 Task: Find a one-way flight from San Angelo to Rock Springs on August 5th with 1 checked bag, specific airlines, and a price limit of ₹1,500. Then change the destination to Raleigh and adjust for 4 adults in economy class.
Action: Mouse moved to (295, 103)
Screenshot: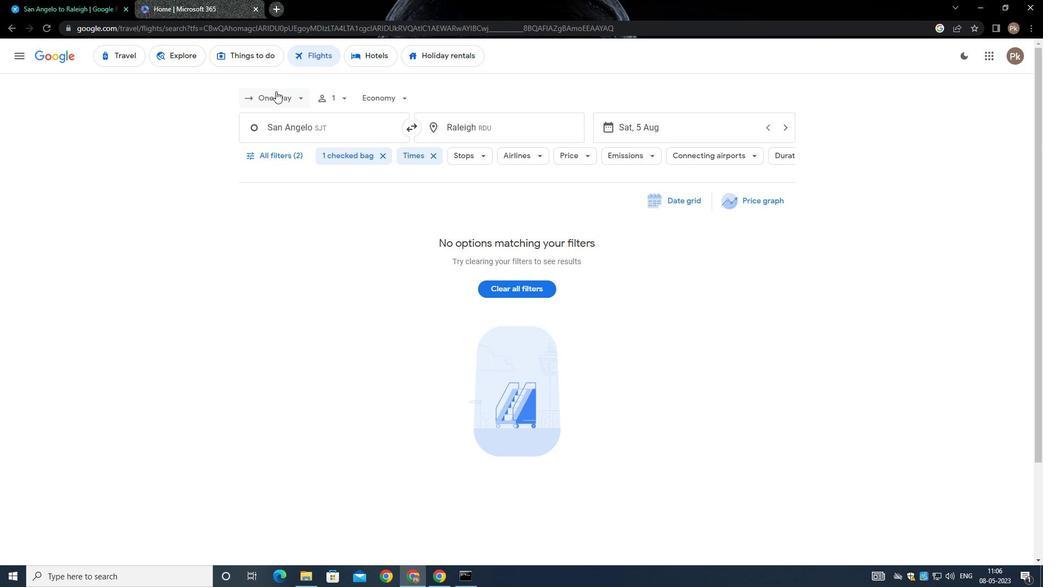 
Action: Mouse pressed left at (295, 103)
Screenshot: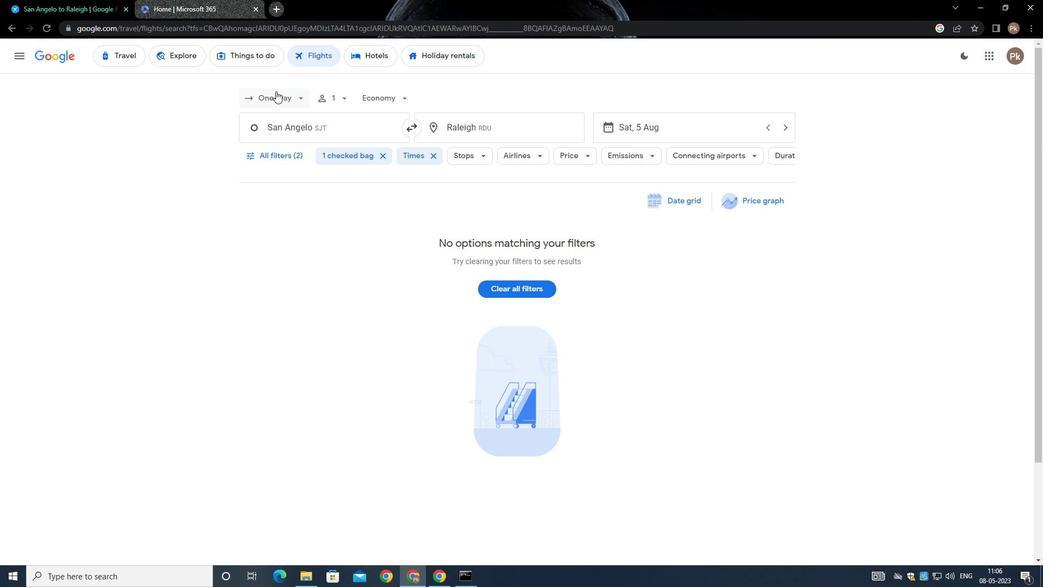 
Action: Mouse moved to (280, 145)
Screenshot: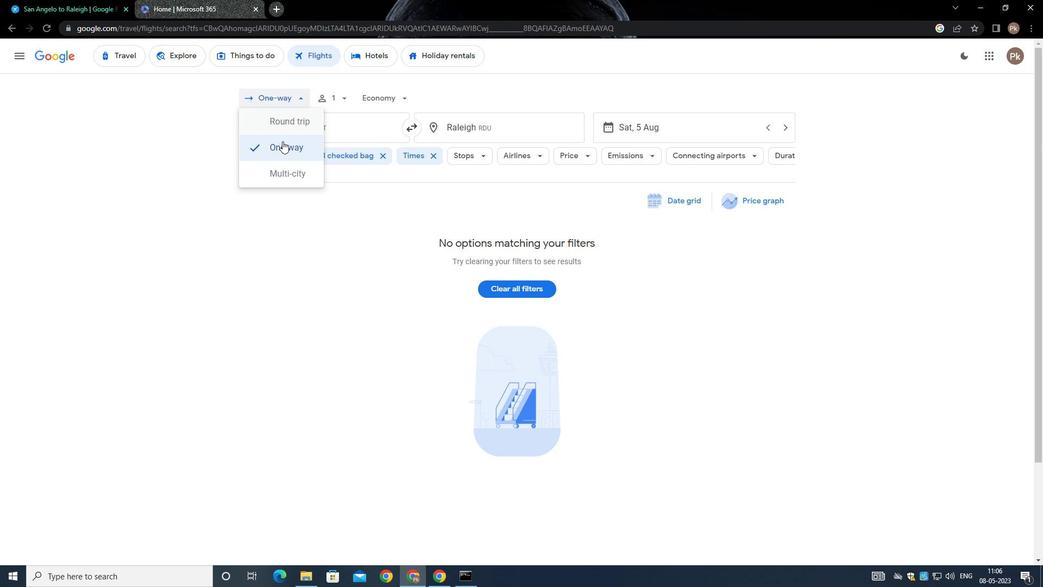 
Action: Mouse pressed left at (280, 145)
Screenshot: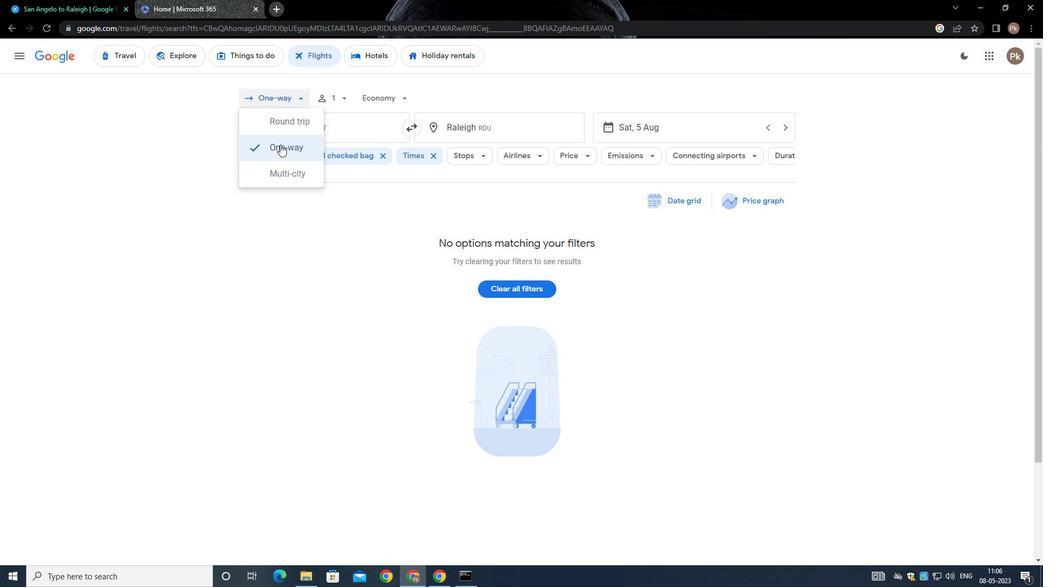 
Action: Mouse moved to (356, 100)
Screenshot: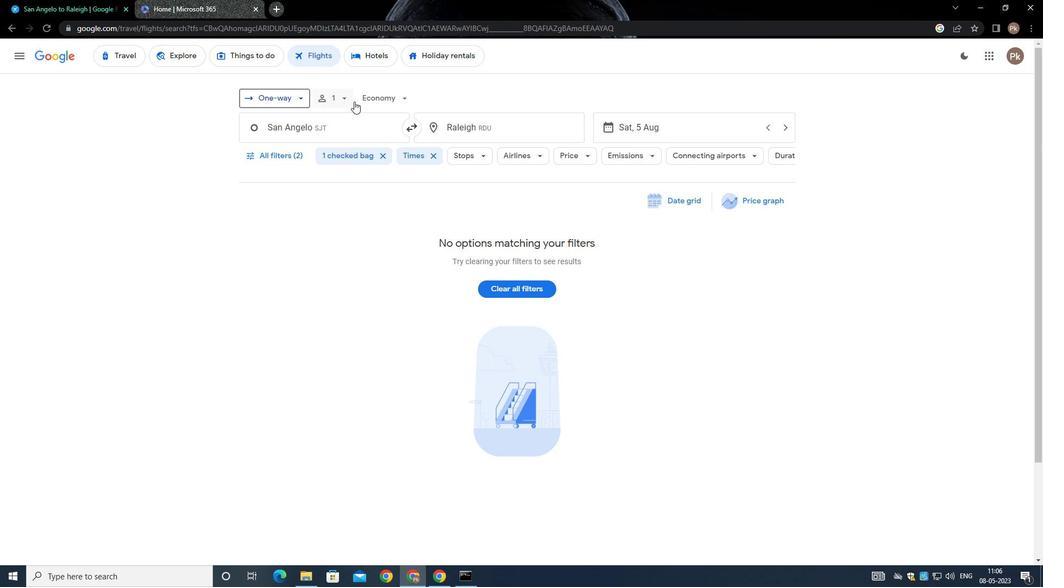 
Action: Mouse pressed left at (356, 100)
Screenshot: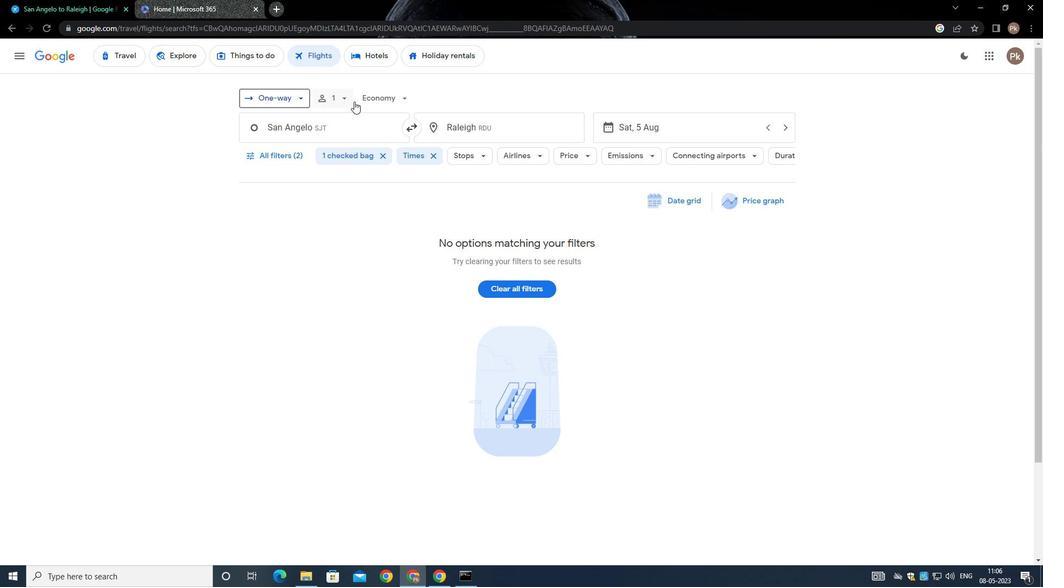 
Action: Mouse moved to (344, 98)
Screenshot: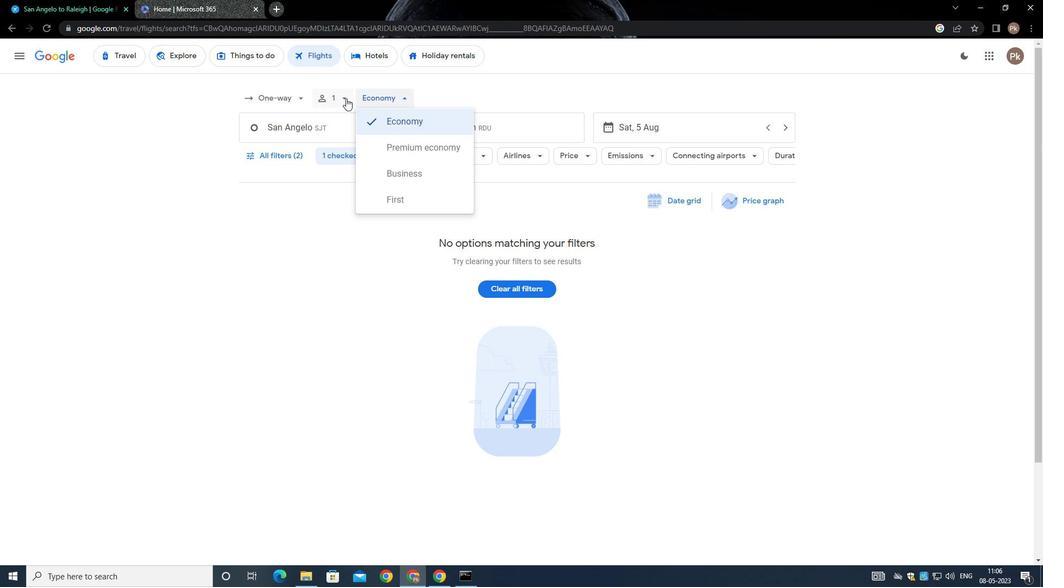 
Action: Mouse pressed left at (344, 98)
Screenshot: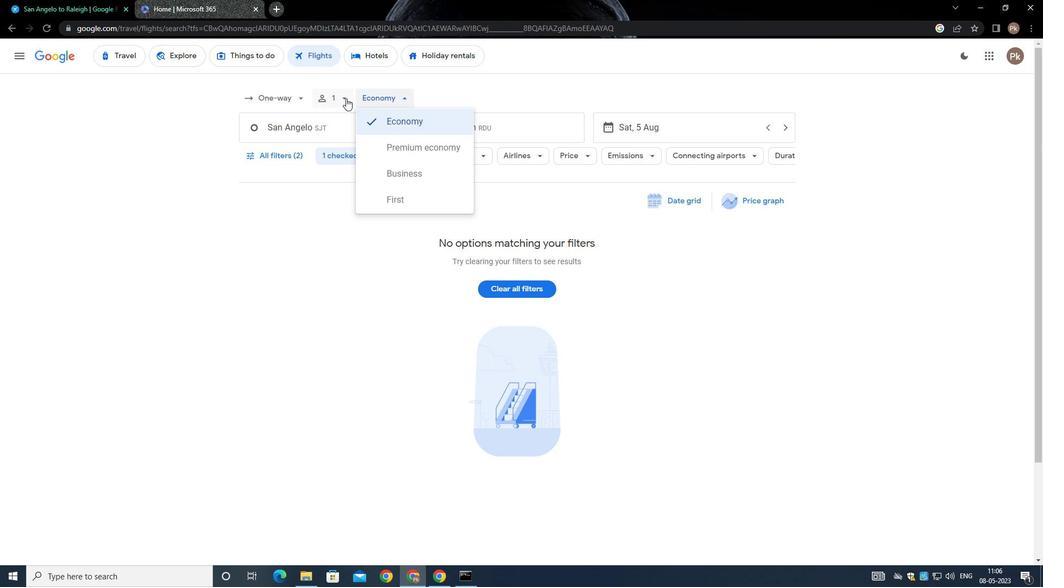 
Action: Mouse moved to (420, 123)
Screenshot: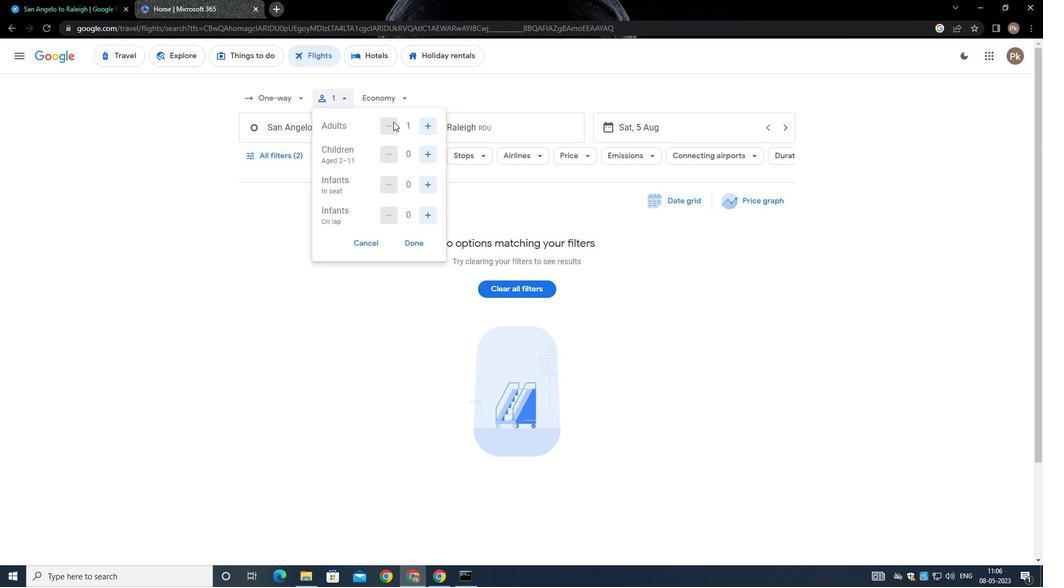 
Action: Mouse pressed left at (420, 123)
Screenshot: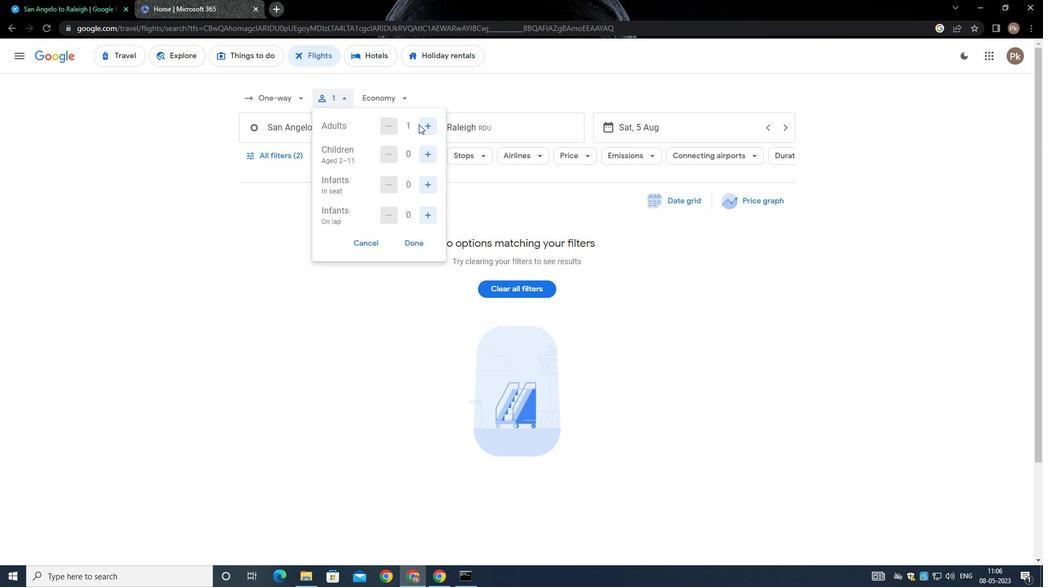 
Action: Mouse moved to (420, 123)
Screenshot: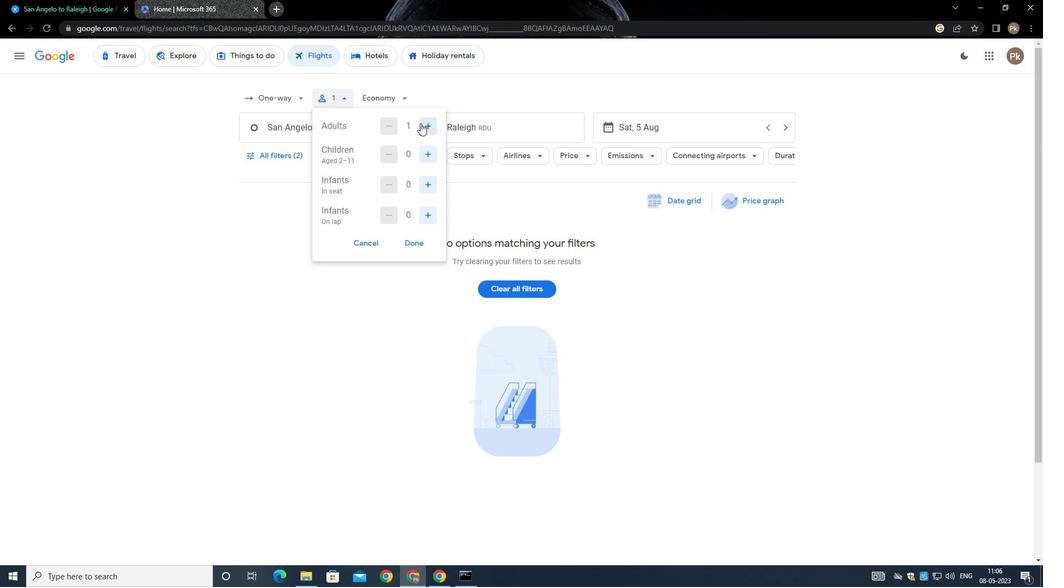 
Action: Mouse pressed left at (420, 123)
Screenshot: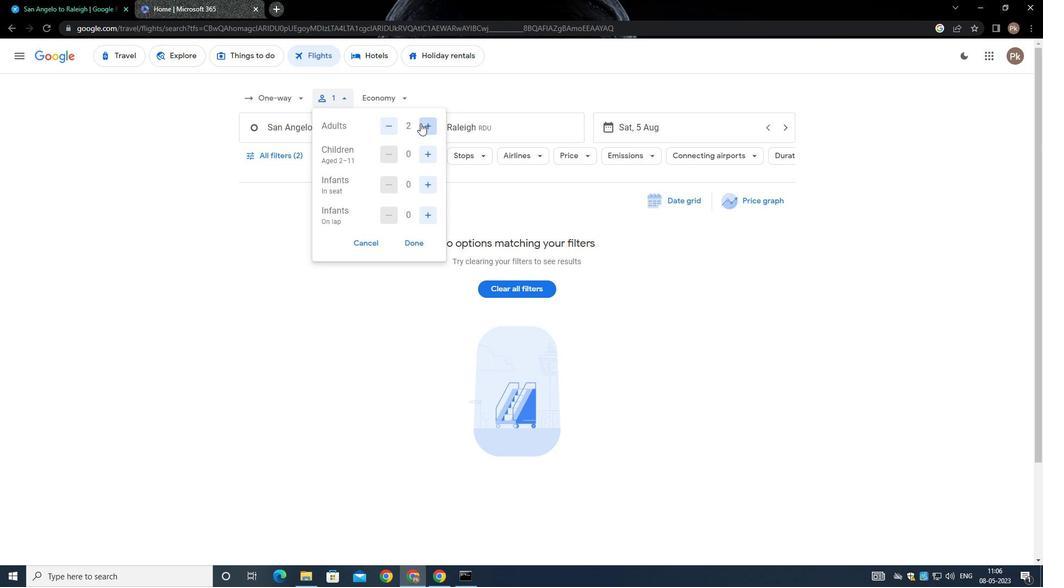 
Action: Mouse pressed left at (420, 123)
Screenshot: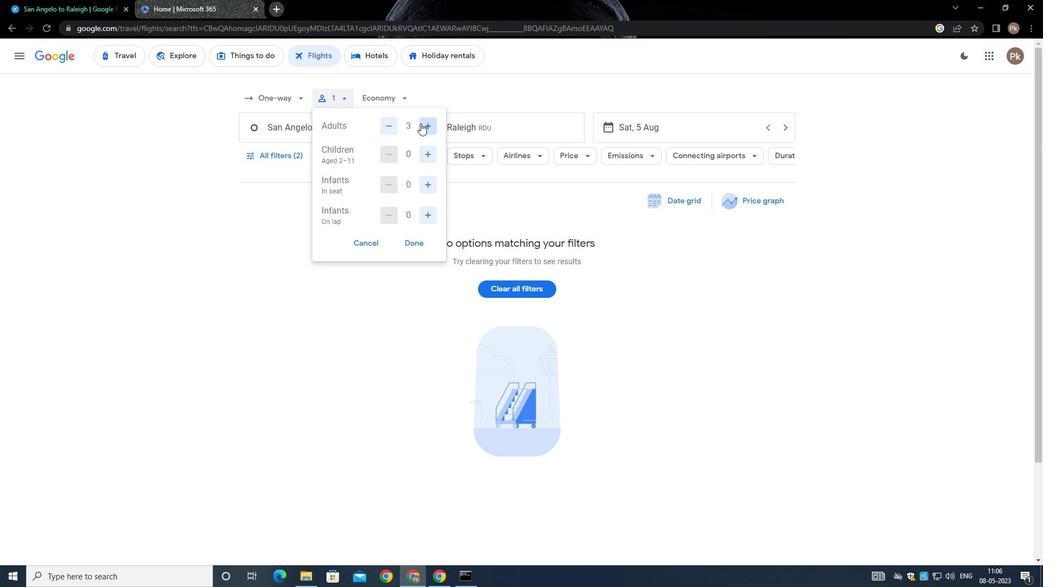 
Action: Mouse moved to (432, 182)
Screenshot: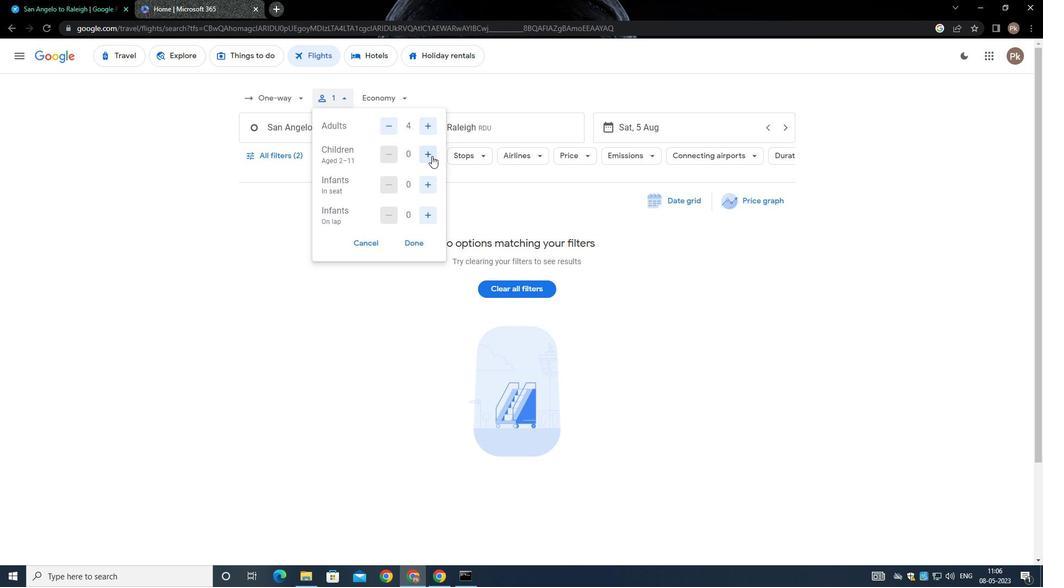 
Action: Mouse pressed left at (432, 182)
Screenshot: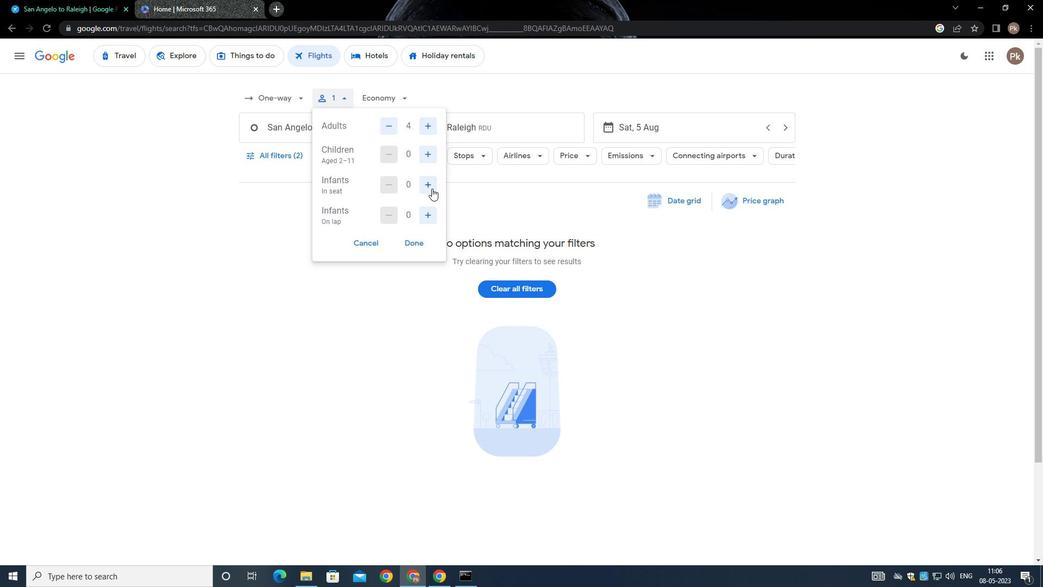 
Action: Mouse moved to (425, 211)
Screenshot: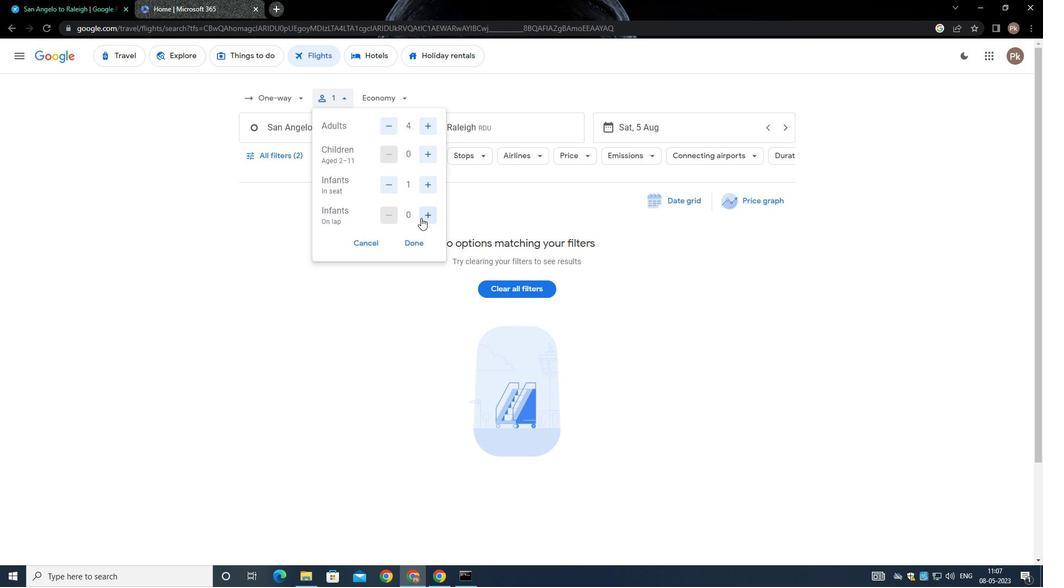 
Action: Mouse pressed left at (425, 211)
Screenshot: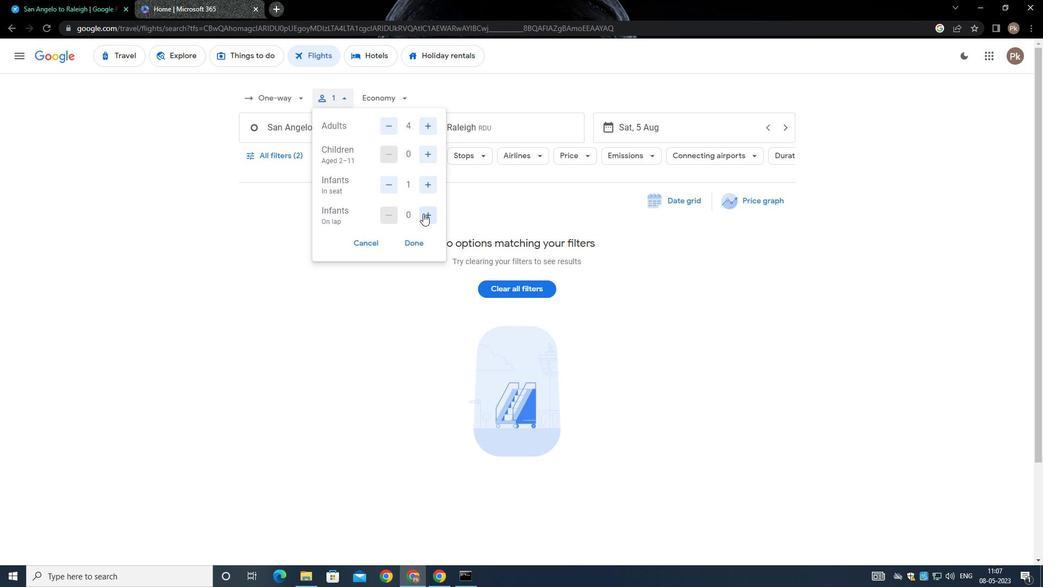 
Action: Mouse moved to (411, 242)
Screenshot: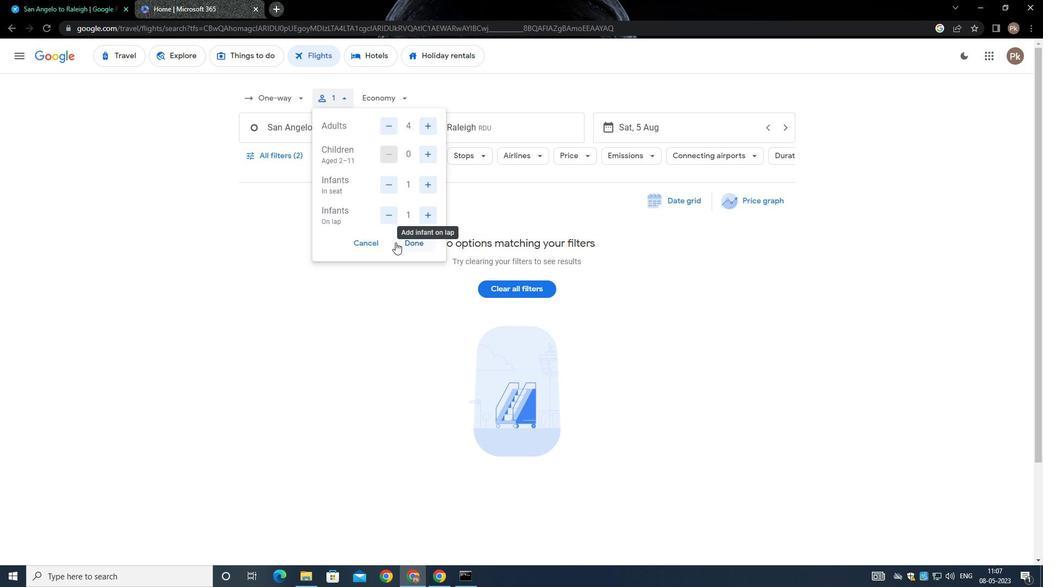 
Action: Mouse pressed left at (411, 242)
Screenshot: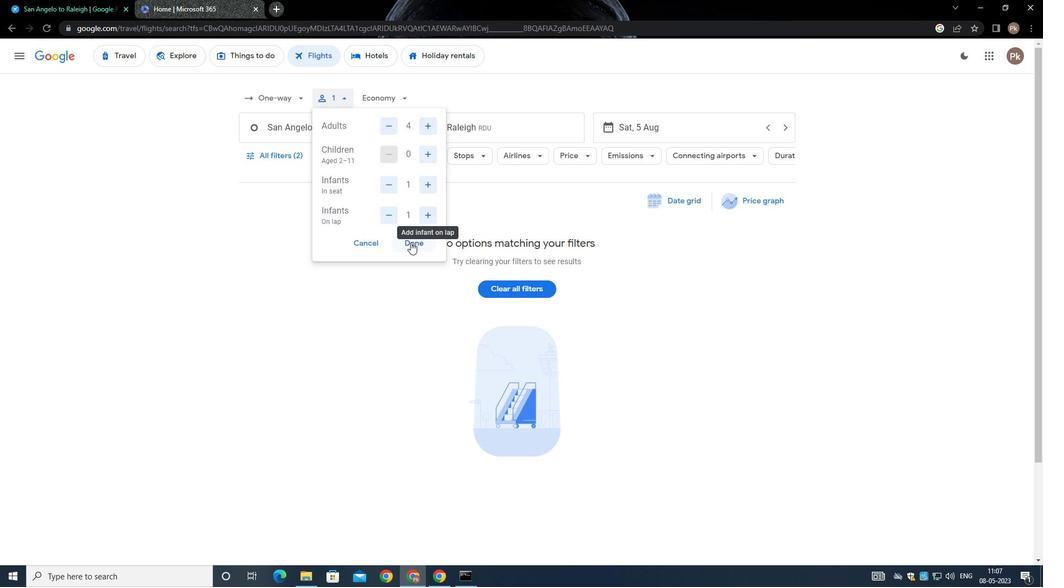 
Action: Mouse moved to (395, 95)
Screenshot: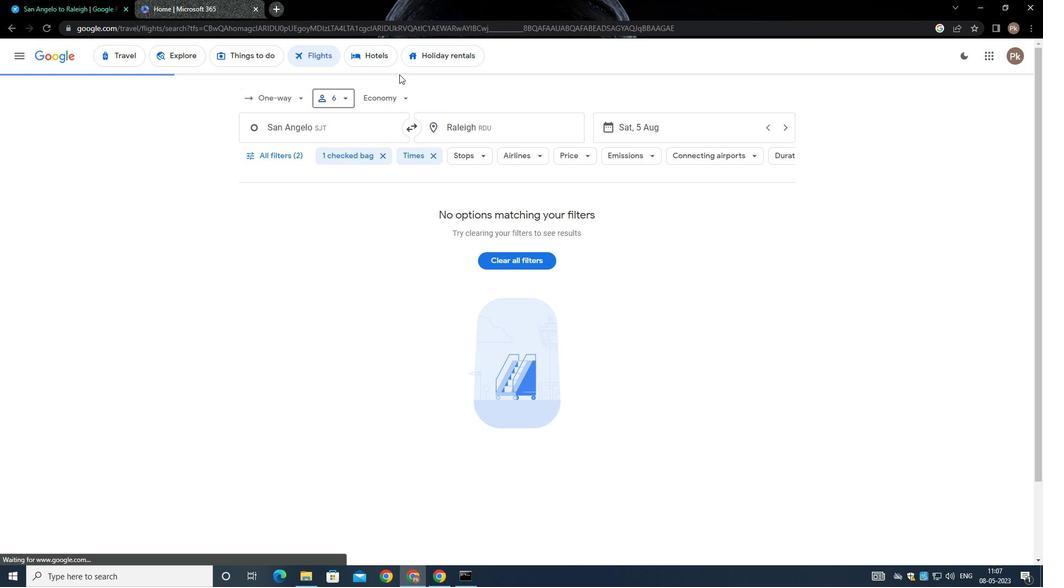 
Action: Mouse pressed left at (395, 95)
Screenshot: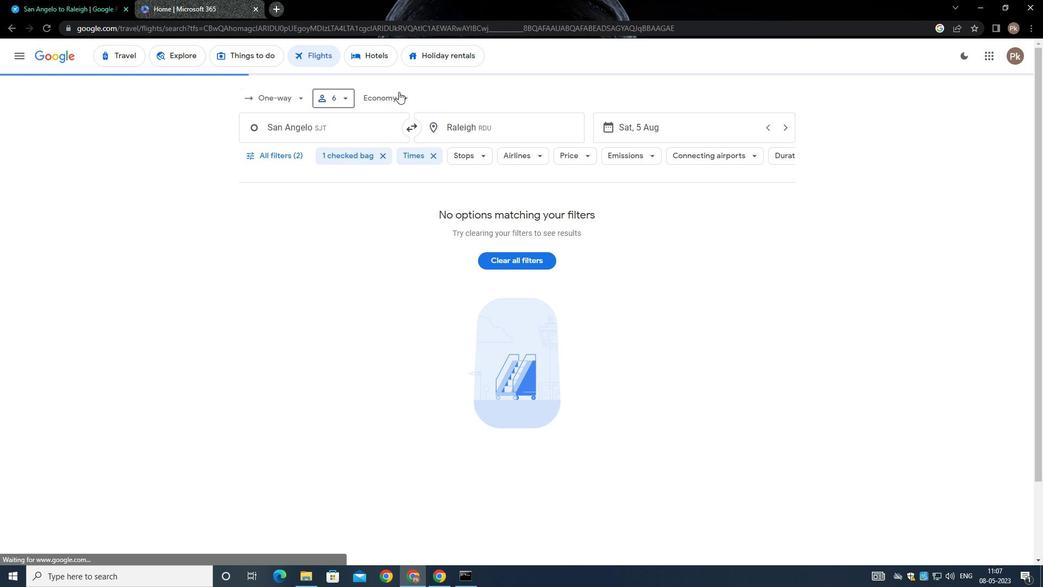 
Action: Mouse moved to (415, 144)
Screenshot: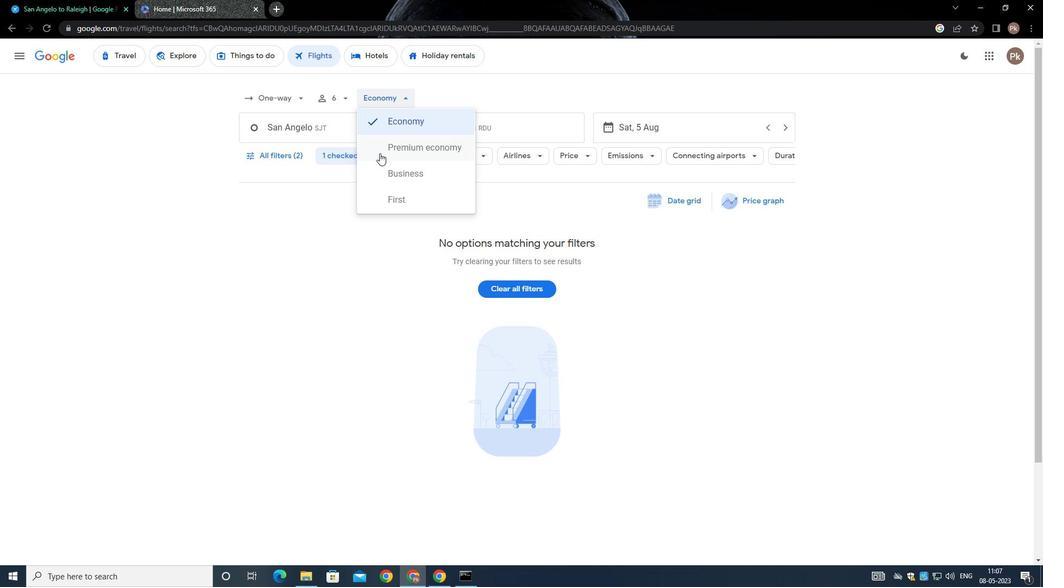 
Action: Mouse pressed left at (415, 144)
Screenshot: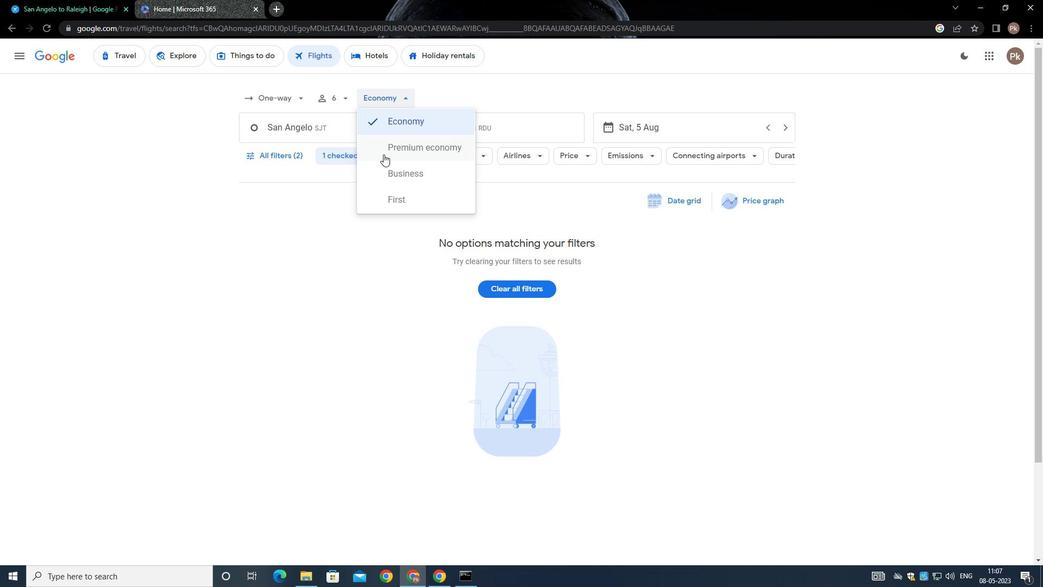 
Action: Mouse moved to (332, 134)
Screenshot: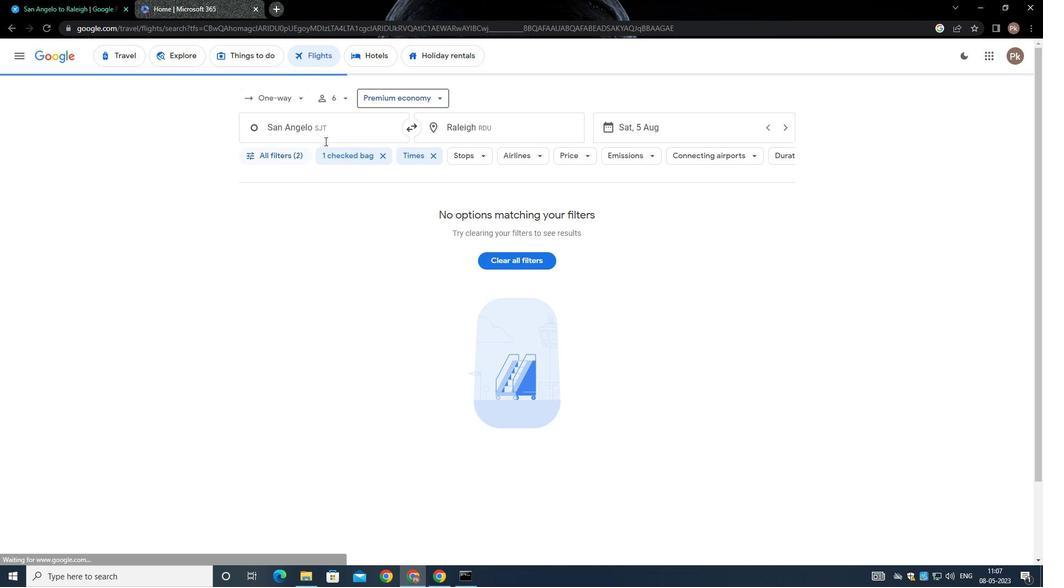 
Action: Mouse pressed left at (332, 134)
Screenshot: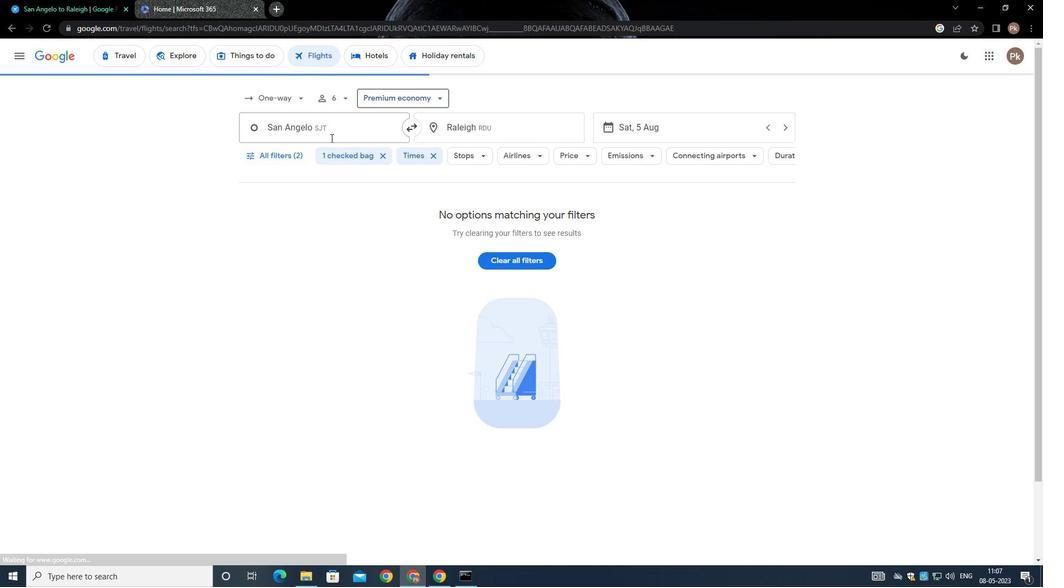 
Action: Mouse moved to (351, 217)
Screenshot: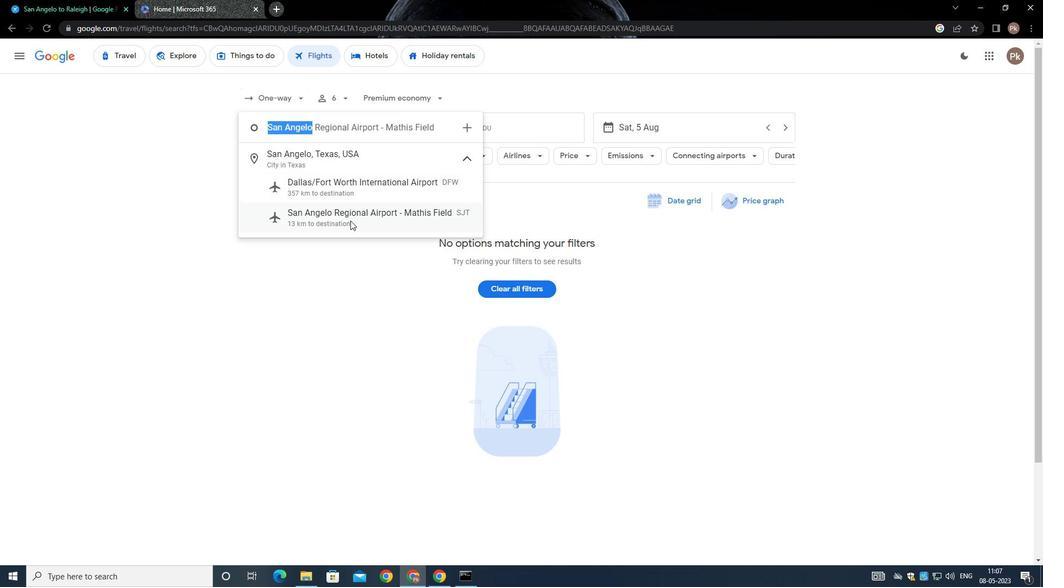 
Action: Mouse pressed left at (351, 217)
Screenshot: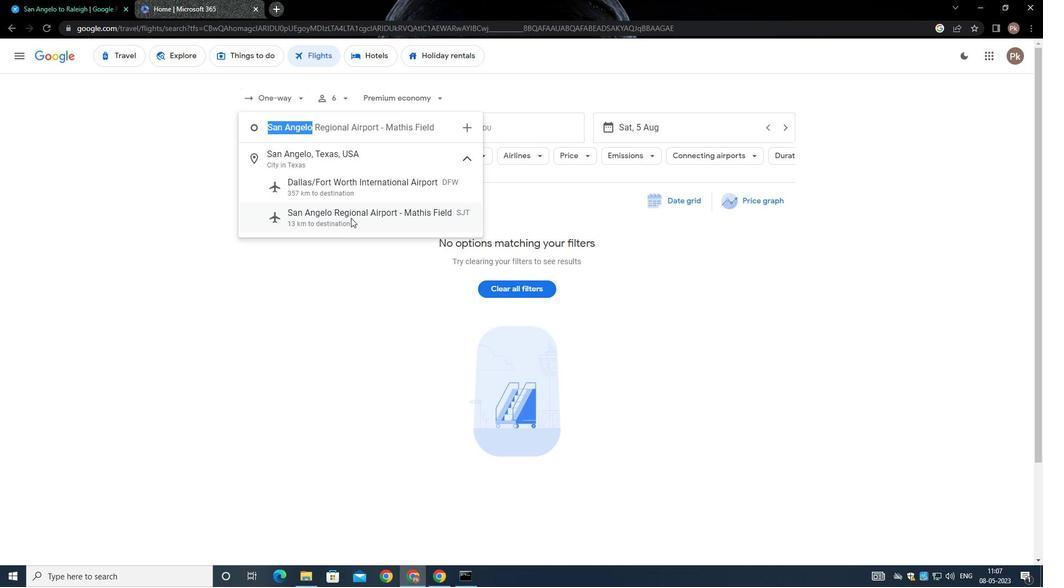 
Action: Mouse moved to (460, 118)
Screenshot: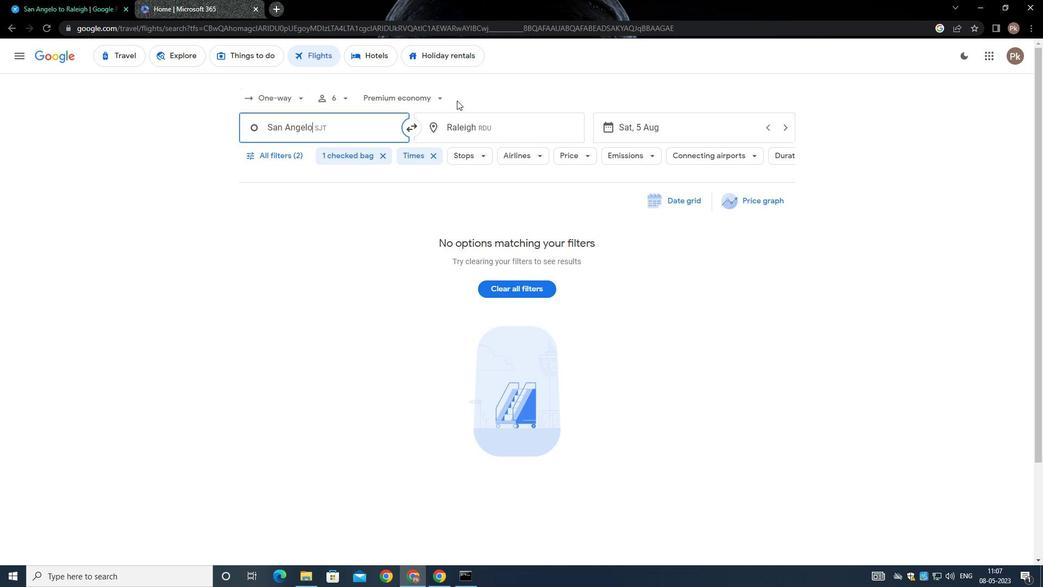 
Action: Mouse pressed left at (460, 118)
Screenshot: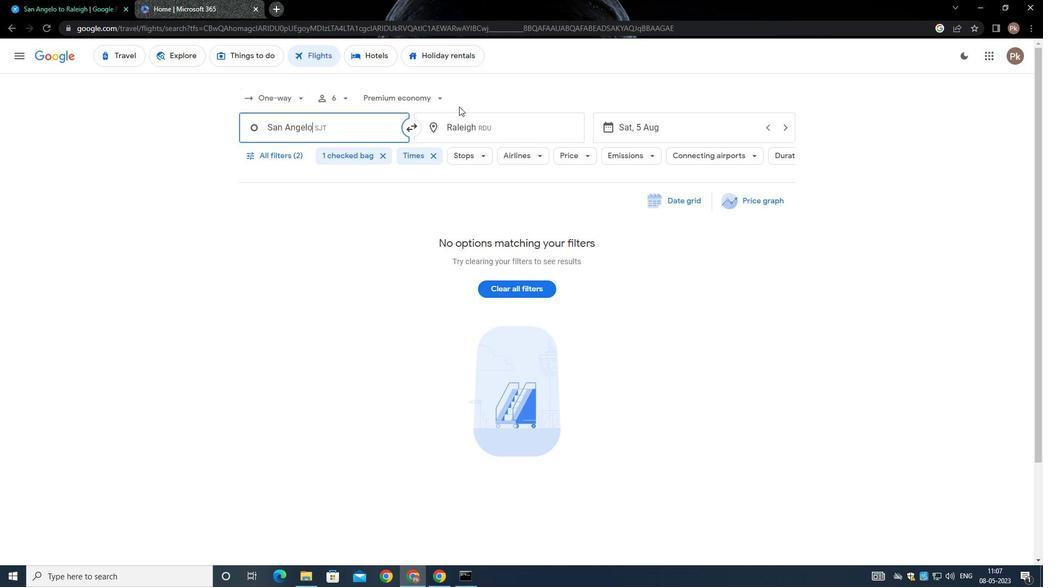 
Action: Key pressed <Key.backspace>
Screenshot: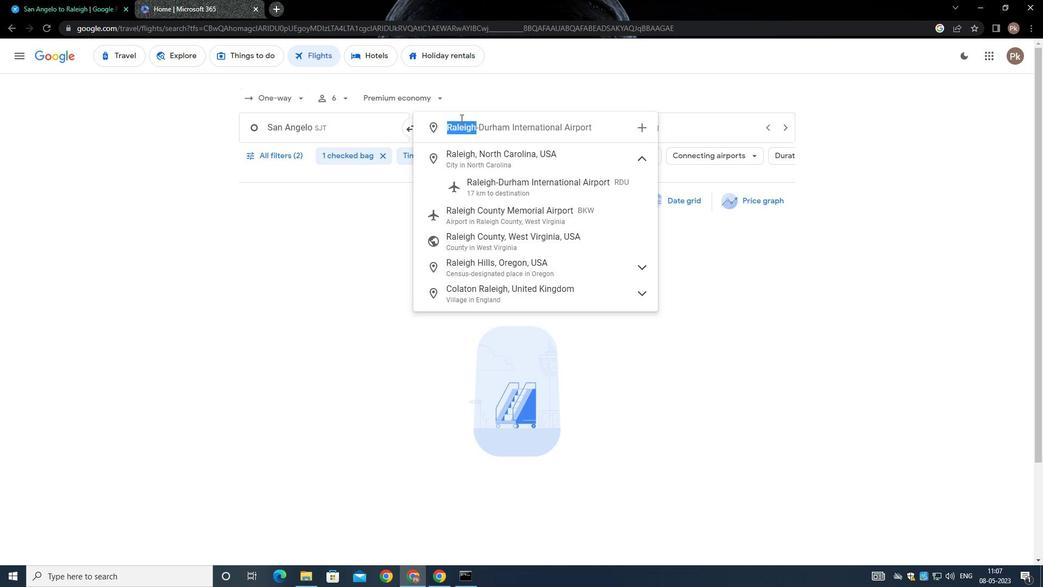 
Action: Mouse moved to (463, 118)
Screenshot: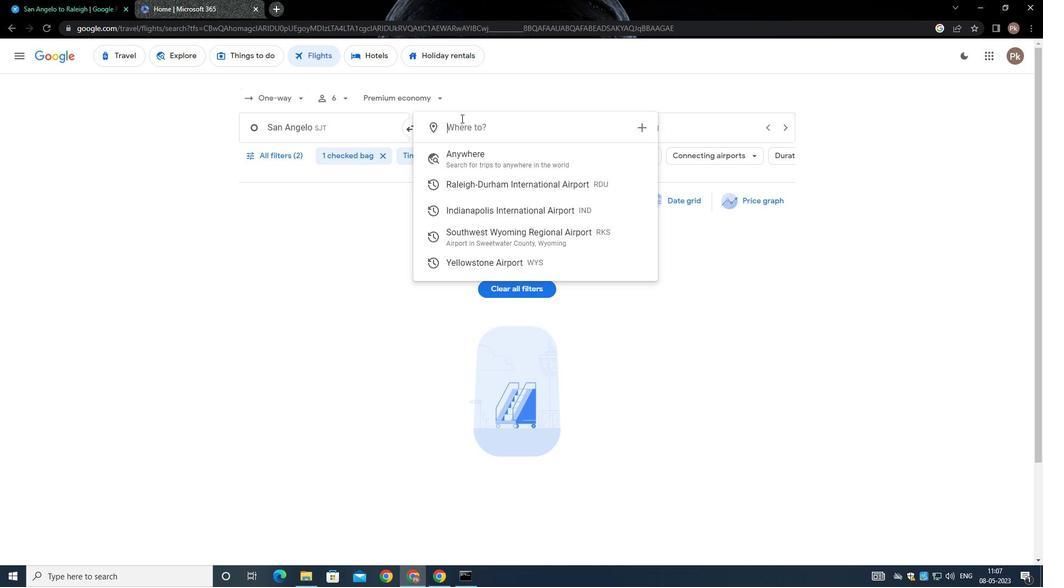 
Action: Key pressed <Key.shift>SOUTHWEST<Key.space><Key.shift>WYO
Screenshot: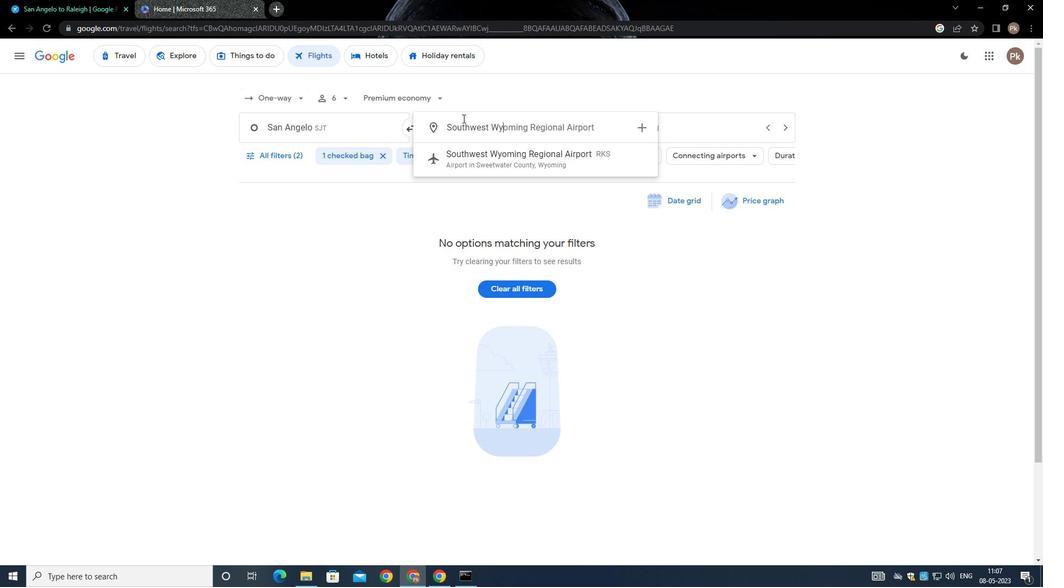 
Action: Mouse moved to (496, 150)
Screenshot: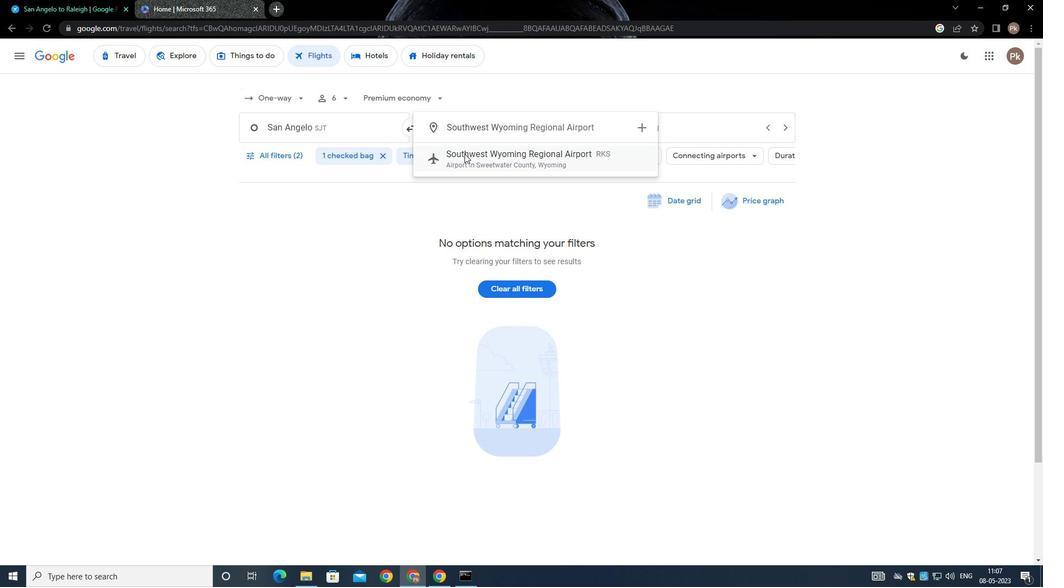 
Action: Mouse pressed left at (496, 150)
Screenshot: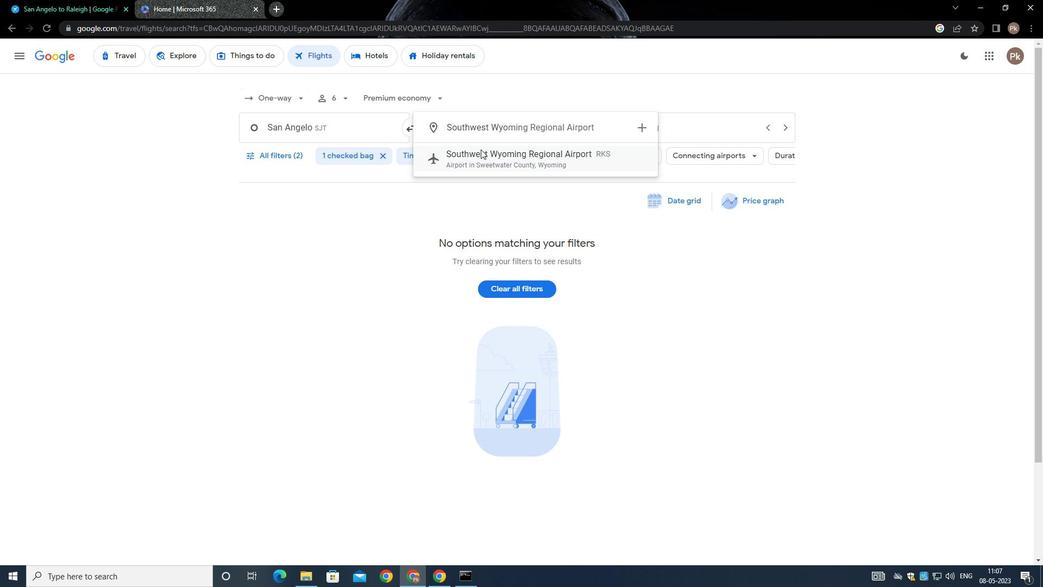 
Action: Mouse moved to (639, 127)
Screenshot: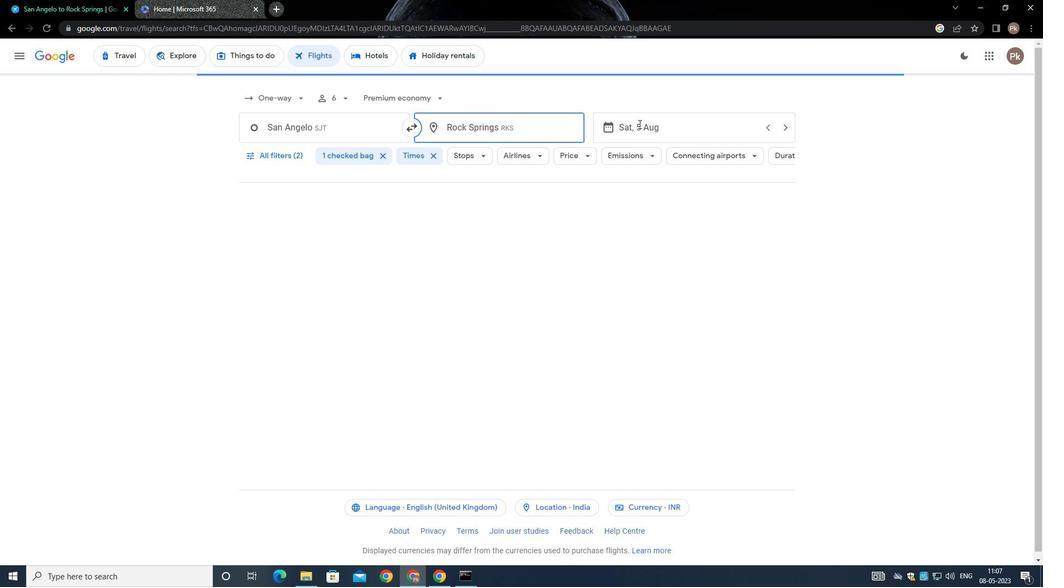
Action: Mouse pressed left at (639, 127)
Screenshot: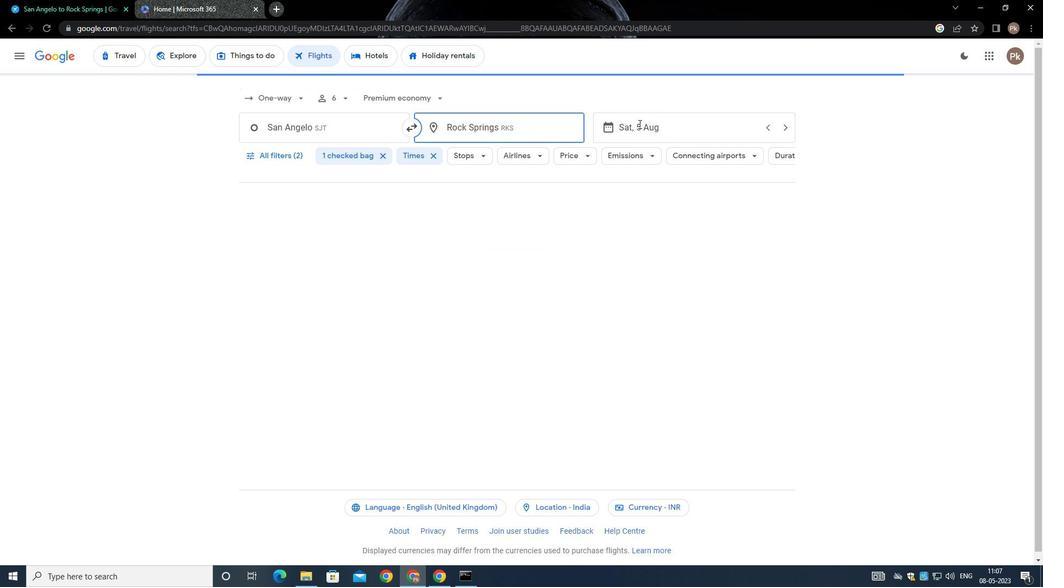 
Action: Mouse moved to (564, 209)
Screenshot: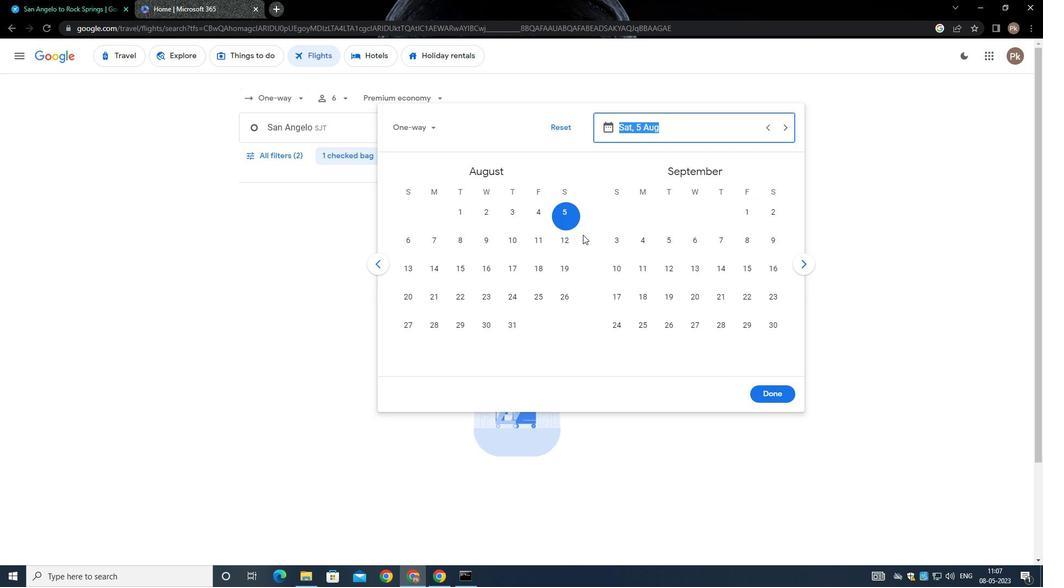 
Action: Mouse pressed left at (564, 209)
Screenshot: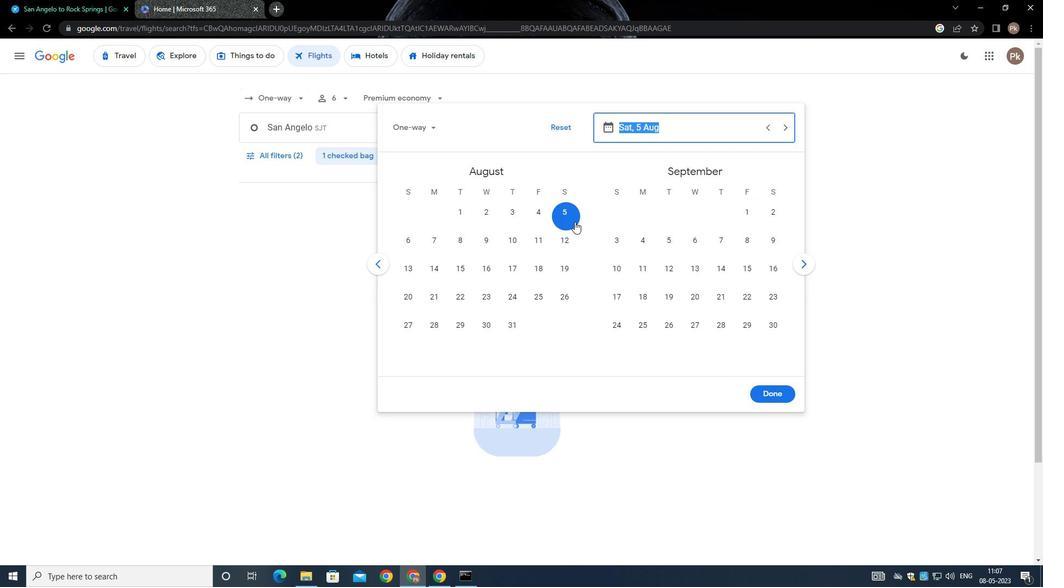 
Action: Mouse moved to (764, 392)
Screenshot: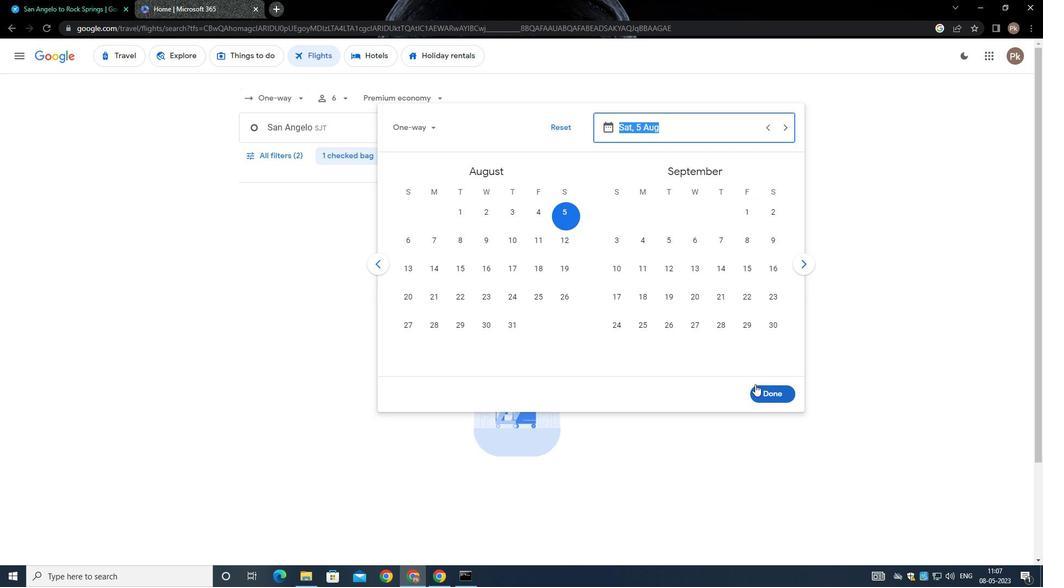 
Action: Mouse pressed left at (764, 392)
Screenshot: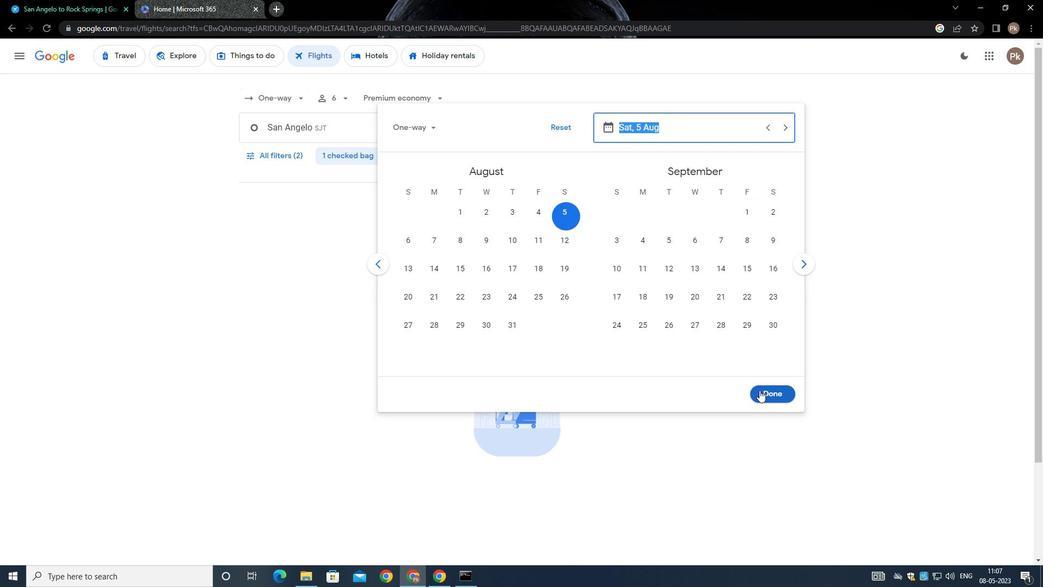
Action: Mouse moved to (279, 155)
Screenshot: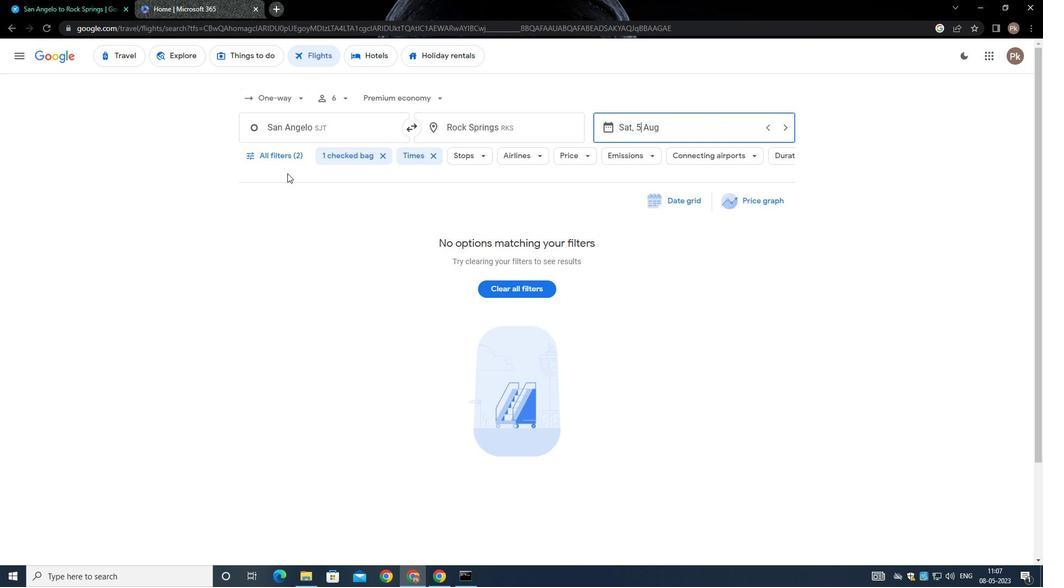 
Action: Mouse pressed left at (279, 155)
Screenshot: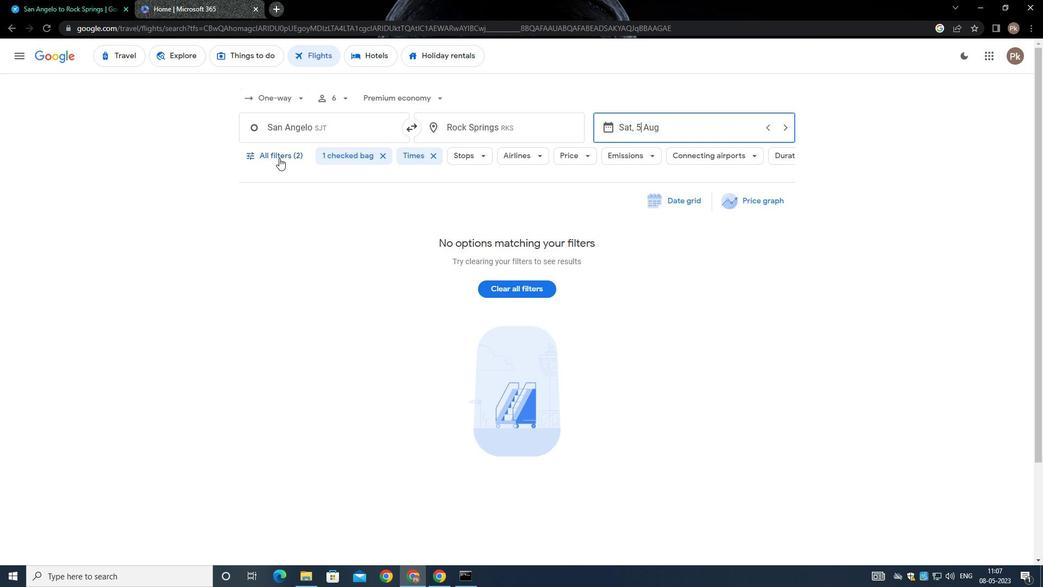 
Action: Mouse moved to (399, 387)
Screenshot: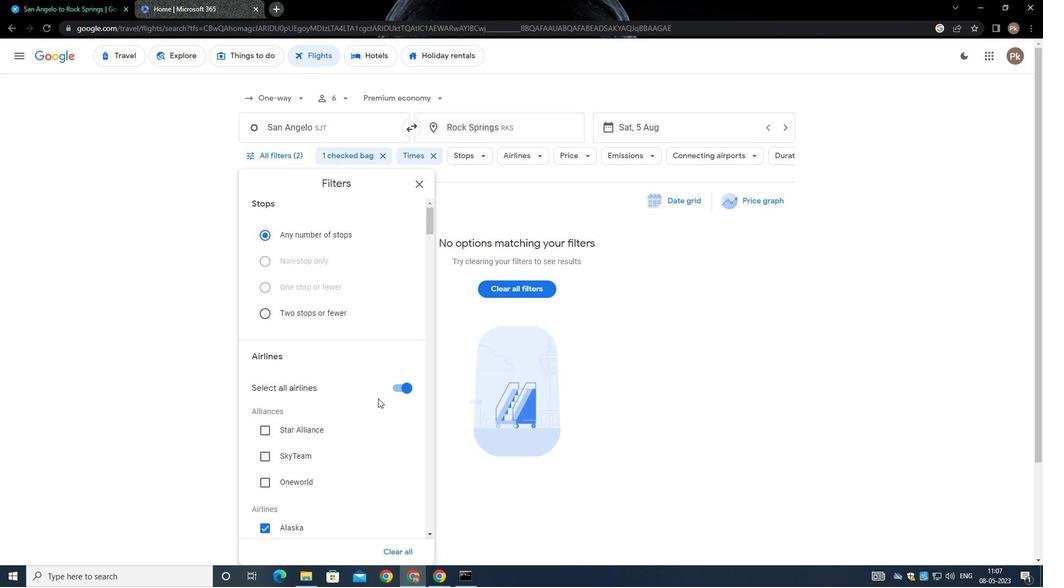 
Action: Mouse pressed left at (399, 387)
Screenshot: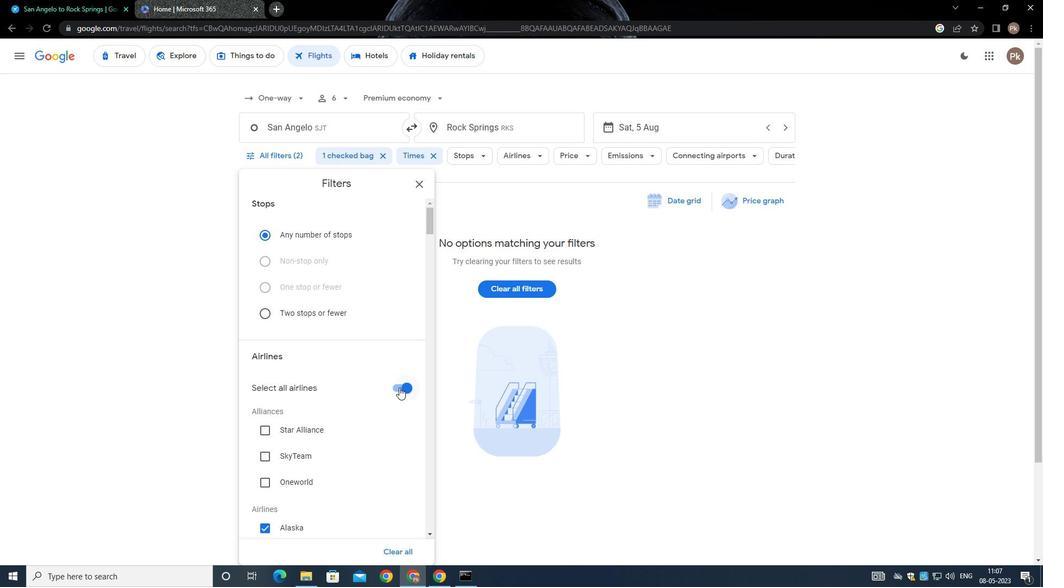 
Action: Mouse moved to (310, 341)
Screenshot: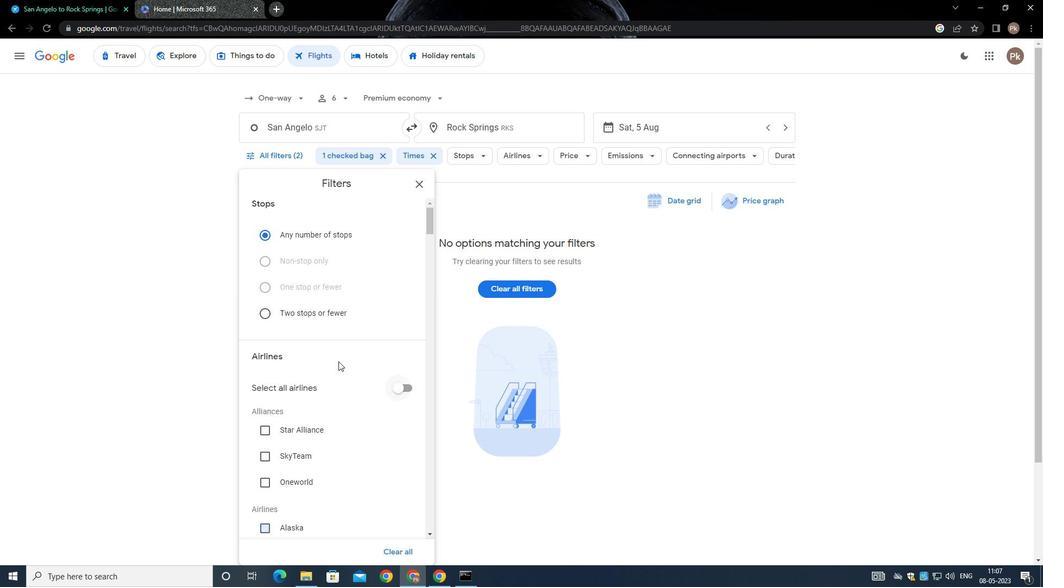 
Action: Mouse scrolled (310, 341) with delta (0, 0)
Screenshot: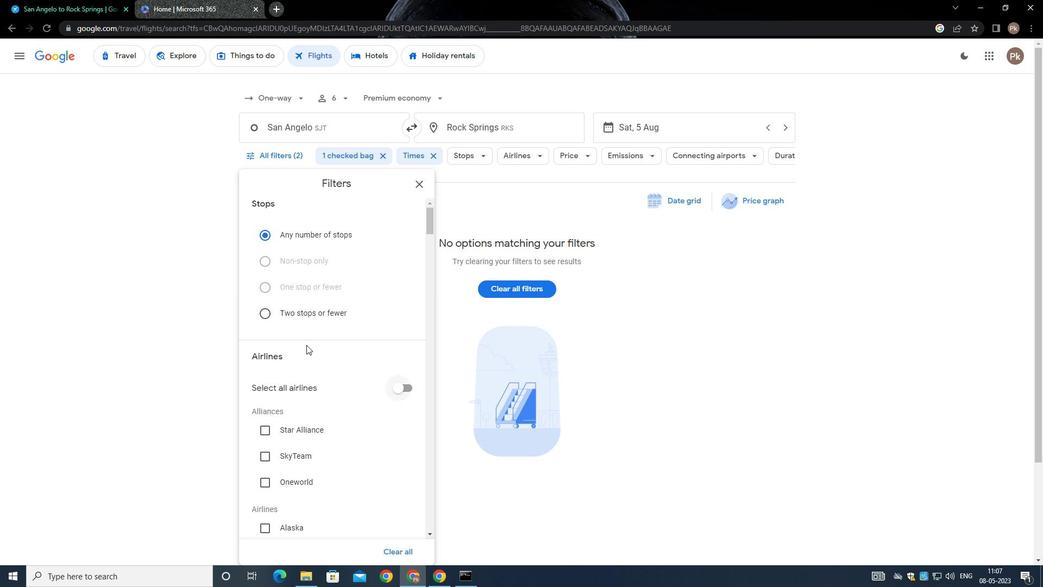 
Action: Mouse moved to (310, 341)
Screenshot: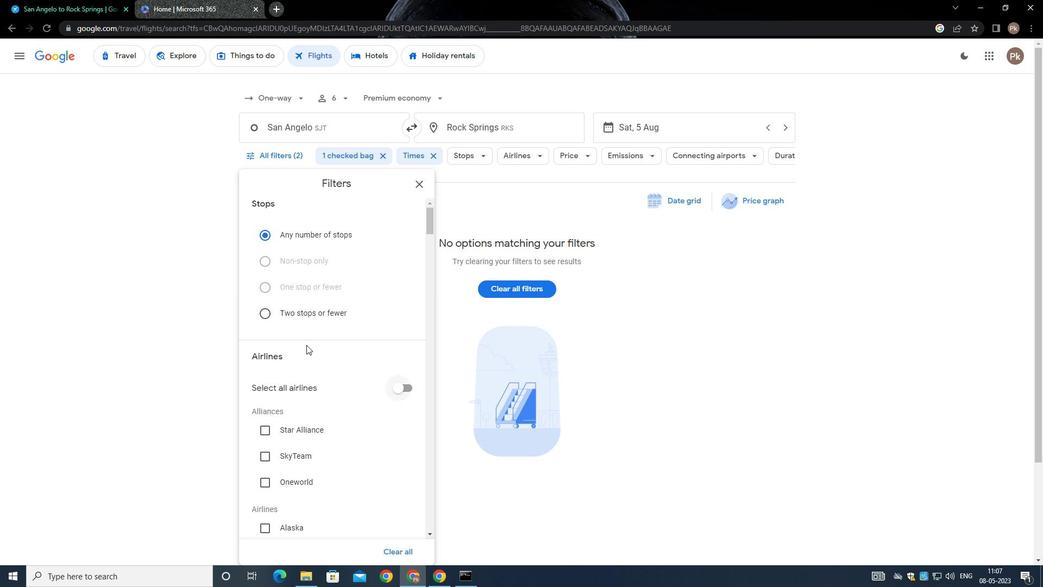 
Action: Mouse scrolled (310, 341) with delta (0, 0)
Screenshot: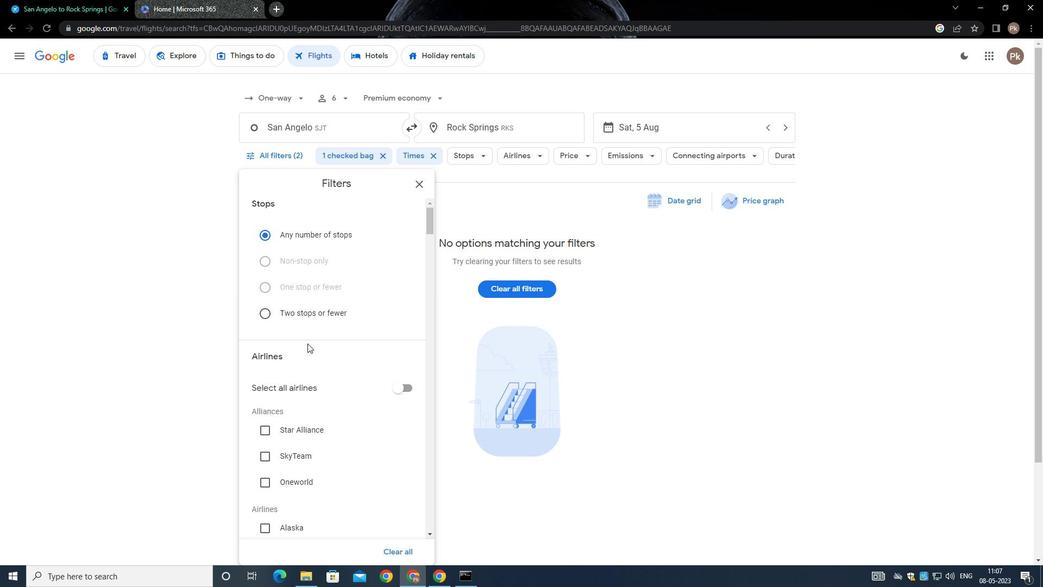 
Action: Mouse scrolled (310, 341) with delta (0, 0)
Screenshot: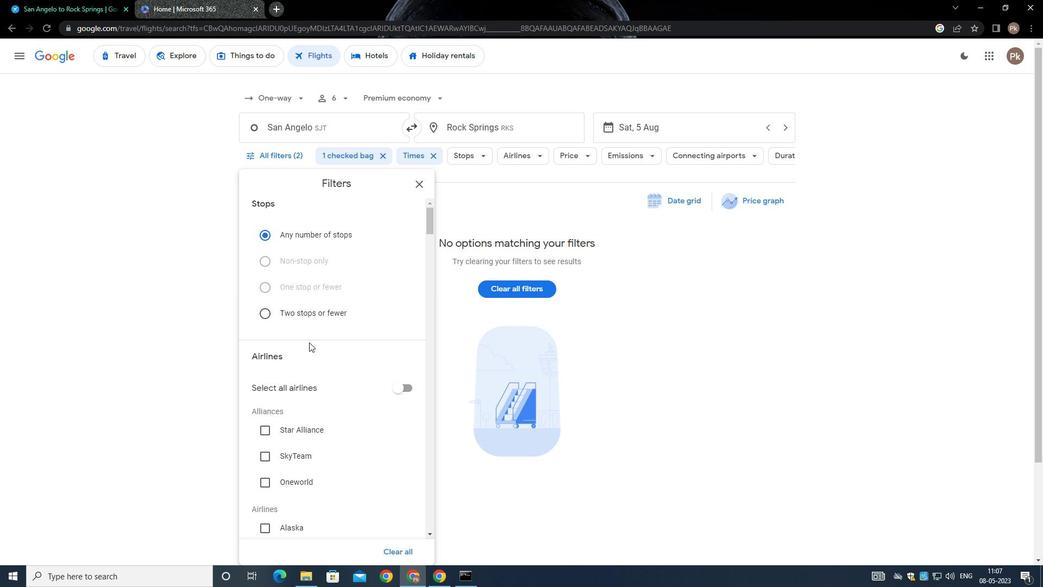 
Action: Mouse scrolled (310, 341) with delta (0, 0)
Screenshot: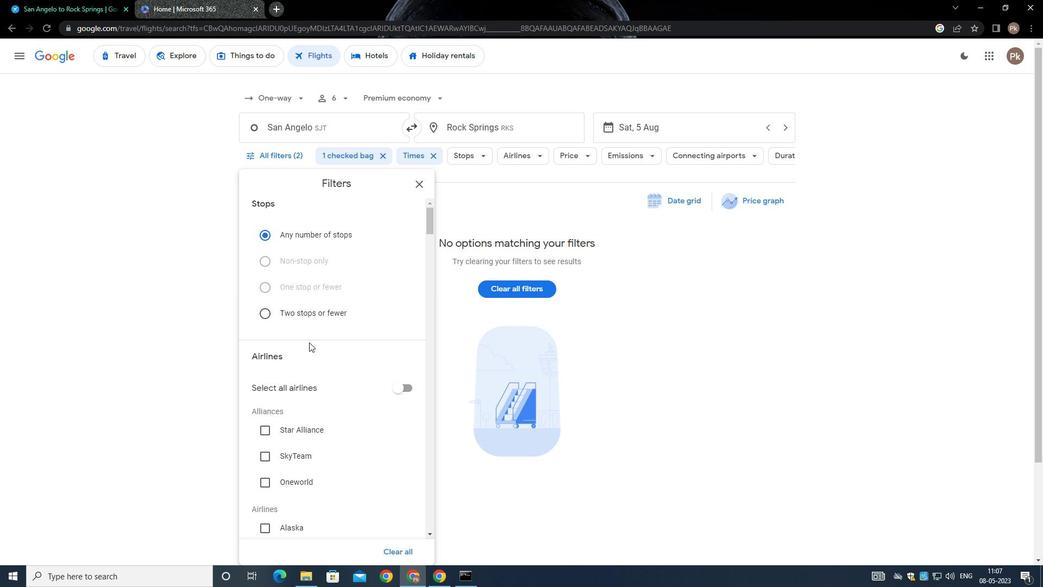 
Action: Mouse scrolled (310, 341) with delta (0, 0)
Screenshot: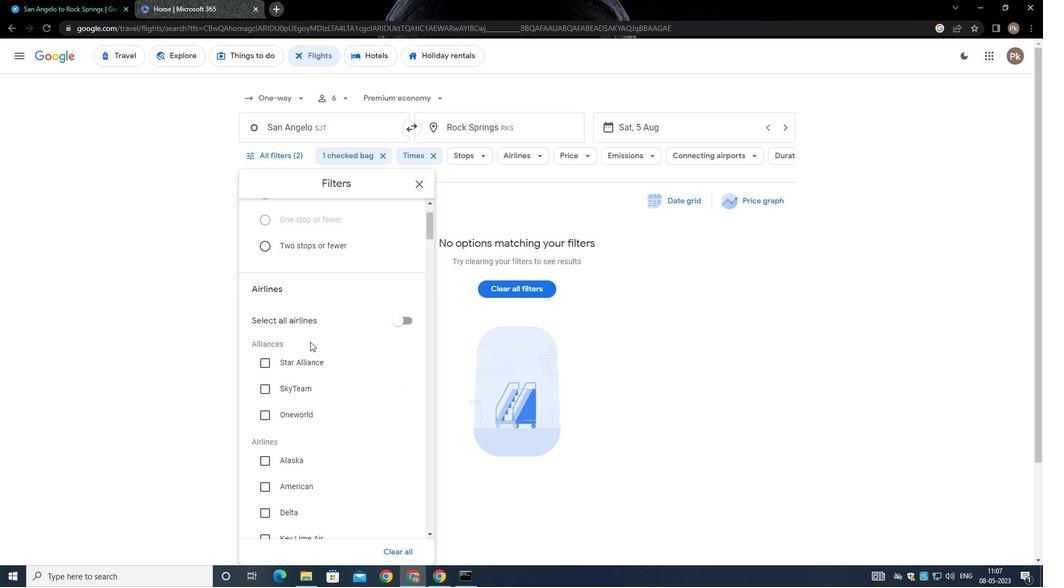 
Action: Mouse moved to (398, 482)
Screenshot: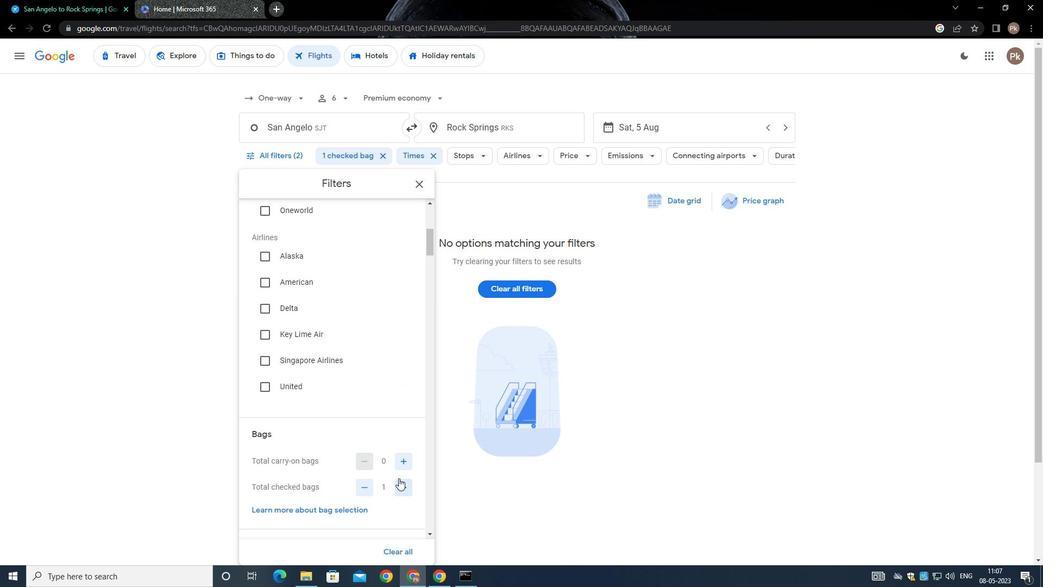 
Action: Mouse pressed left at (398, 482)
Screenshot: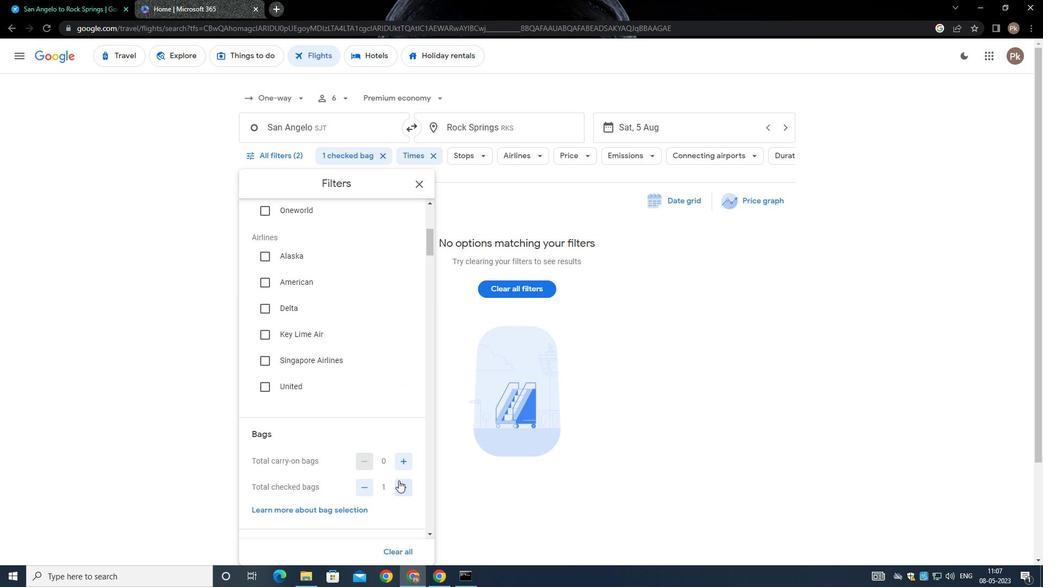 
Action: Mouse moved to (400, 482)
Screenshot: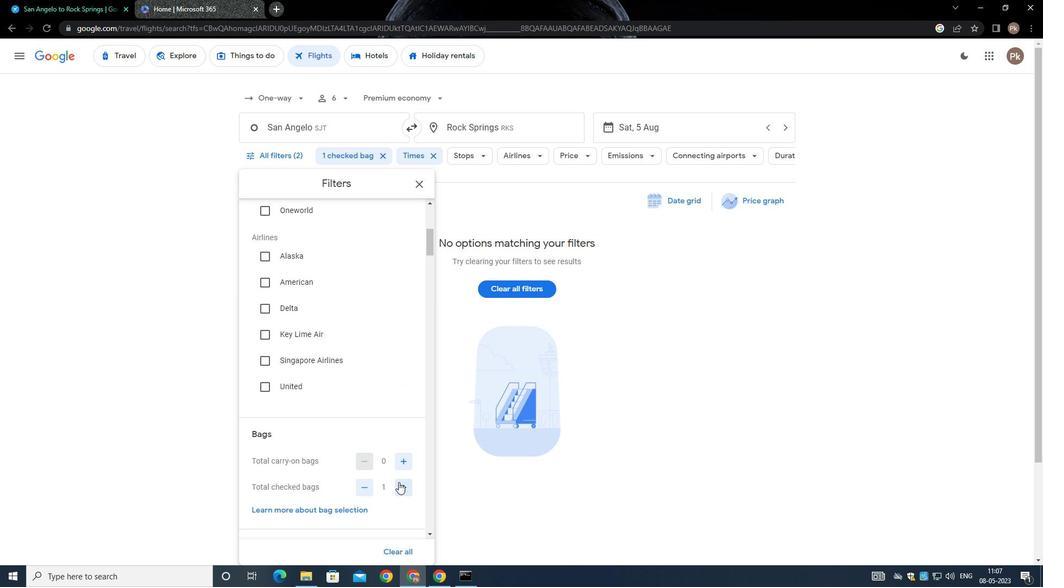 
Action: Mouse pressed left at (400, 482)
Screenshot: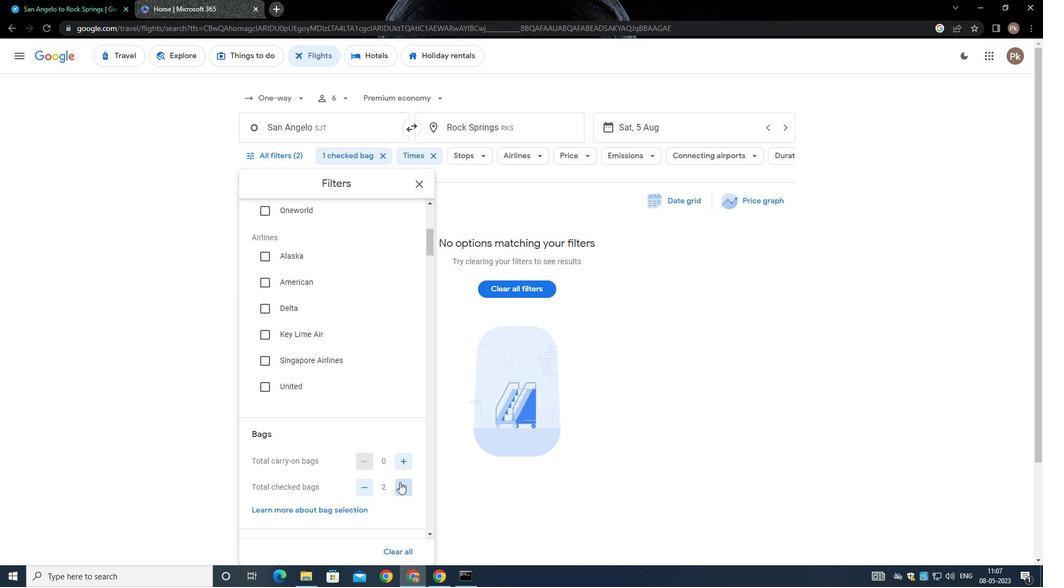 
Action: Mouse moved to (289, 431)
Screenshot: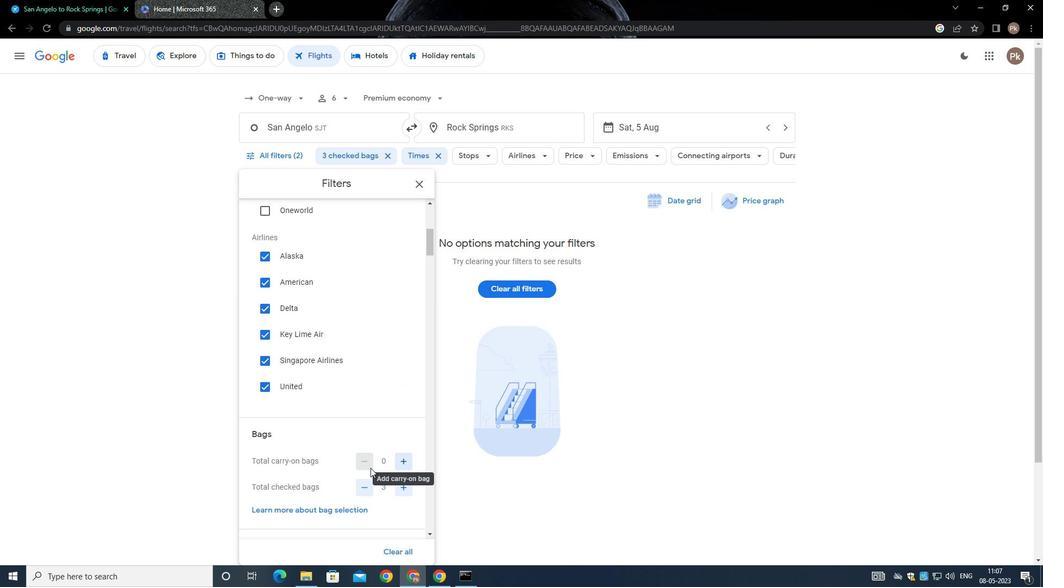 
Action: Mouse scrolled (289, 430) with delta (0, 0)
Screenshot: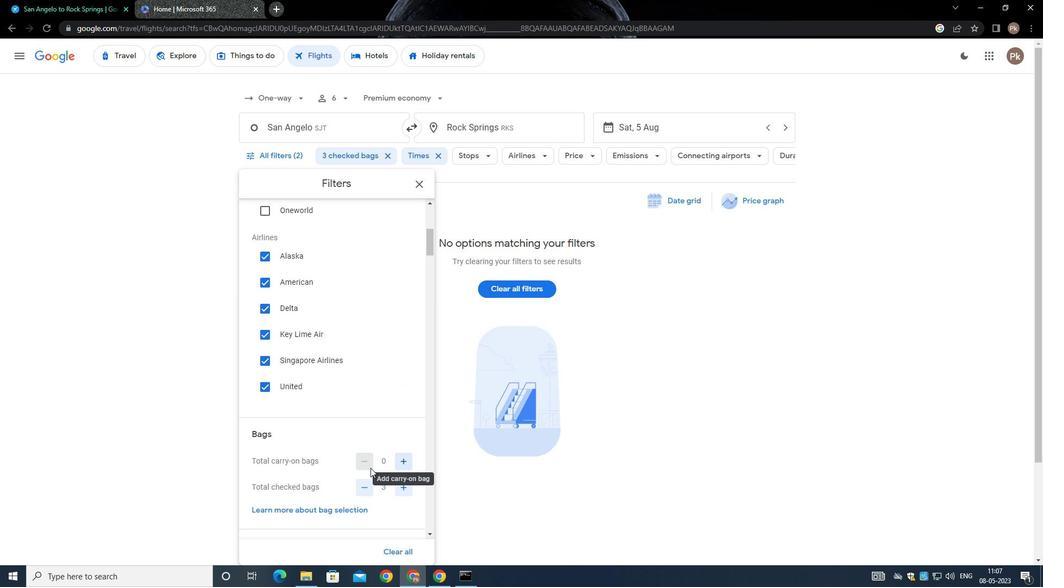 
Action: Mouse scrolled (289, 430) with delta (0, 0)
Screenshot: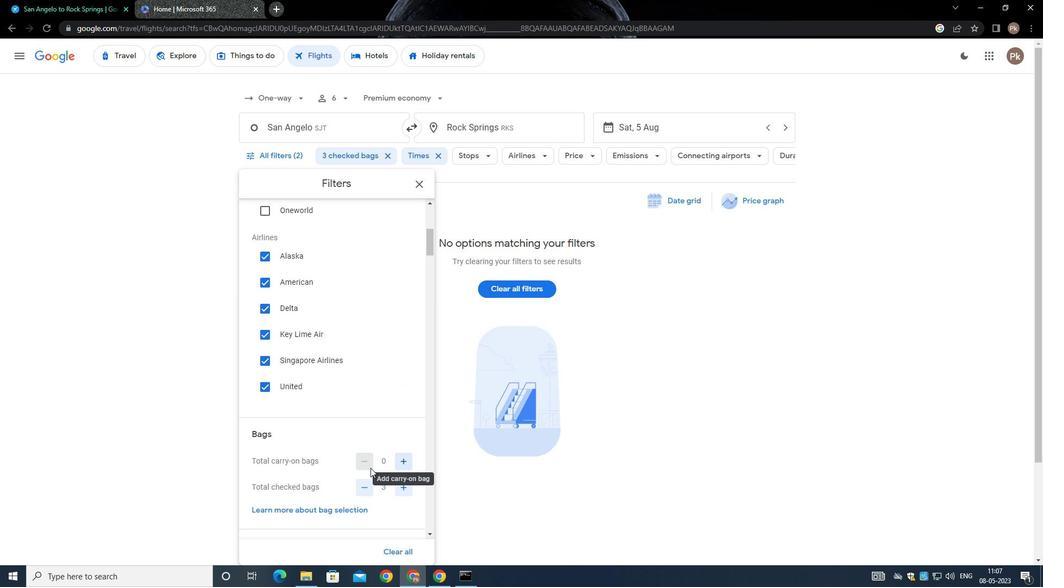
Action: Mouse scrolled (289, 430) with delta (0, 0)
Screenshot: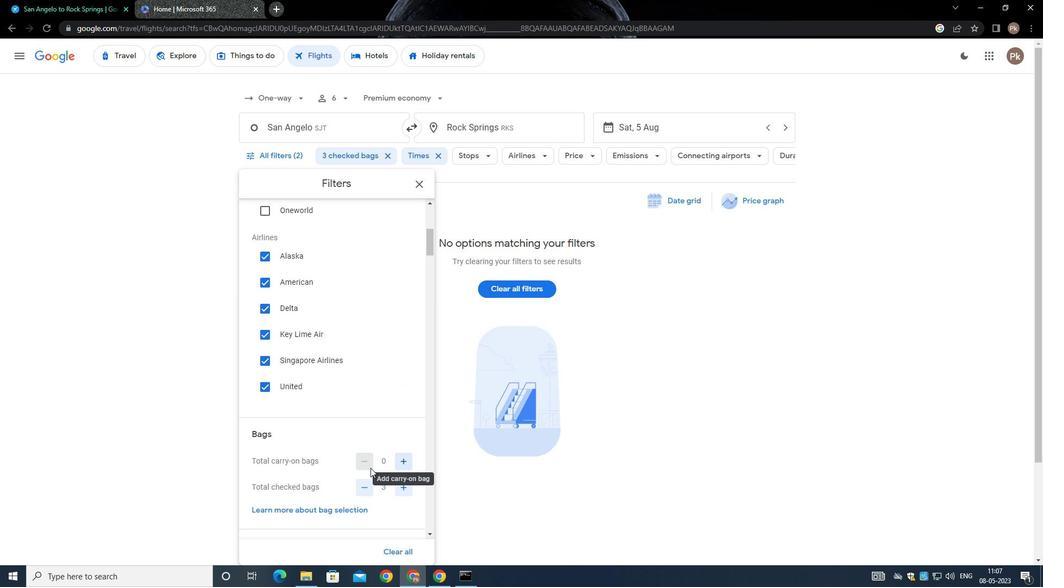 
Action: Mouse moved to (402, 427)
Screenshot: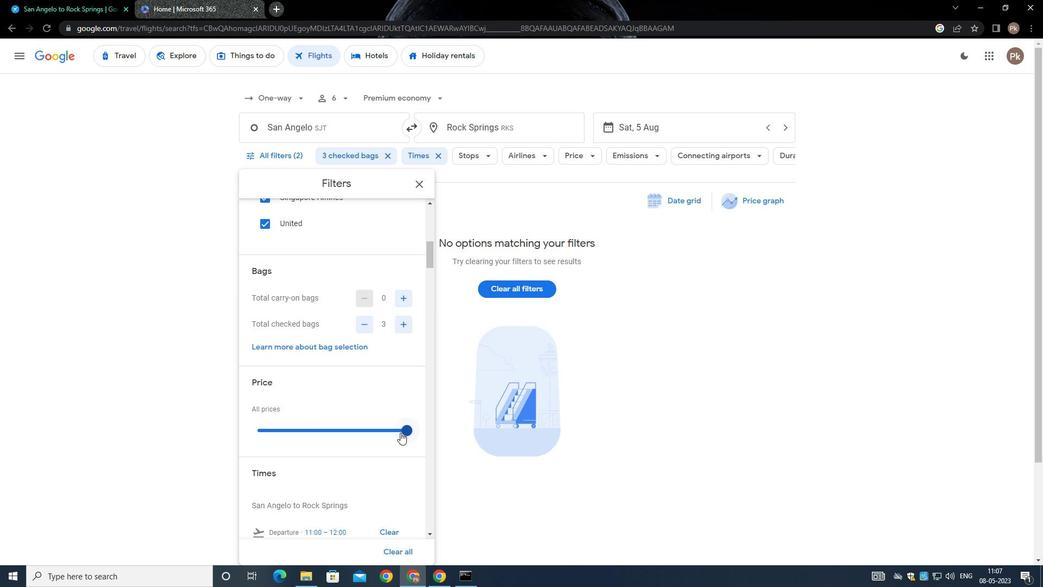 
Action: Mouse pressed left at (402, 427)
Screenshot: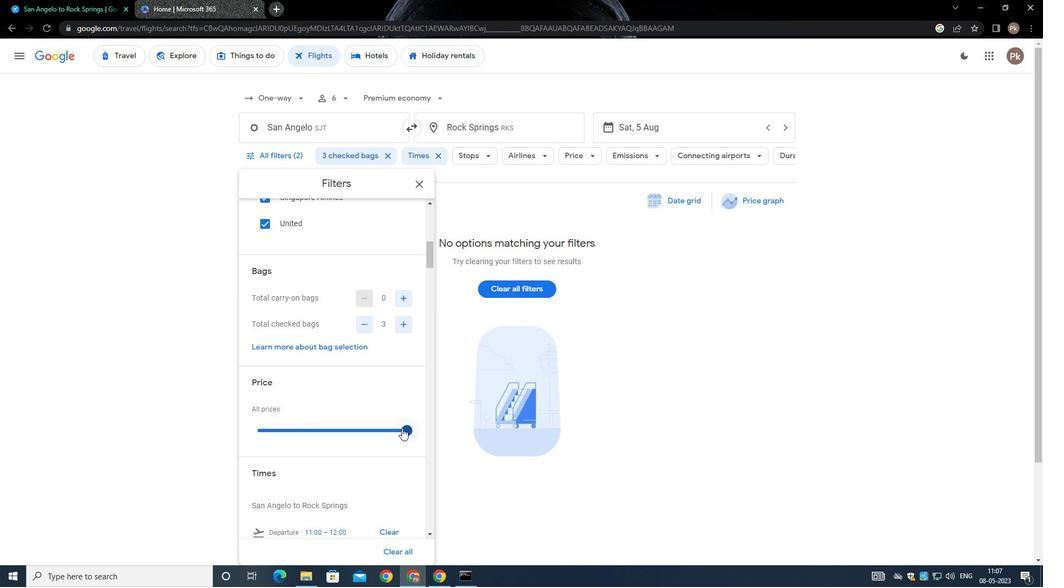 
Action: Mouse moved to (394, 422)
Screenshot: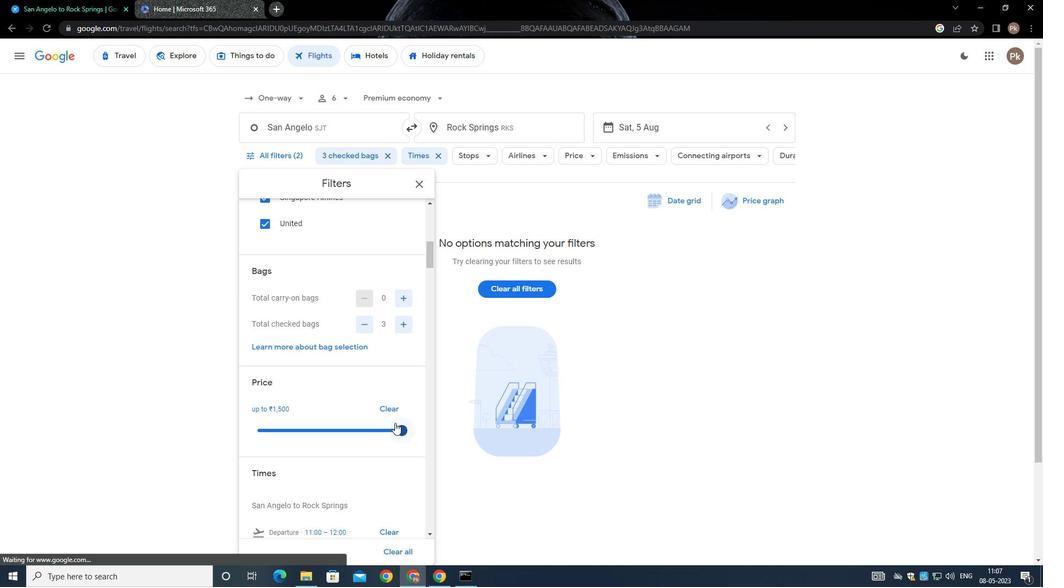 
Action: Mouse scrolled (394, 422) with delta (0, 0)
Screenshot: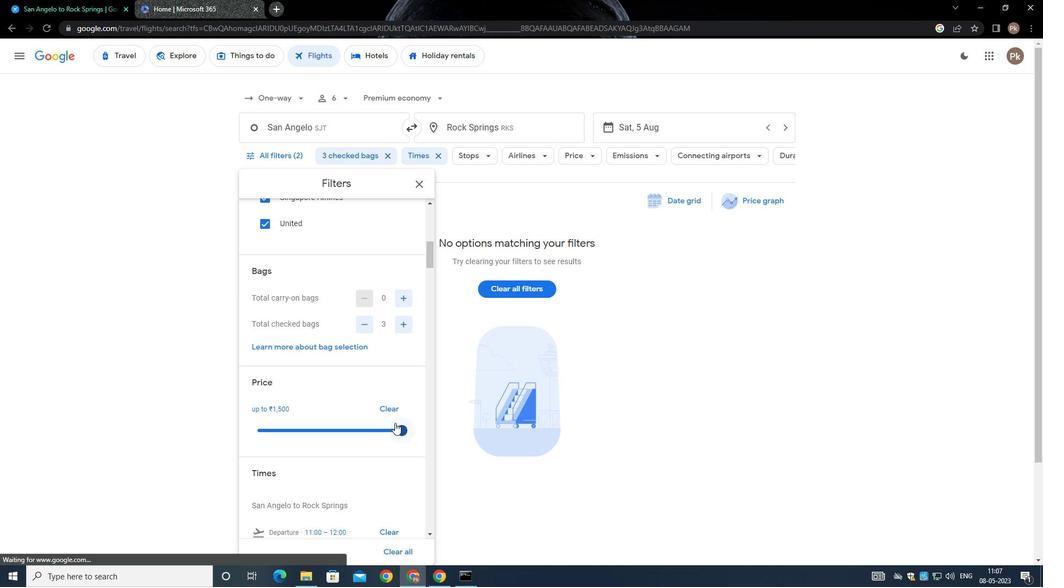 
Action: Mouse moved to (391, 422)
Screenshot: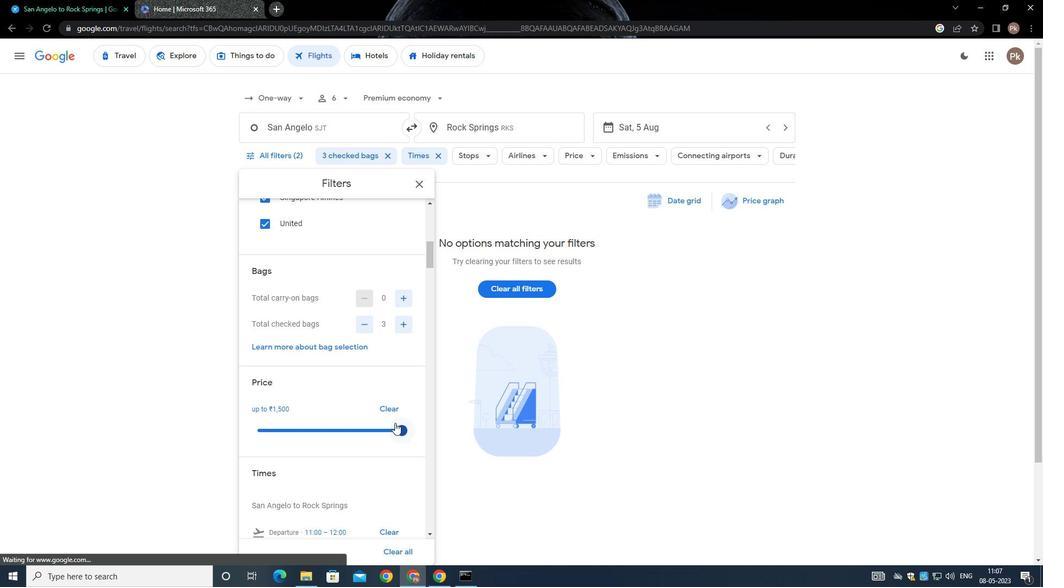 
Action: Mouse scrolled (391, 422) with delta (0, 0)
Screenshot: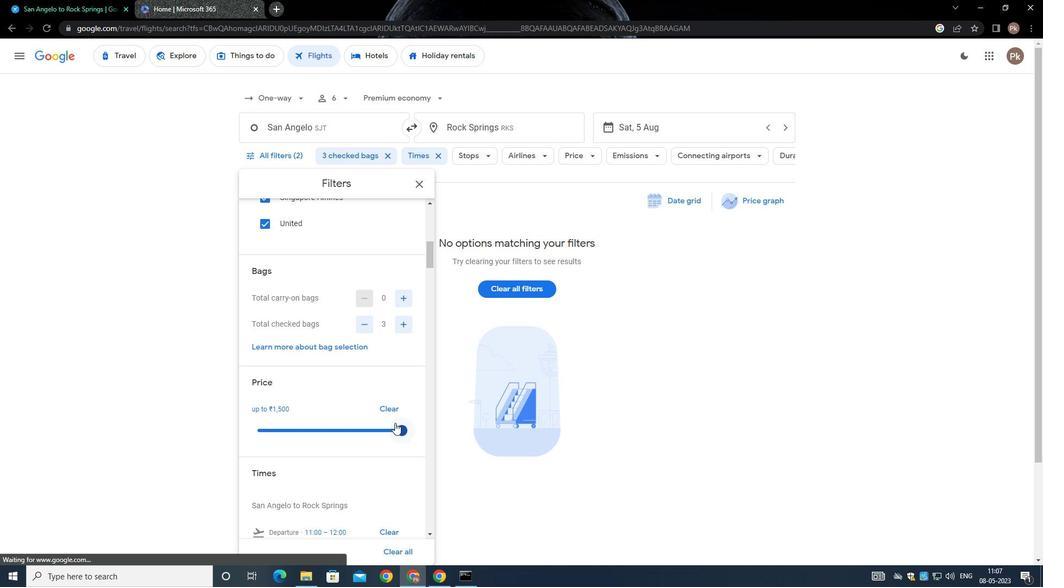 
Action: Mouse moved to (389, 423)
Screenshot: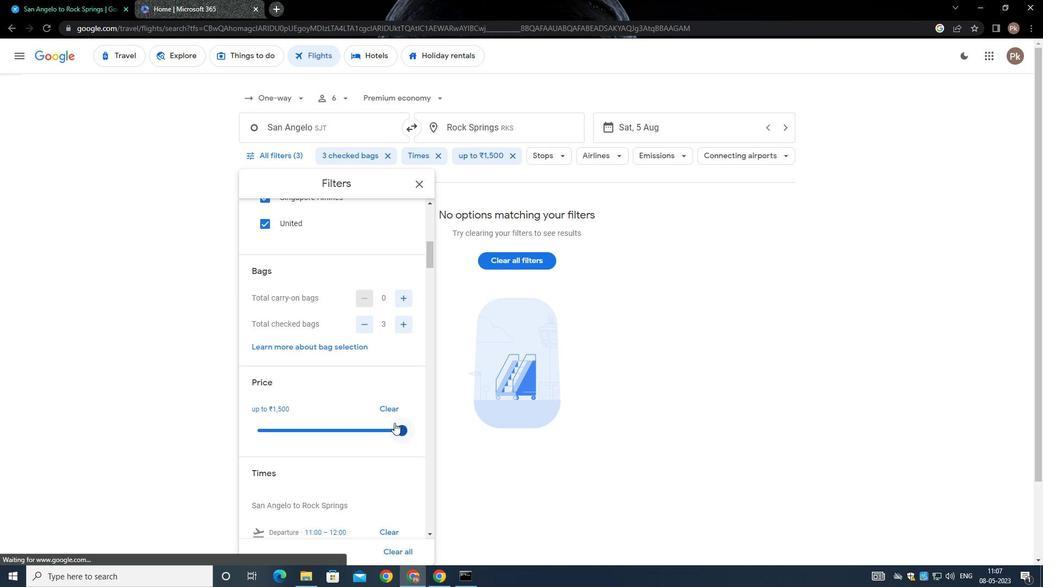 
Action: Mouse scrolled (389, 422) with delta (0, 0)
Screenshot: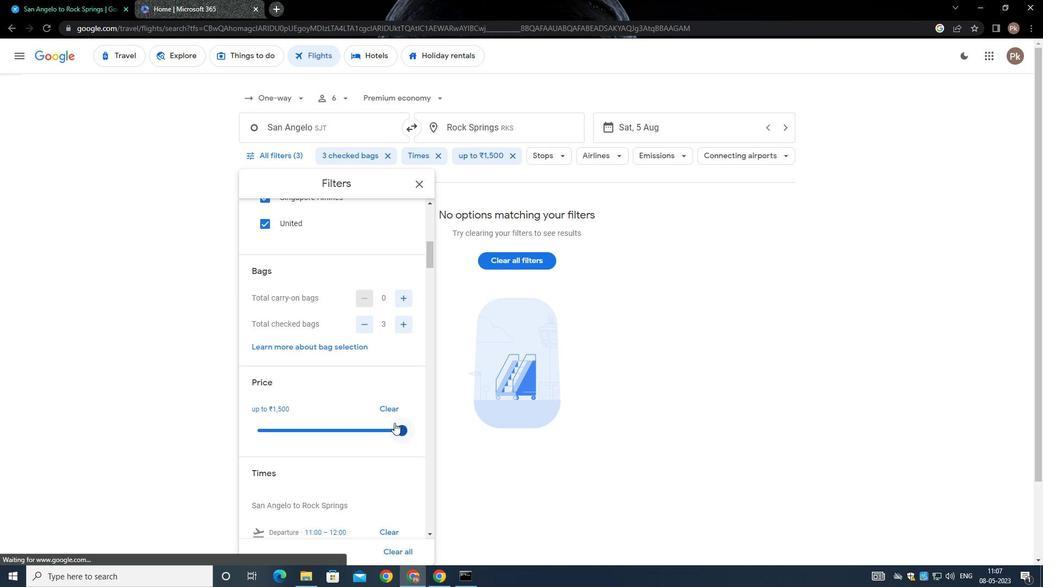 
Action: Mouse moved to (380, 423)
Screenshot: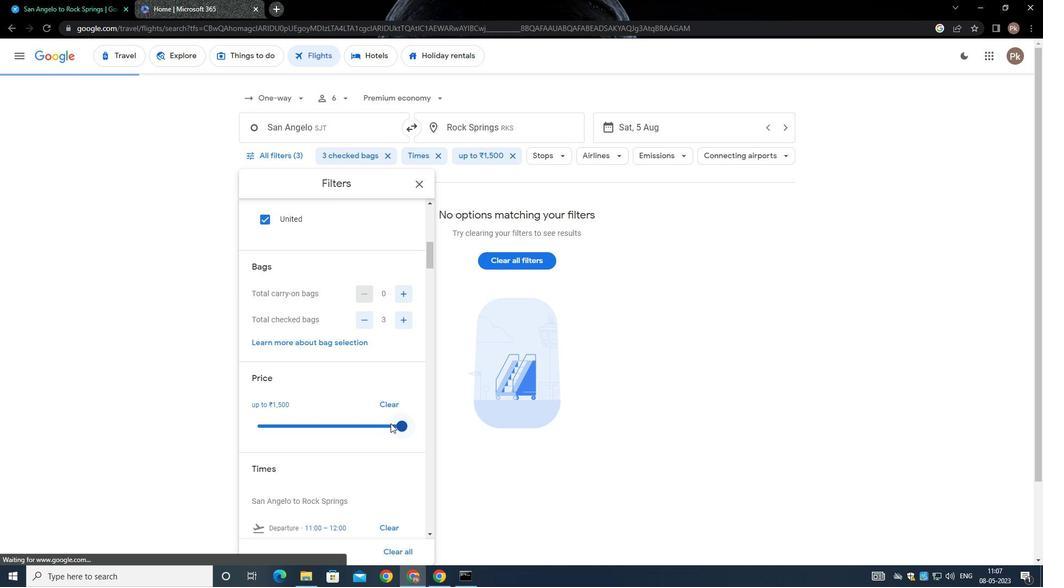 
Action: Mouse scrolled (380, 422) with delta (0, 0)
Screenshot: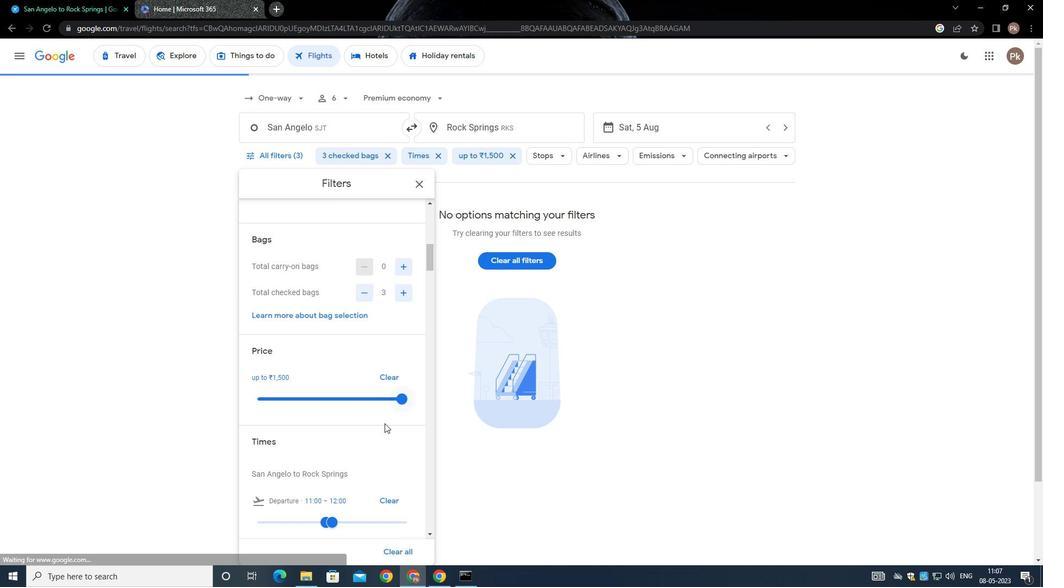 
Action: Mouse scrolled (380, 422) with delta (0, 0)
Screenshot: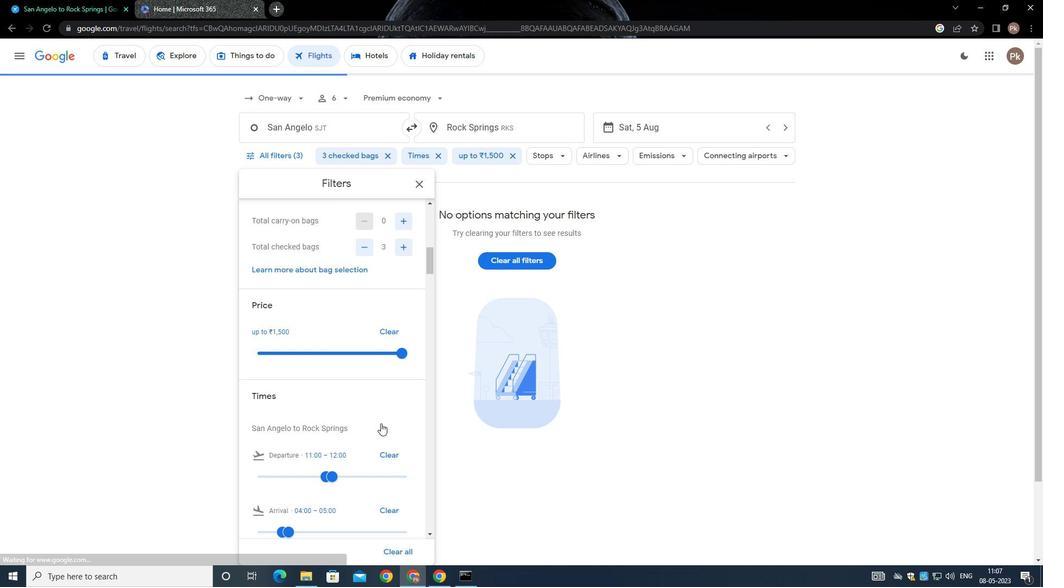 
Action: Mouse moved to (358, 421)
Screenshot: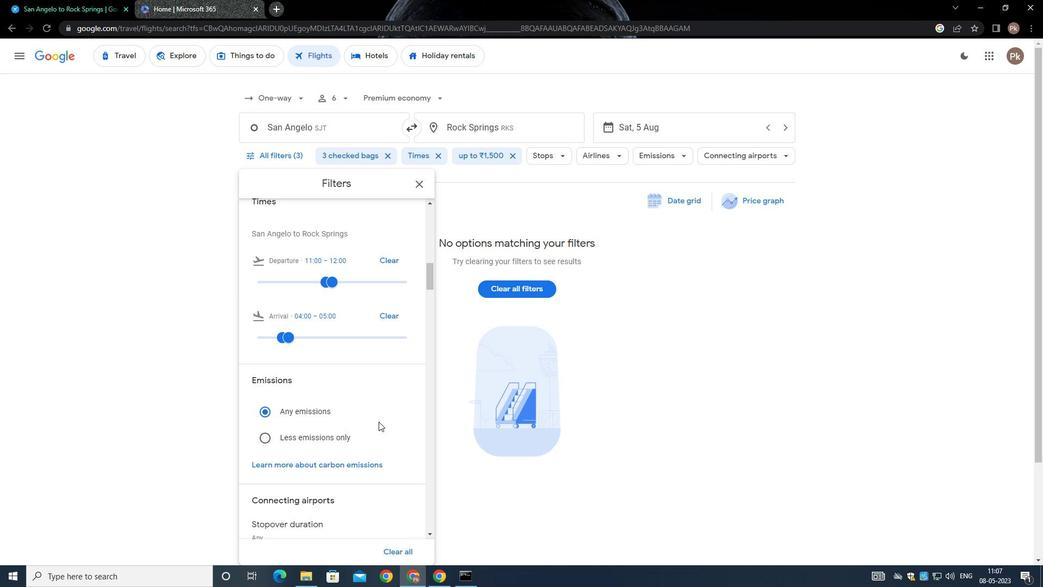 
Action: Mouse scrolled (358, 420) with delta (0, 0)
Screenshot: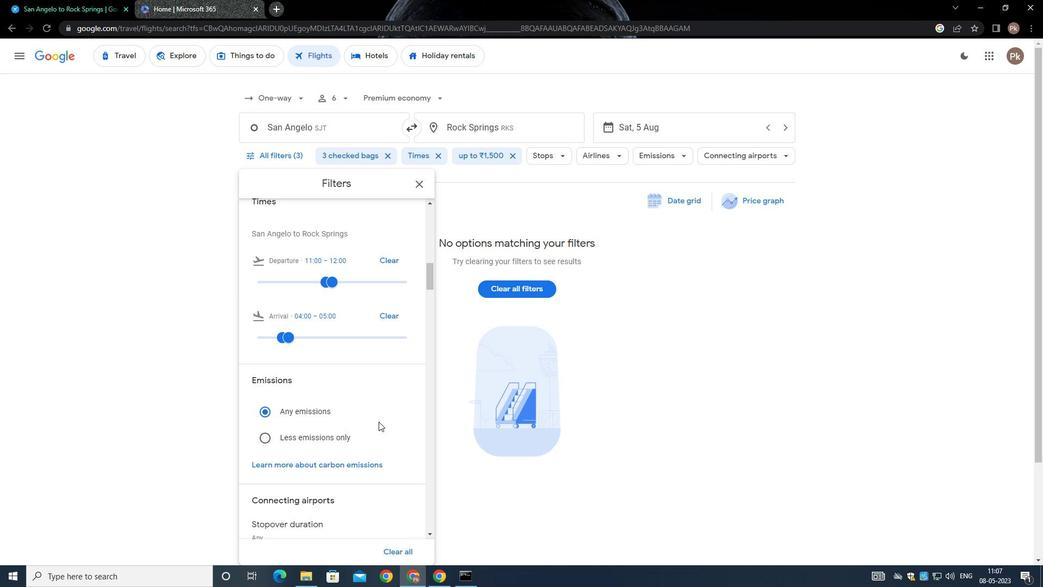 
Action: Mouse moved to (342, 305)
Screenshot: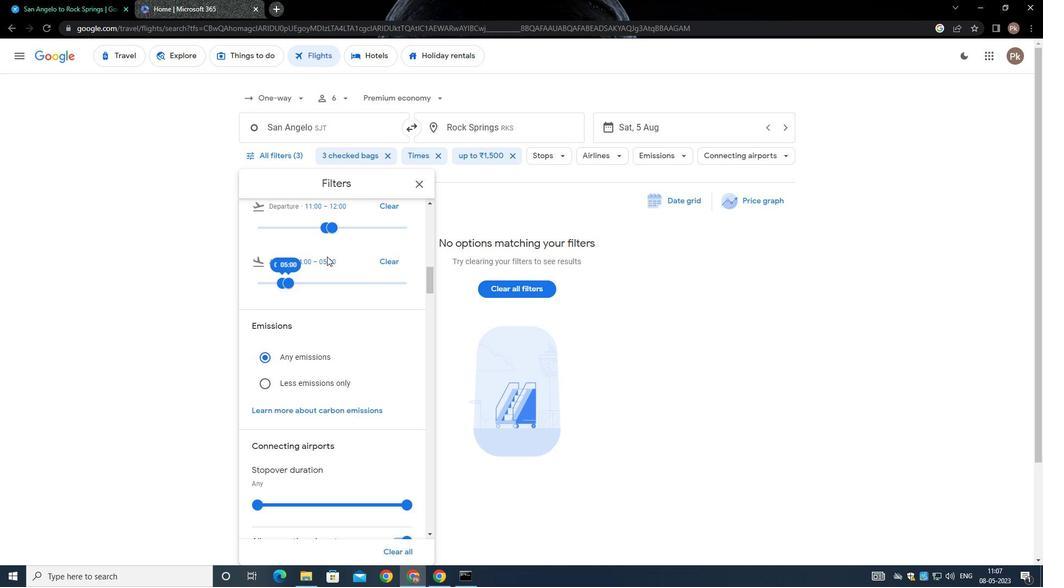 
Action: Mouse scrolled (342, 306) with delta (0, 0)
Screenshot: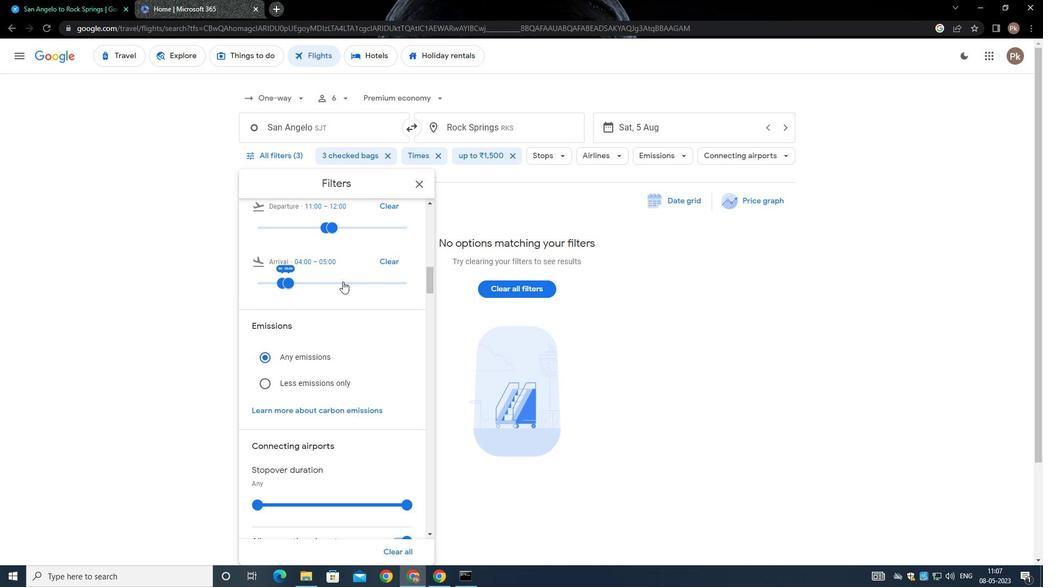 
Action: Mouse moved to (350, 282)
Screenshot: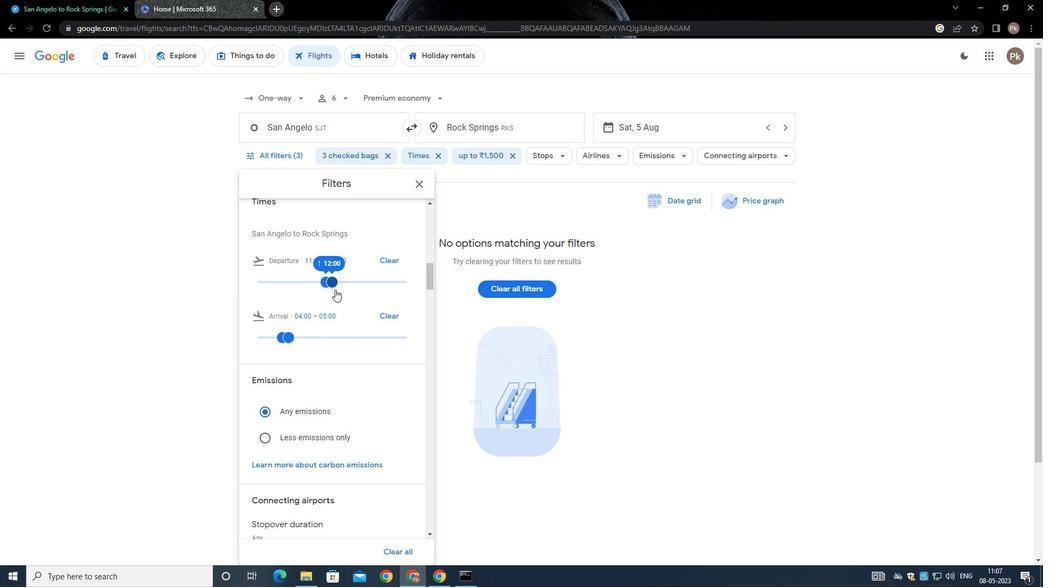 
Action: Mouse pressed left at (350, 282)
Screenshot: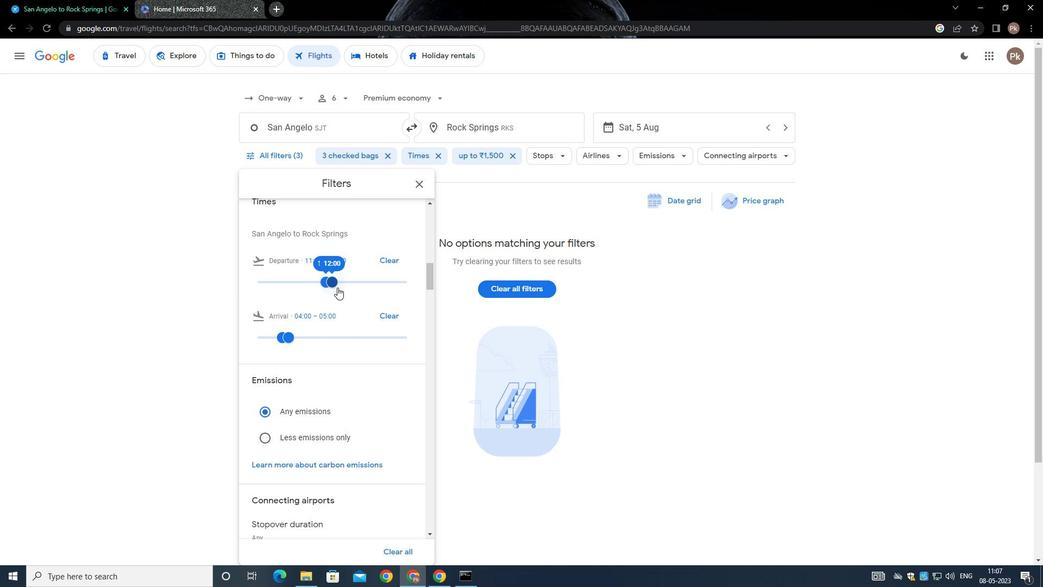 
Action: Mouse moved to (335, 282)
Screenshot: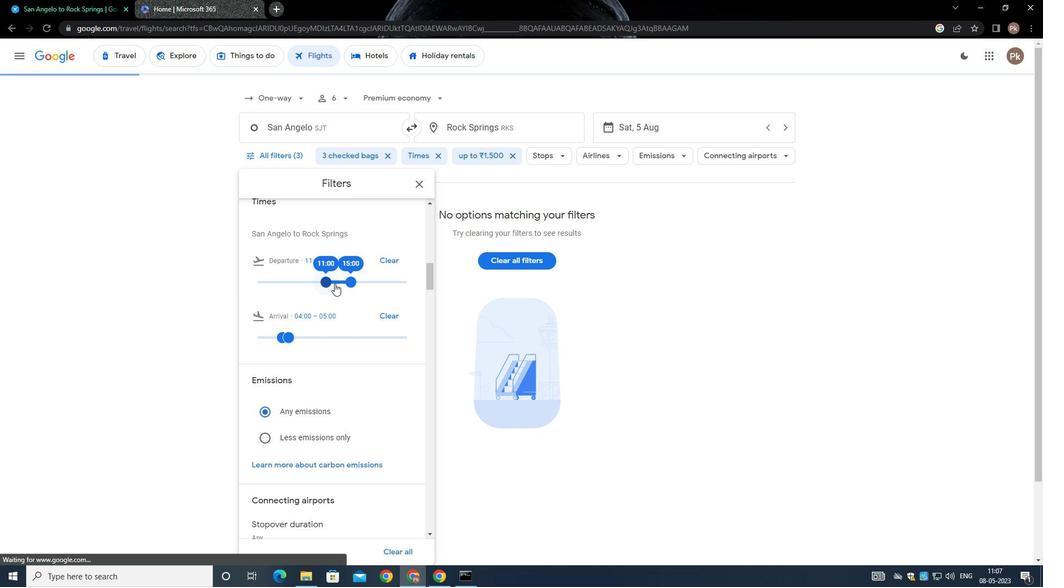 
Action: Mouse pressed left at (335, 282)
Screenshot: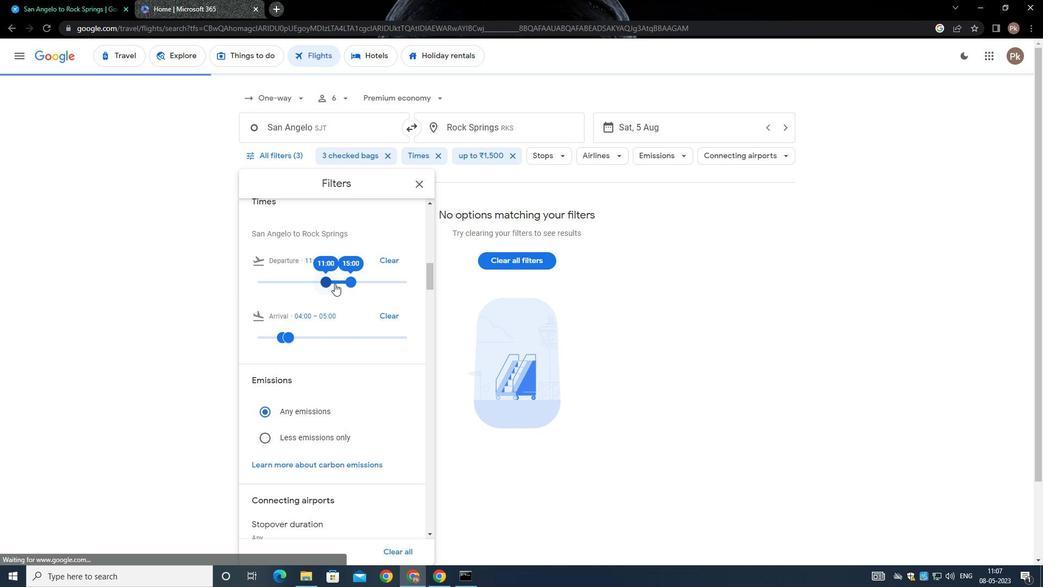 
Action: Mouse moved to (332, 282)
Screenshot: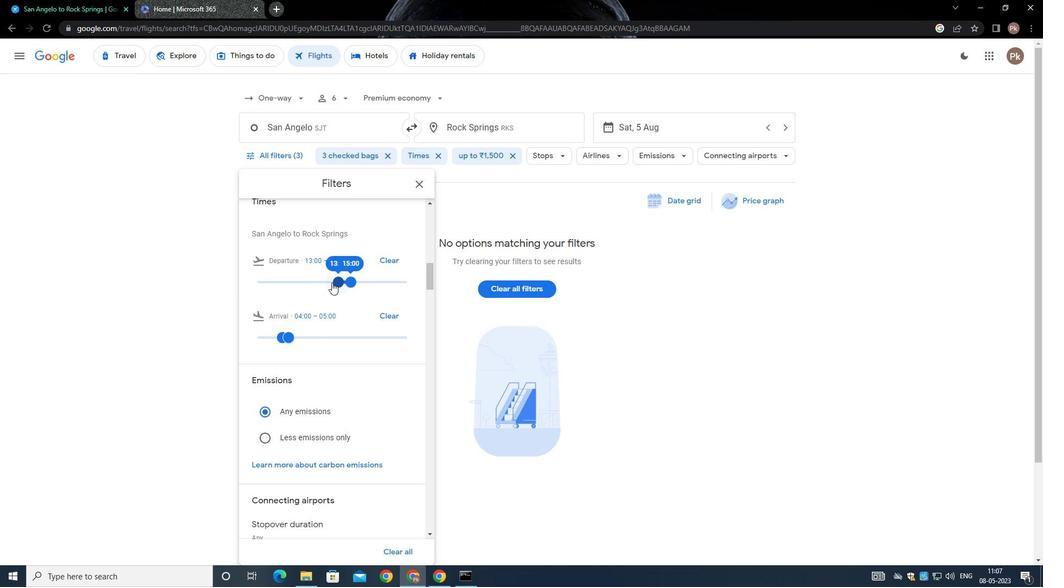 
Action: Mouse pressed left at (332, 282)
Screenshot: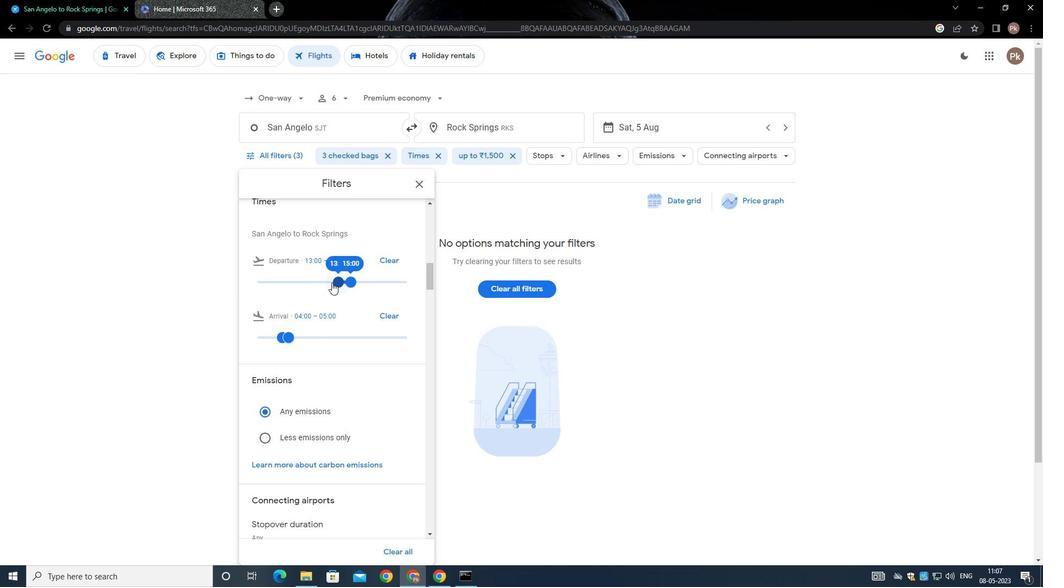 
Action: Mouse moved to (350, 280)
Screenshot: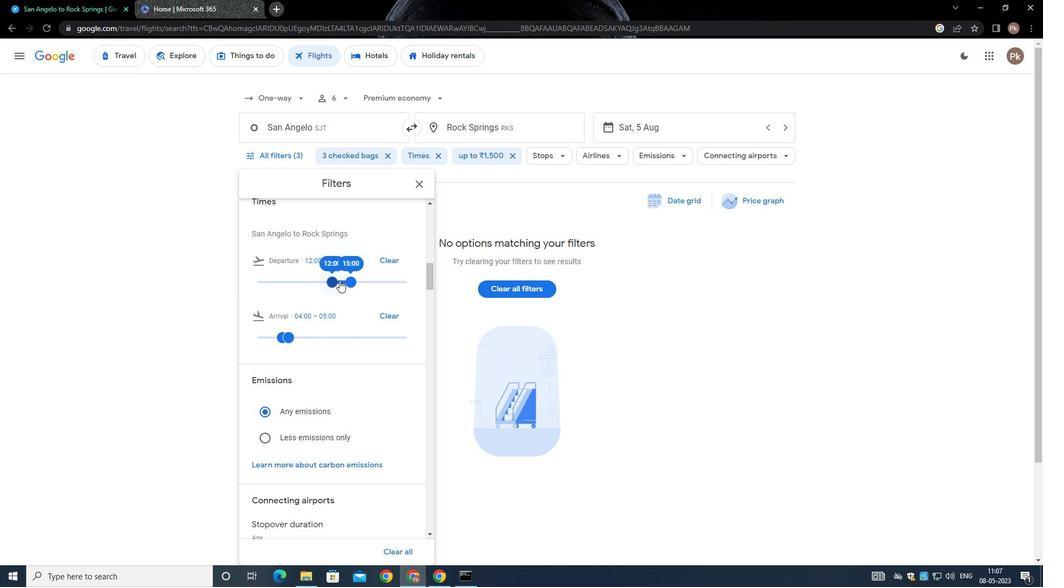 
Action: Mouse pressed left at (350, 280)
Screenshot: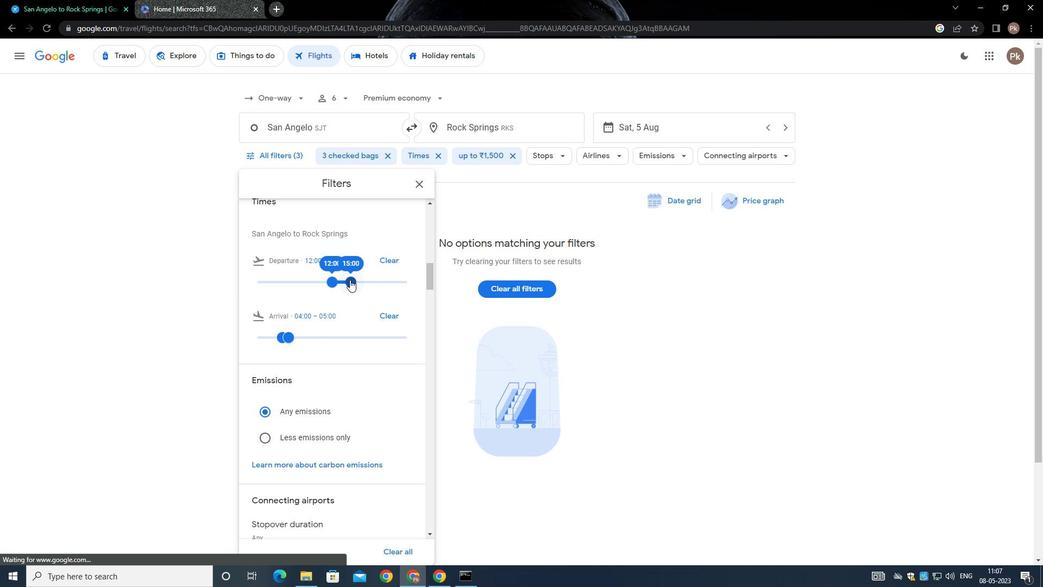 
Action: Mouse moved to (325, 278)
Screenshot: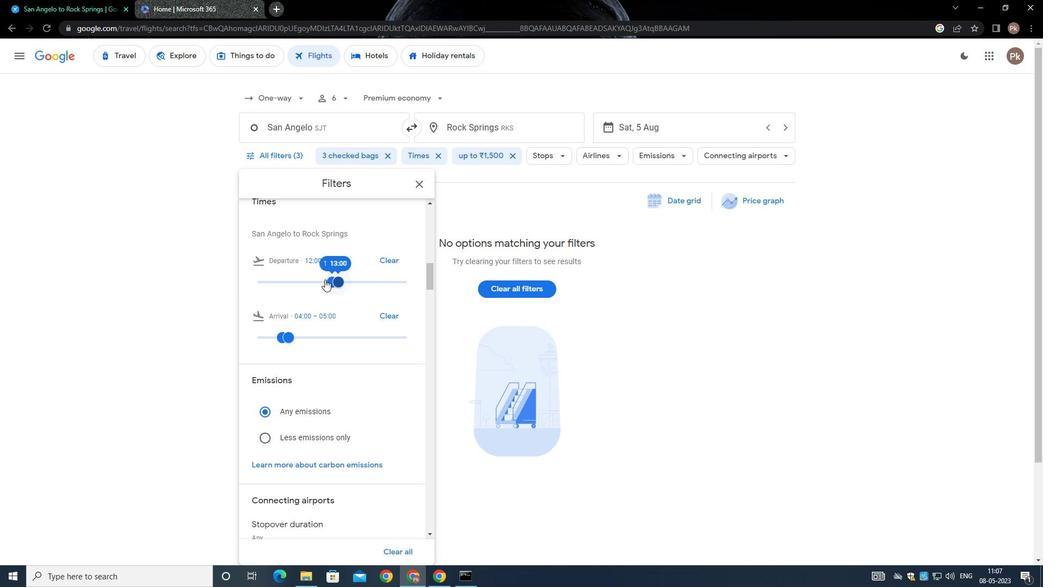
Action: Mouse scrolled (325, 277) with delta (0, 0)
Screenshot: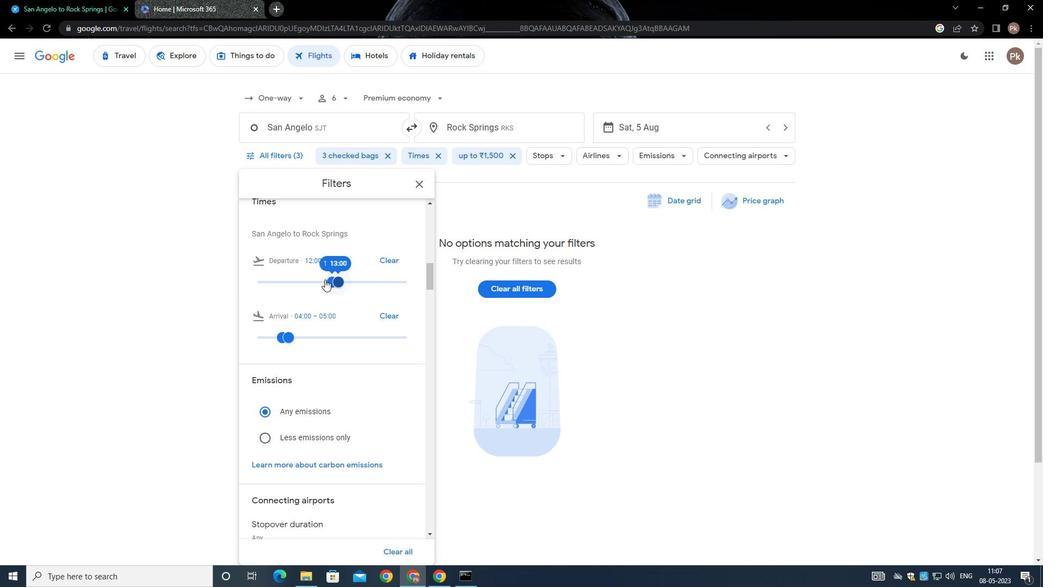 
Action: Mouse scrolled (325, 277) with delta (0, 0)
Screenshot: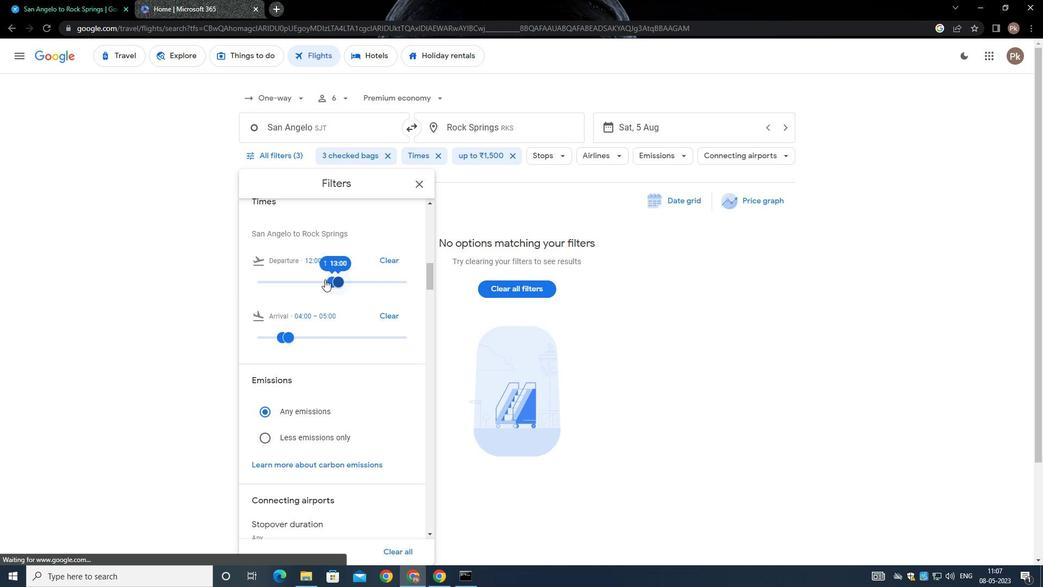 
Action: Mouse scrolled (325, 277) with delta (0, 0)
Screenshot: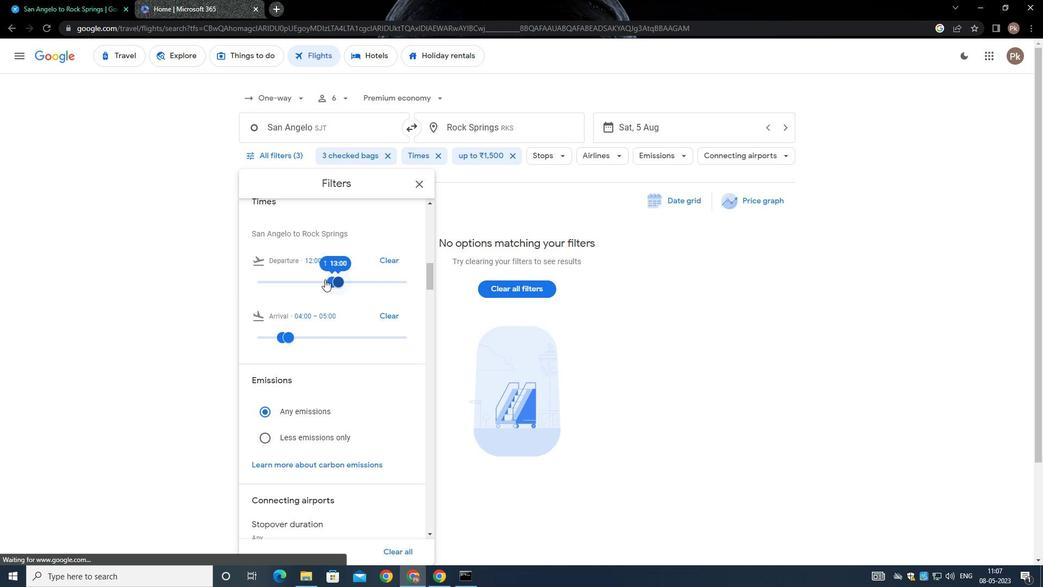 
Action: Mouse scrolled (325, 277) with delta (0, 0)
Screenshot: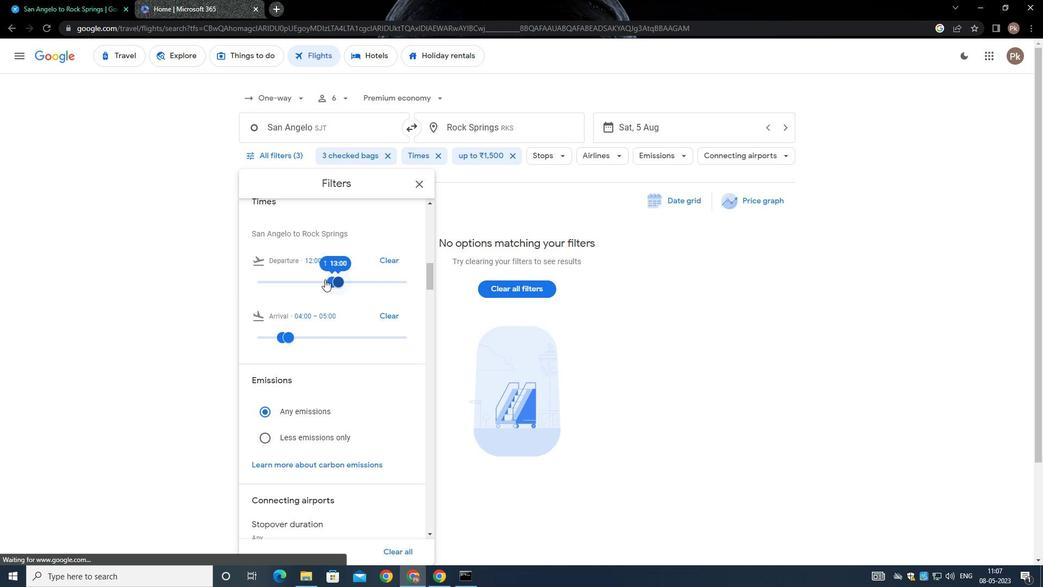
Action: Mouse scrolled (325, 277) with delta (0, 0)
Screenshot: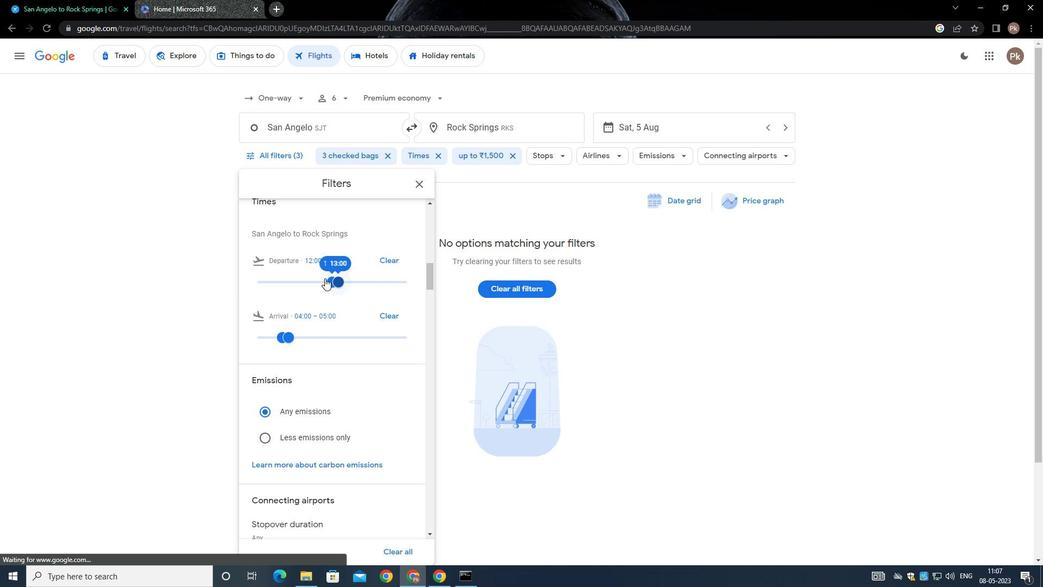
Action: Mouse scrolled (325, 277) with delta (0, 0)
Screenshot: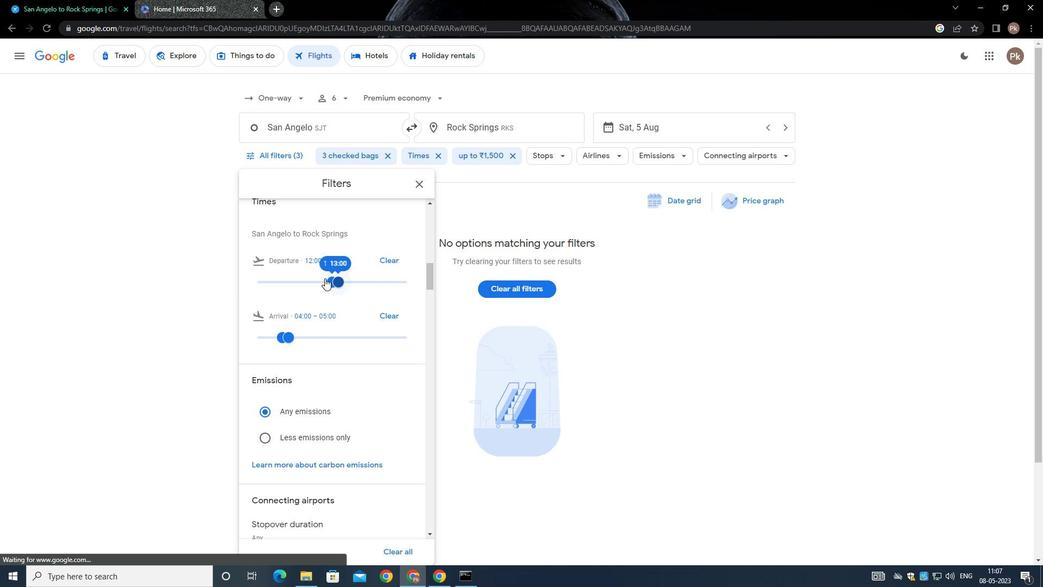 
Action: Mouse moved to (324, 278)
Screenshot: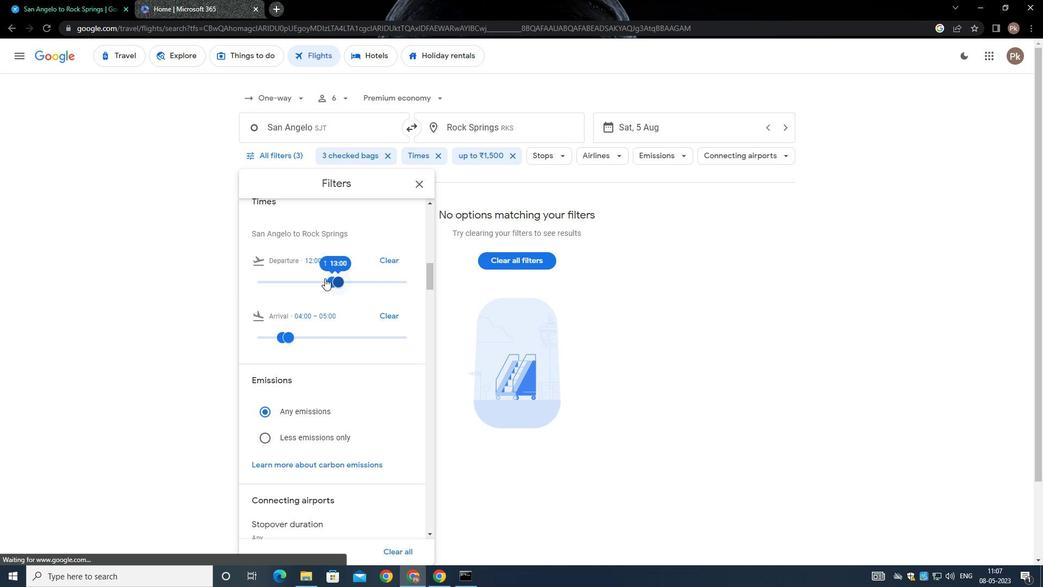 
Action: Mouse scrolled (324, 278) with delta (0, 0)
Screenshot: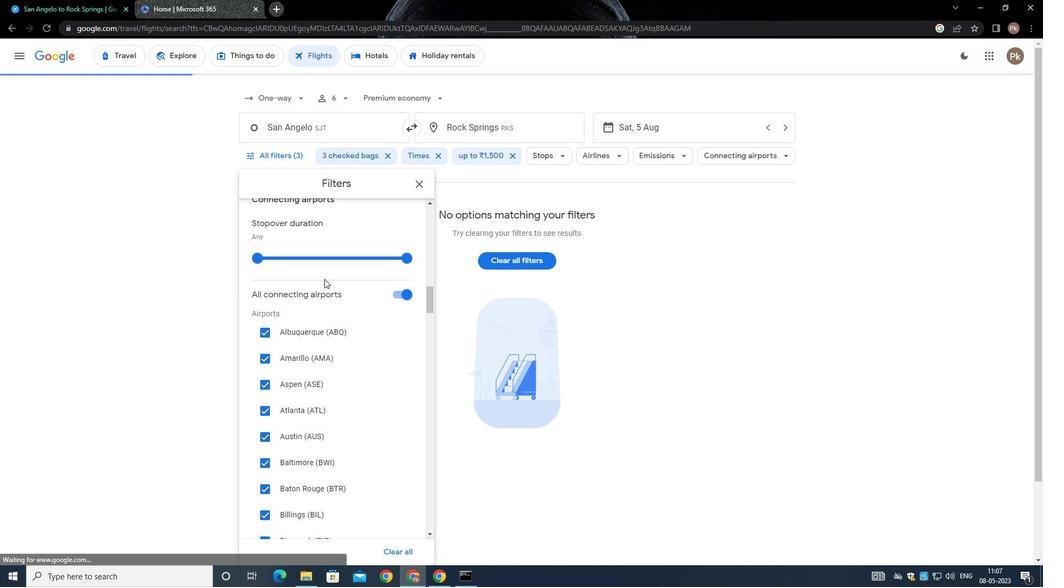 
Action: Mouse moved to (324, 280)
Screenshot: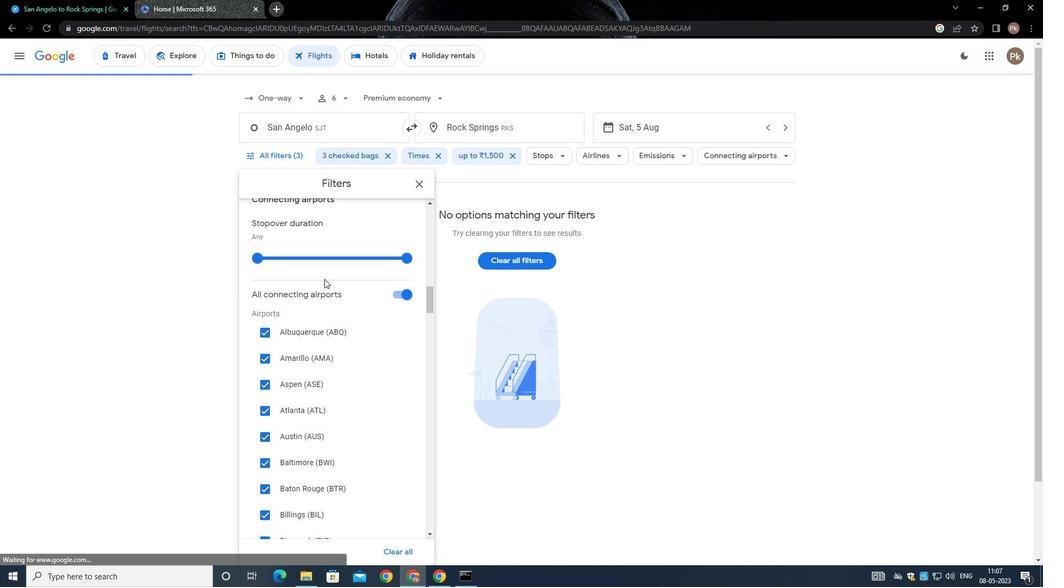 
Action: Mouse scrolled (324, 279) with delta (0, 0)
Screenshot: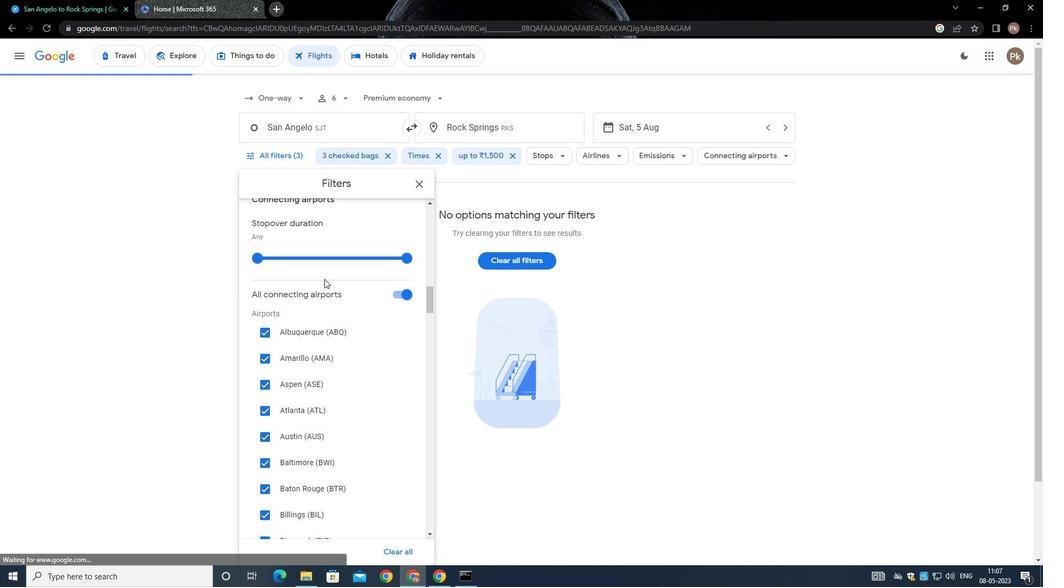 
Action: Mouse moved to (323, 282)
Screenshot: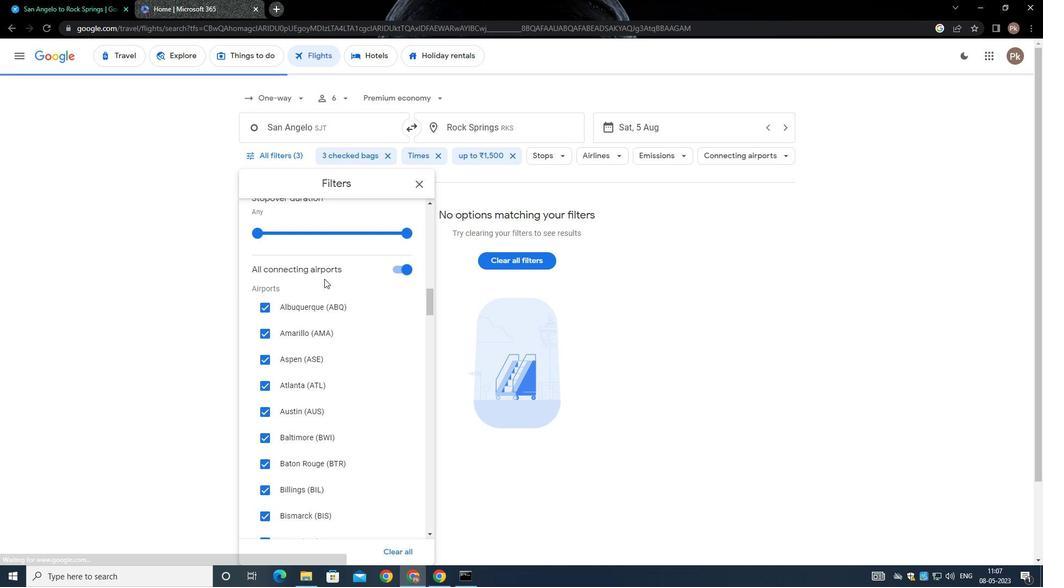 
Action: Mouse scrolled (323, 281) with delta (0, 0)
Screenshot: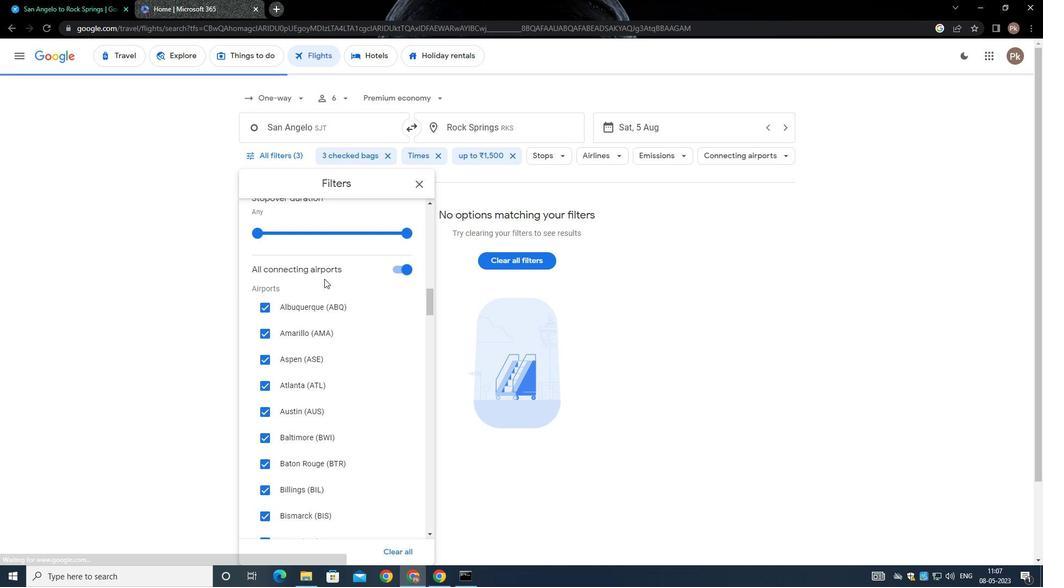 
Action: Mouse moved to (322, 282)
Screenshot: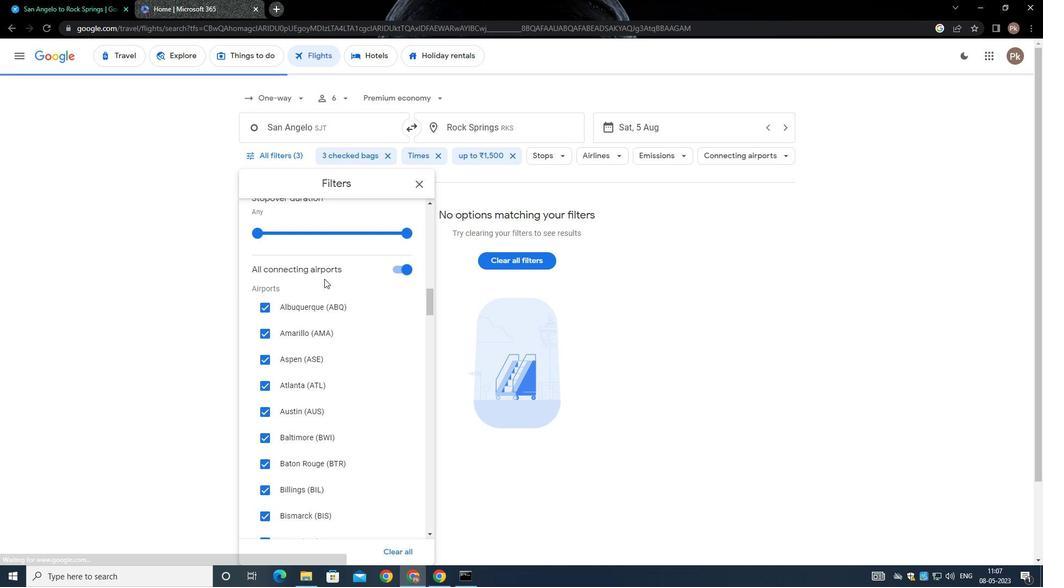 
Action: Mouse scrolled (322, 282) with delta (0, 0)
Screenshot: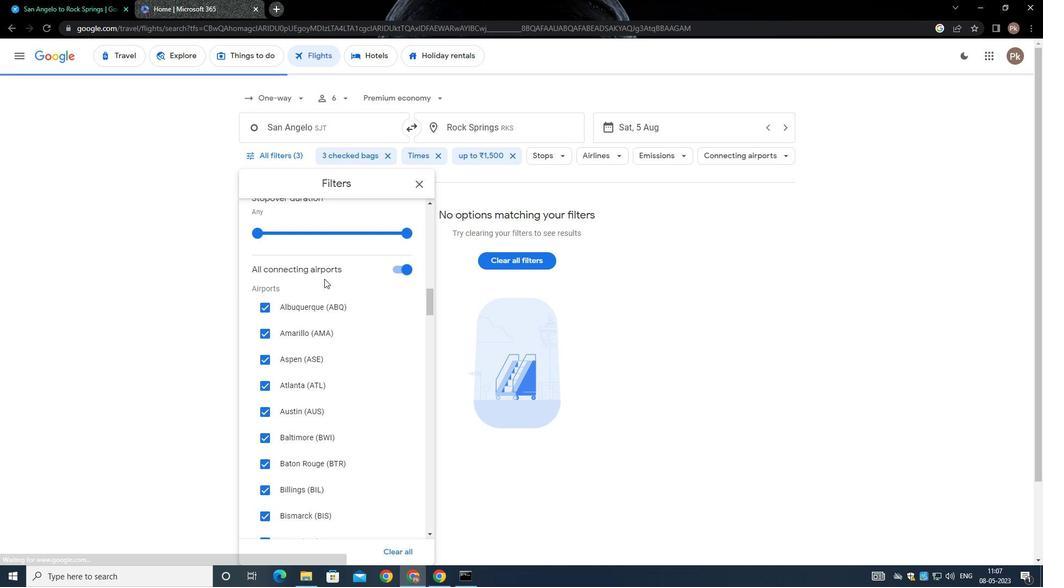 
Action: Mouse moved to (322, 282)
Screenshot: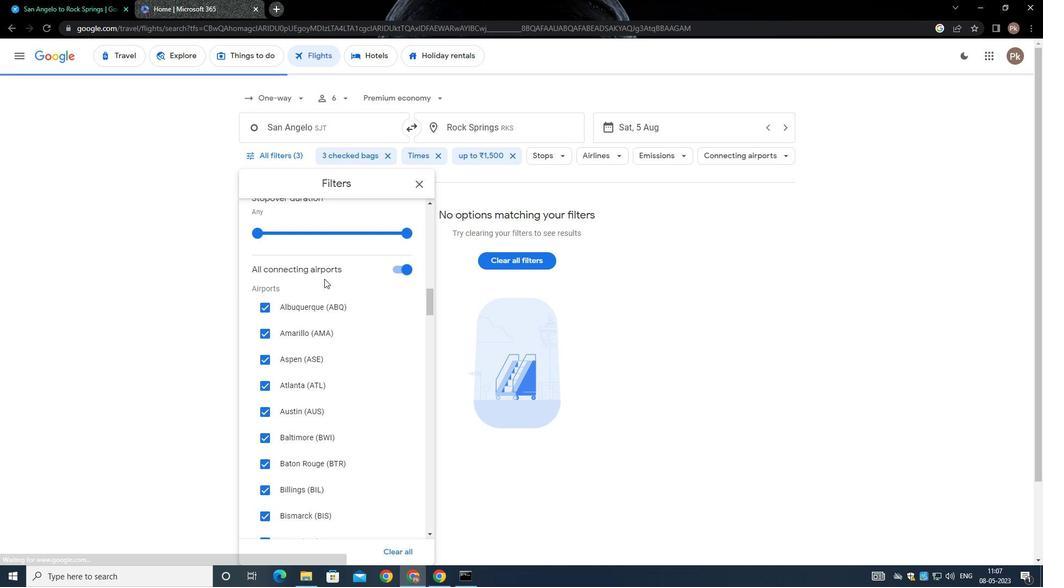 
Action: Mouse scrolled (322, 282) with delta (0, 0)
Screenshot: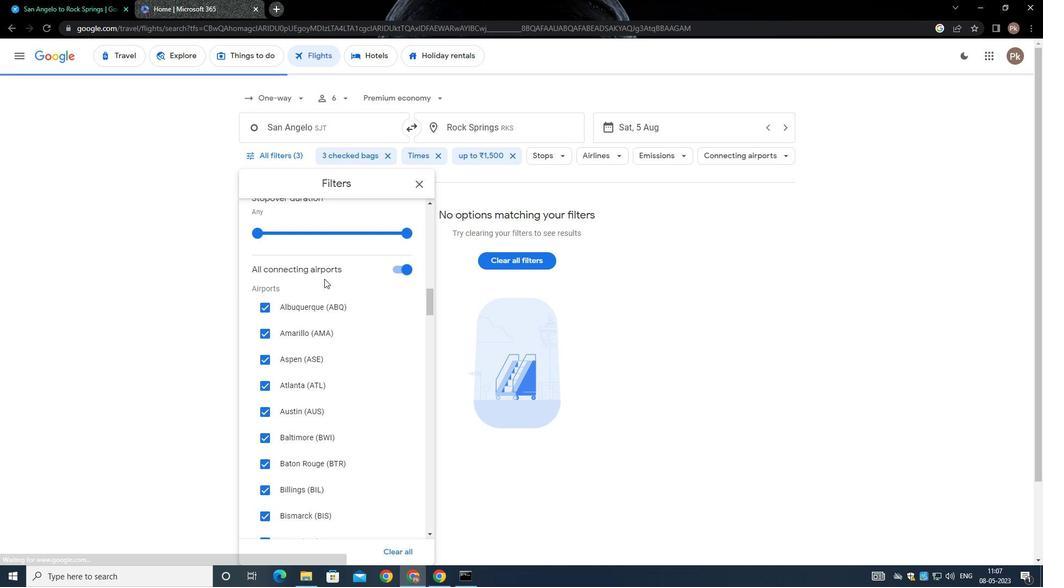 
Action: Mouse moved to (322, 283)
Screenshot: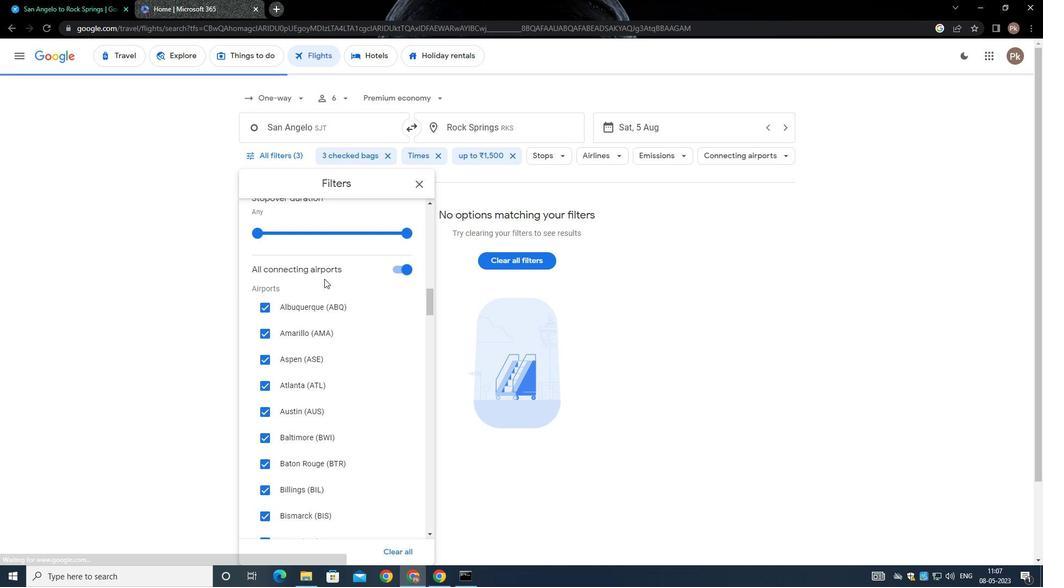 
Action: Mouse scrolled (322, 283) with delta (0, 0)
Screenshot: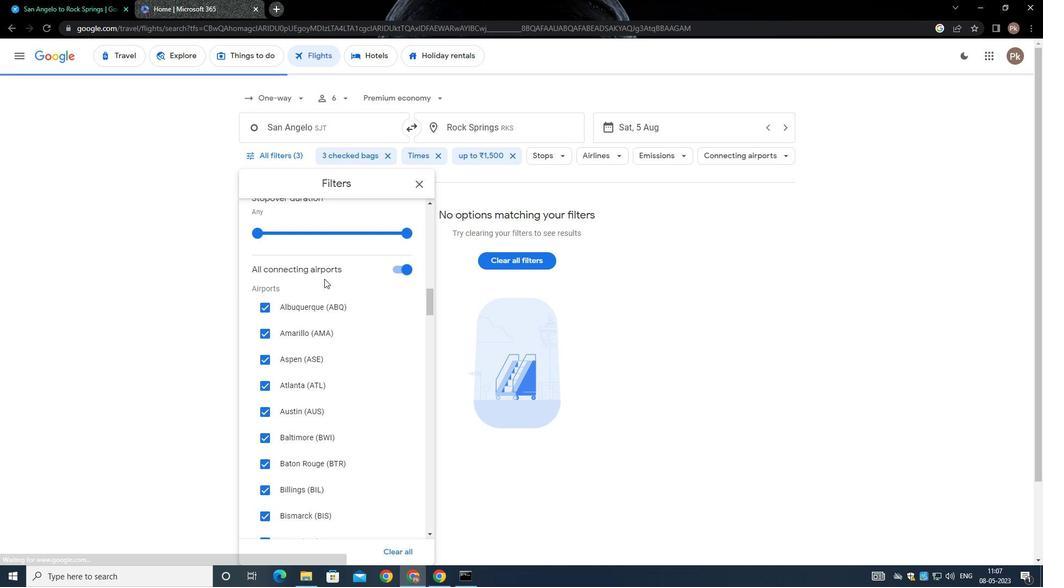 
Action: Mouse moved to (322, 284)
Screenshot: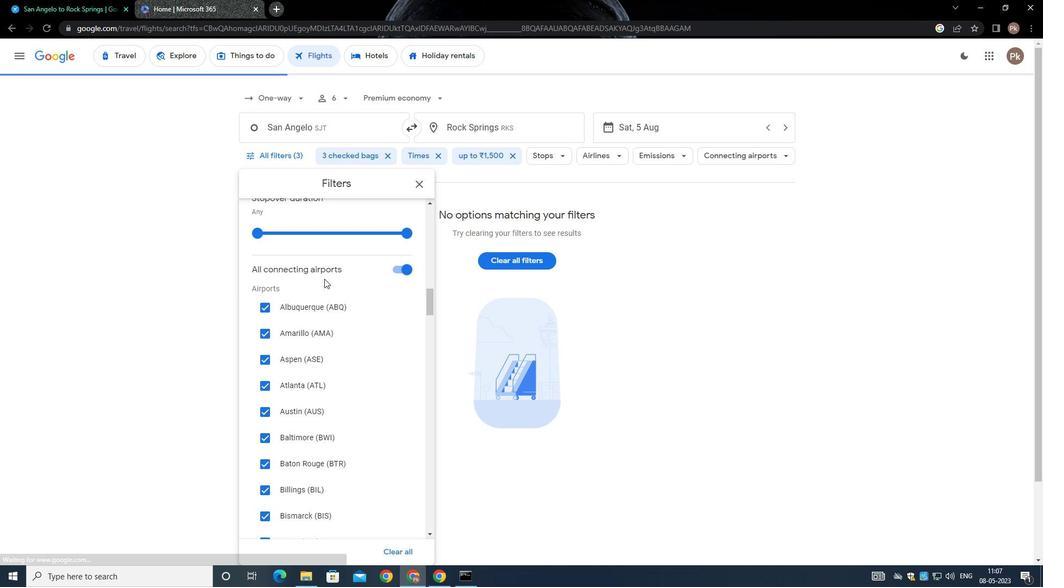 
Action: Mouse scrolled (322, 283) with delta (0, 0)
Screenshot: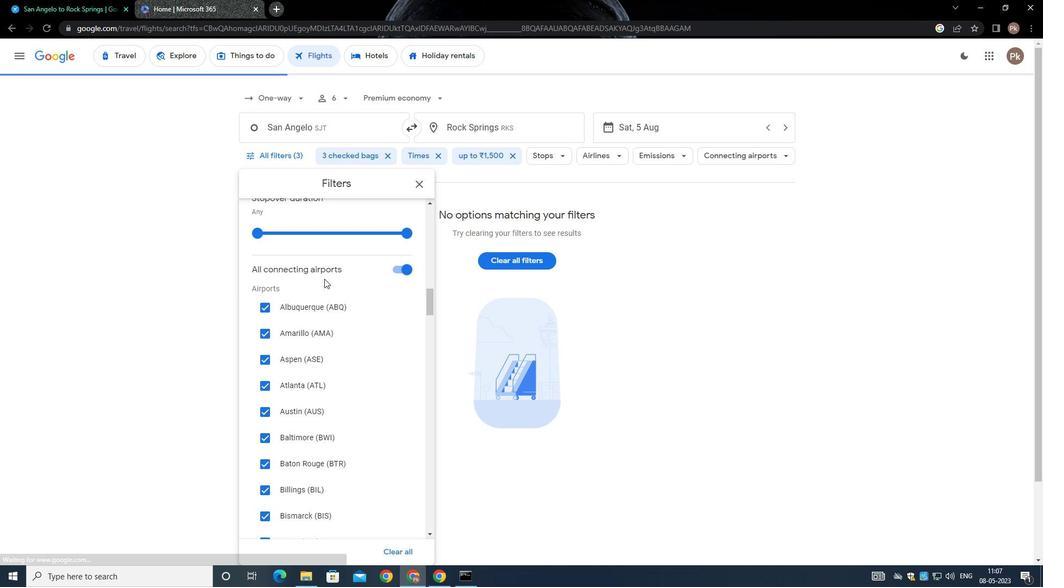 
Action: Mouse moved to (319, 292)
Screenshot: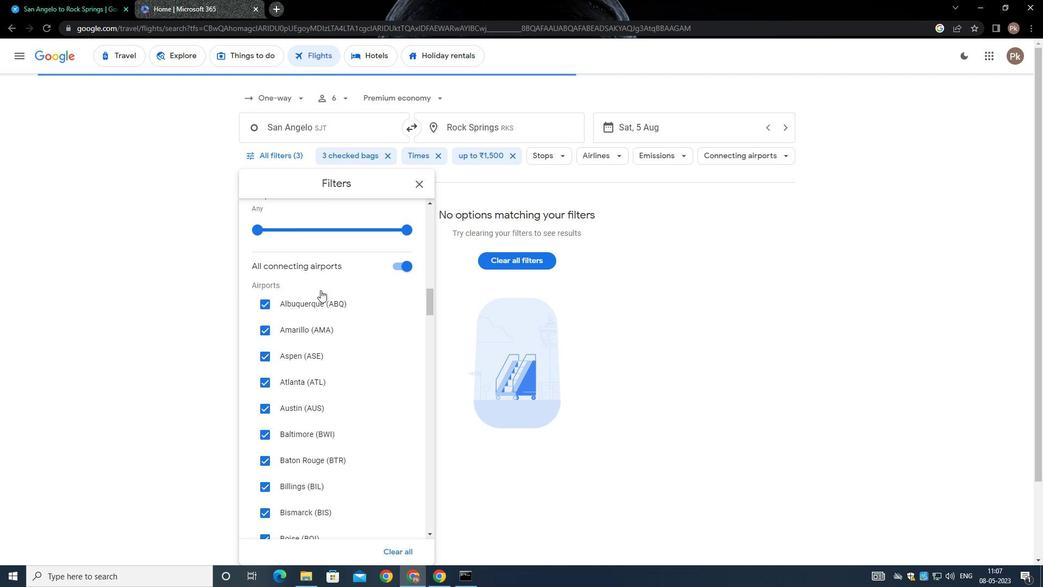 
Action: Mouse scrolled (319, 292) with delta (0, 0)
Screenshot: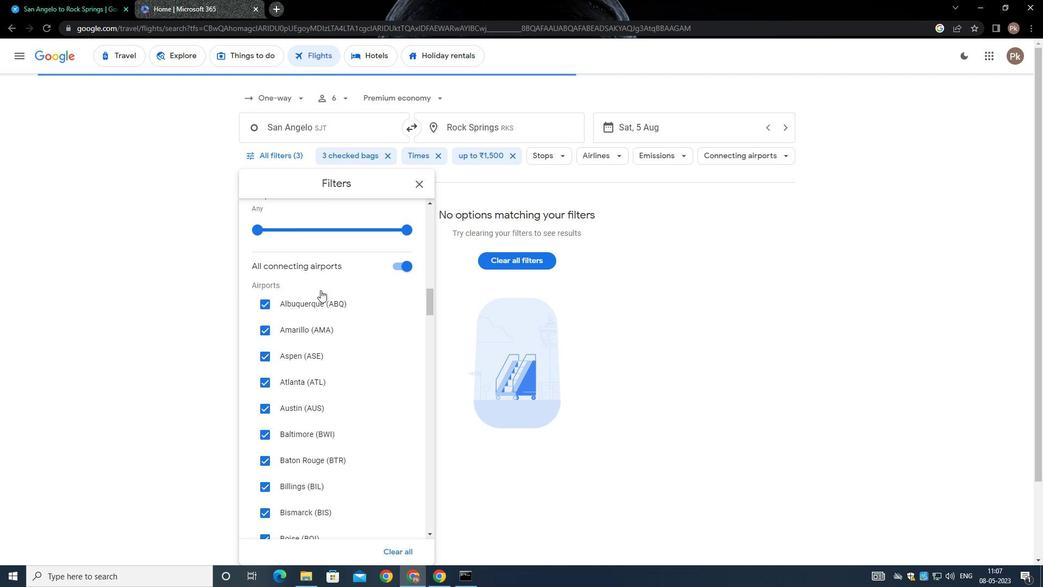
Action: Mouse moved to (319, 297)
Screenshot: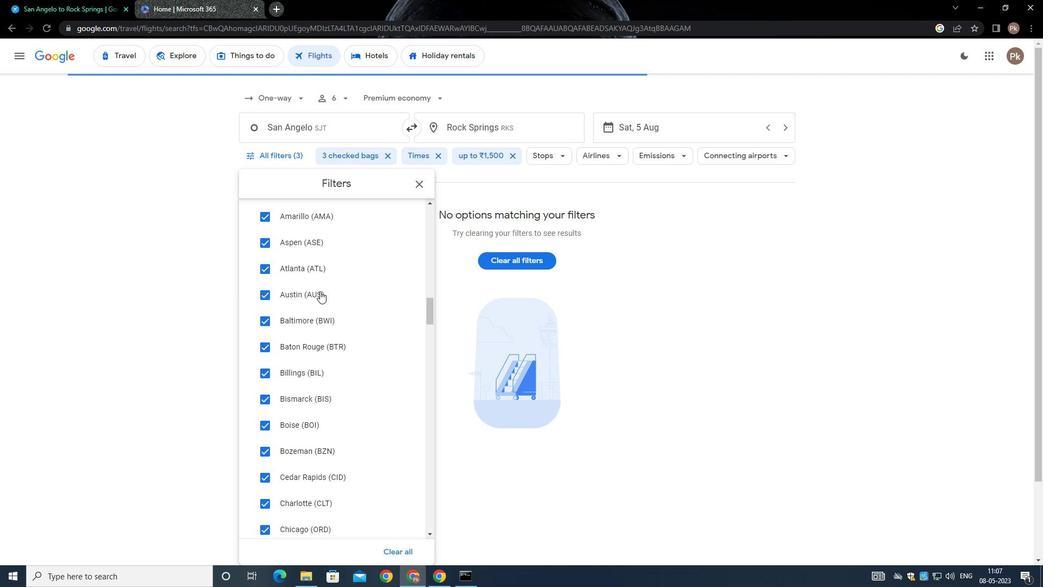 
Action: Mouse scrolled (319, 296) with delta (0, 0)
Screenshot: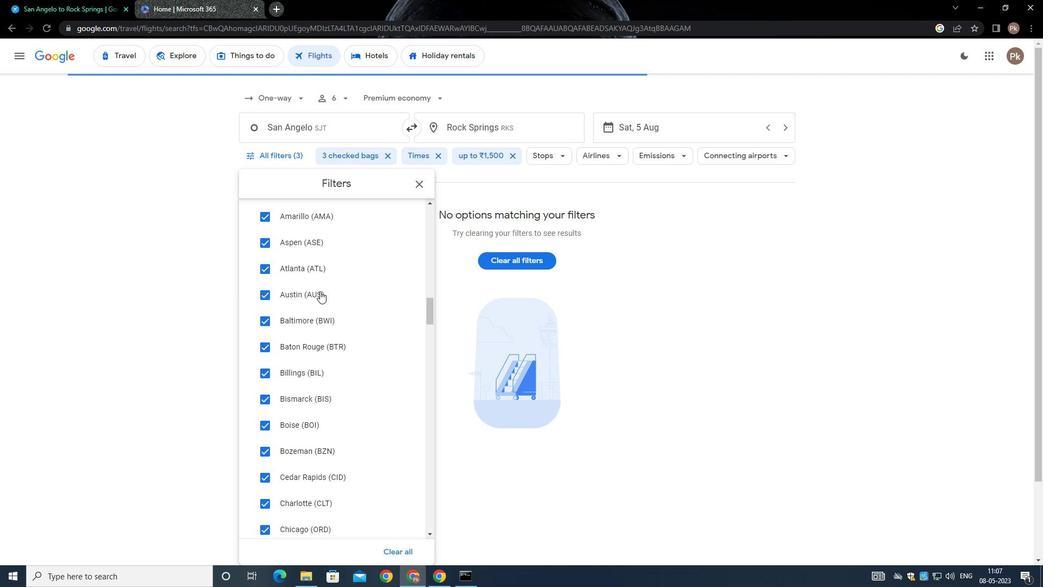 
Action: Mouse moved to (319, 298)
Screenshot: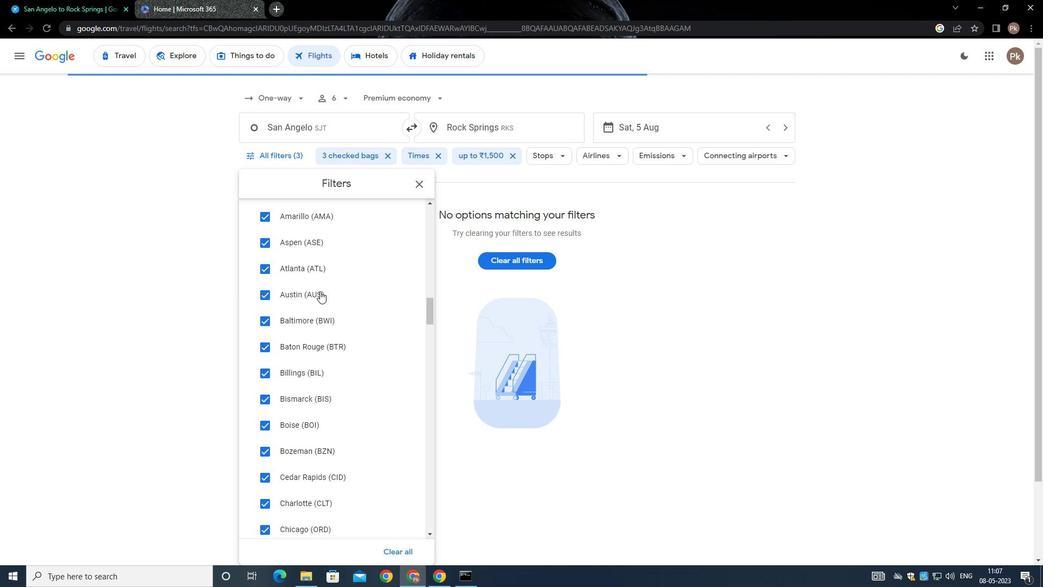 
Action: Mouse scrolled (319, 297) with delta (0, 0)
Screenshot: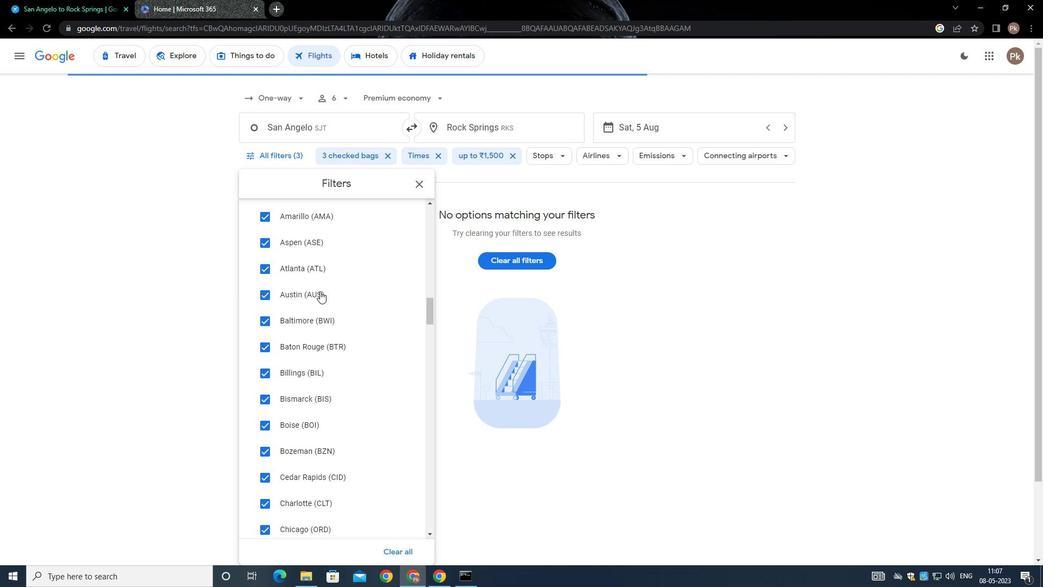 
Action: Mouse moved to (319, 298)
Screenshot: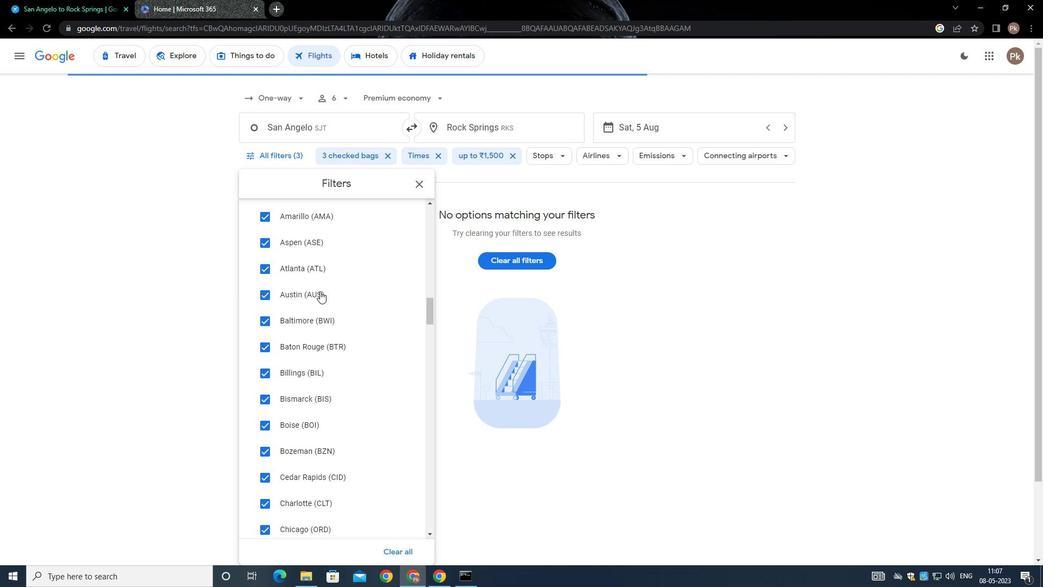 
Action: Mouse scrolled (319, 298) with delta (0, 0)
Screenshot: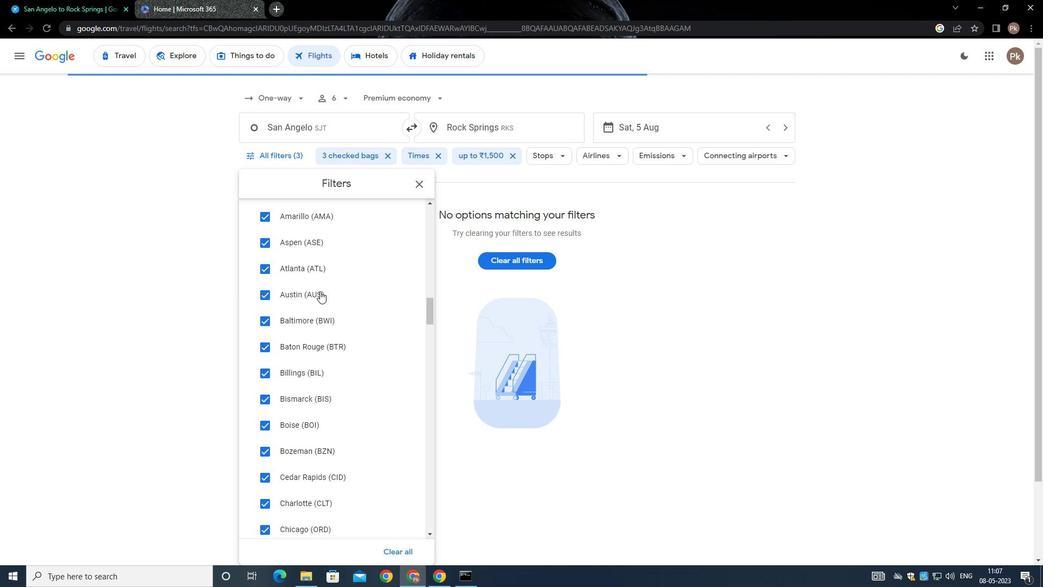 
Action: Mouse moved to (318, 299)
Screenshot: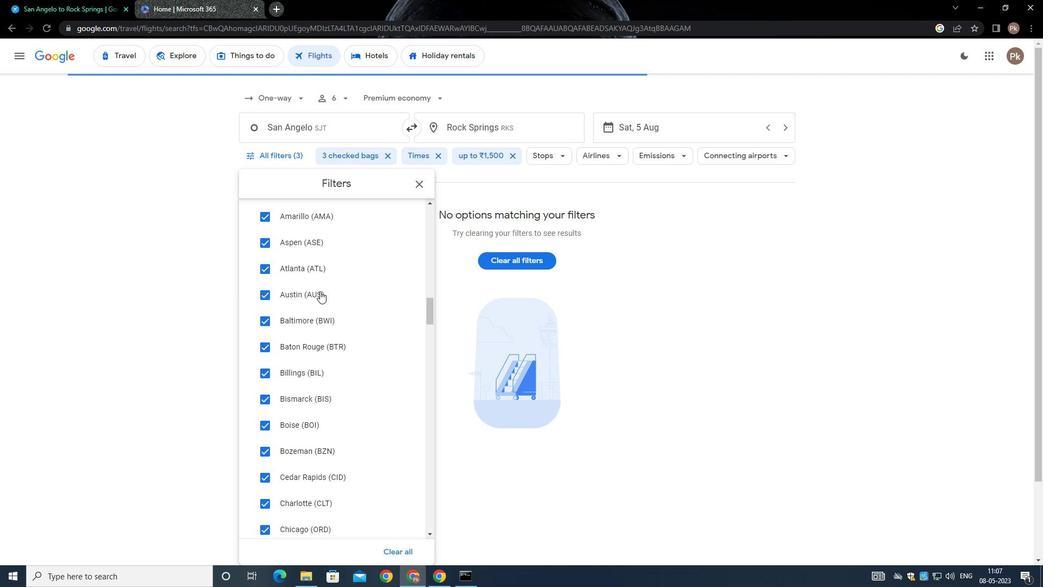 
Action: Mouse scrolled (318, 298) with delta (0, 0)
Screenshot: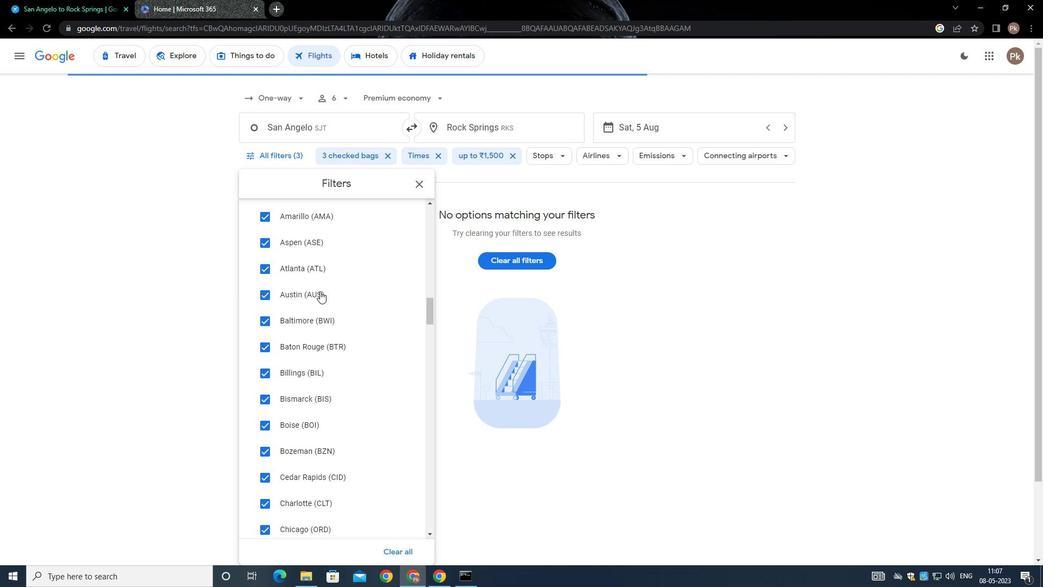 
Action: Mouse moved to (318, 299)
Screenshot: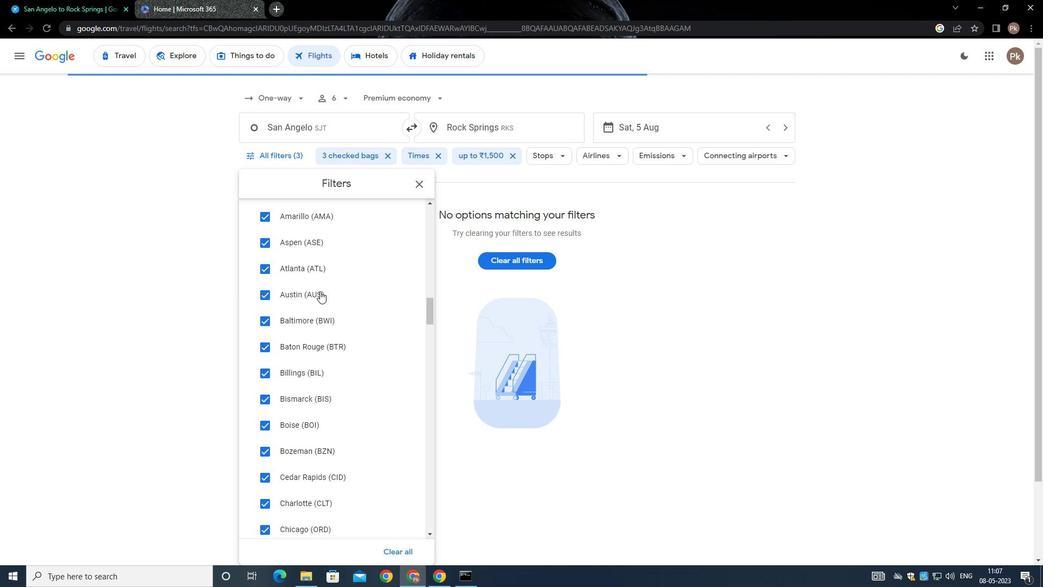 
Action: Mouse scrolled (318, 298) with delta (0, 0)
Screenshot: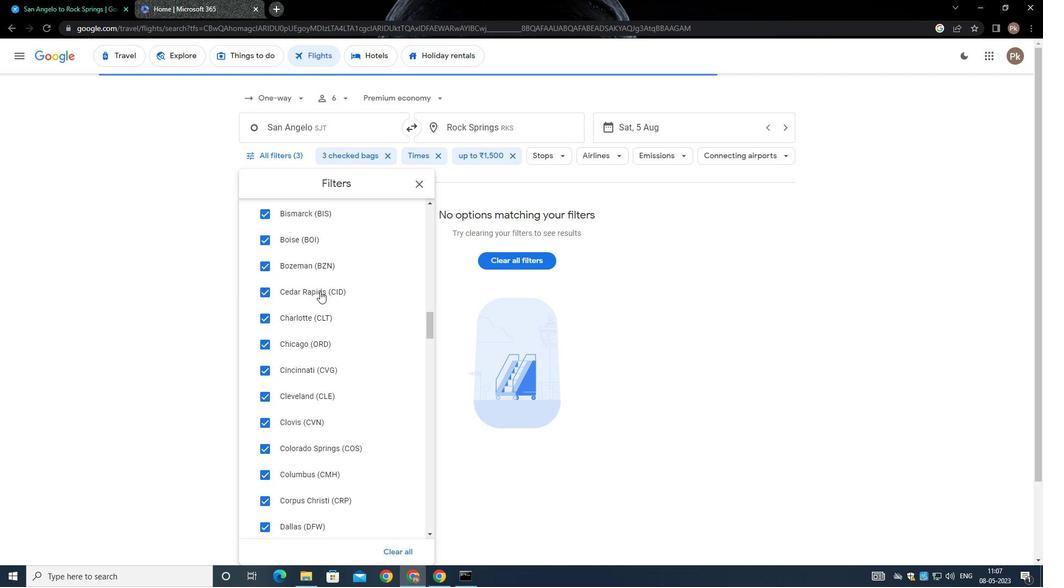 
Action: Mouse moved to (314, 309)
Screenshot: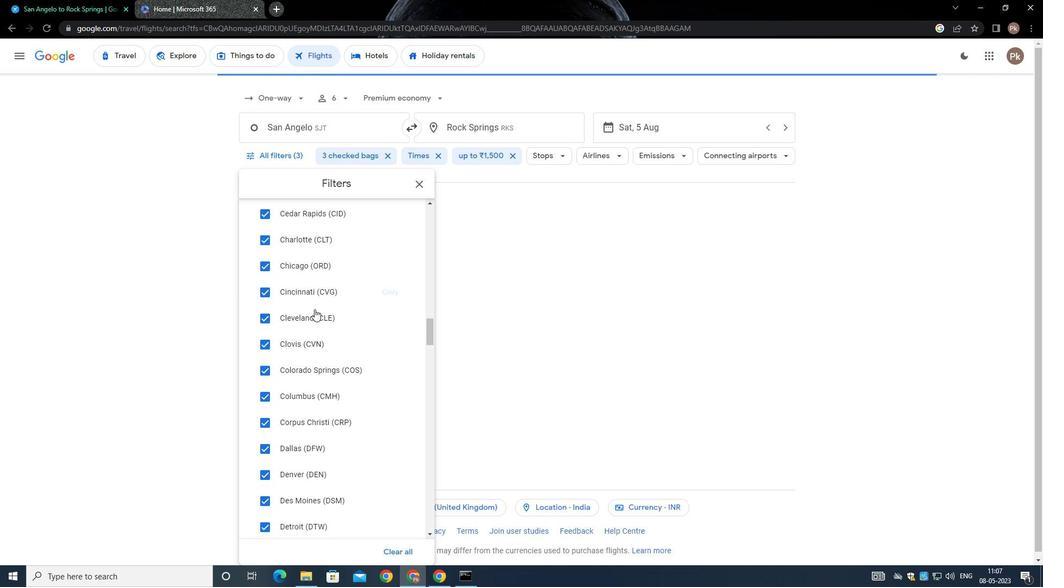 
Action: Mouse scrolled (314, 308) with delta (0, 0)
Screenshot: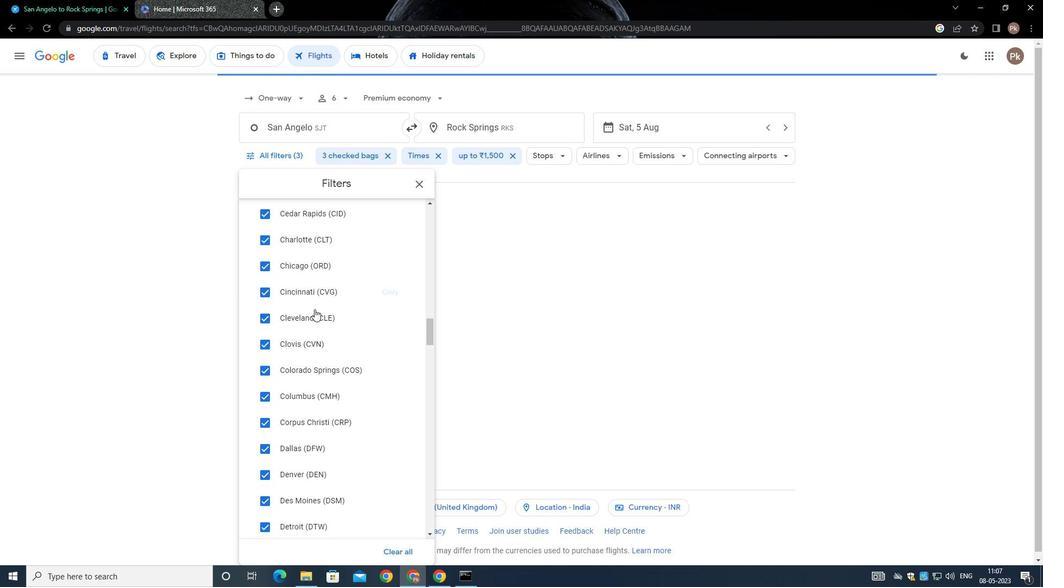 
Action: Mouse moved to (313, 309)
Screenshot: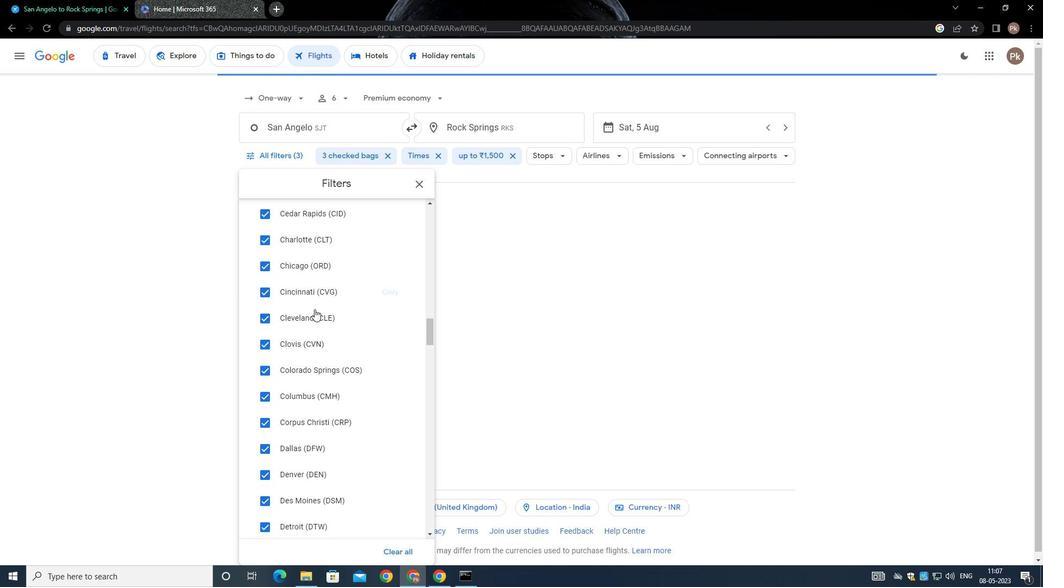 
Action: Mouse scrolled (313, 308) with delta (0, 0)
Screenshot: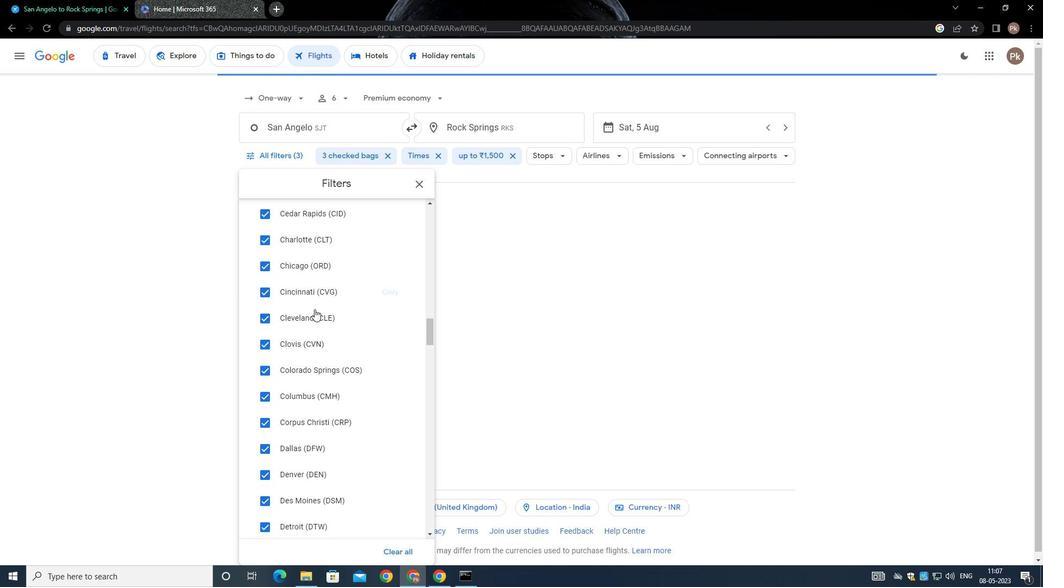 
Action: Mouse scrolled (313, 308) with delta (0, 0)
Screenshot: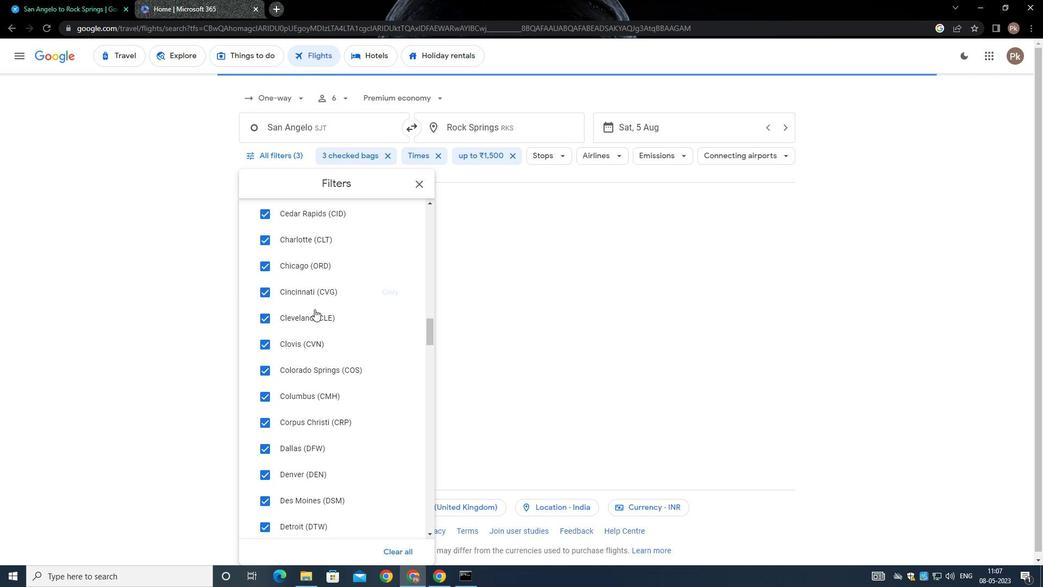 
Action: Mouse scrolled (313, 308) with delta (0, -1)
Screenshot: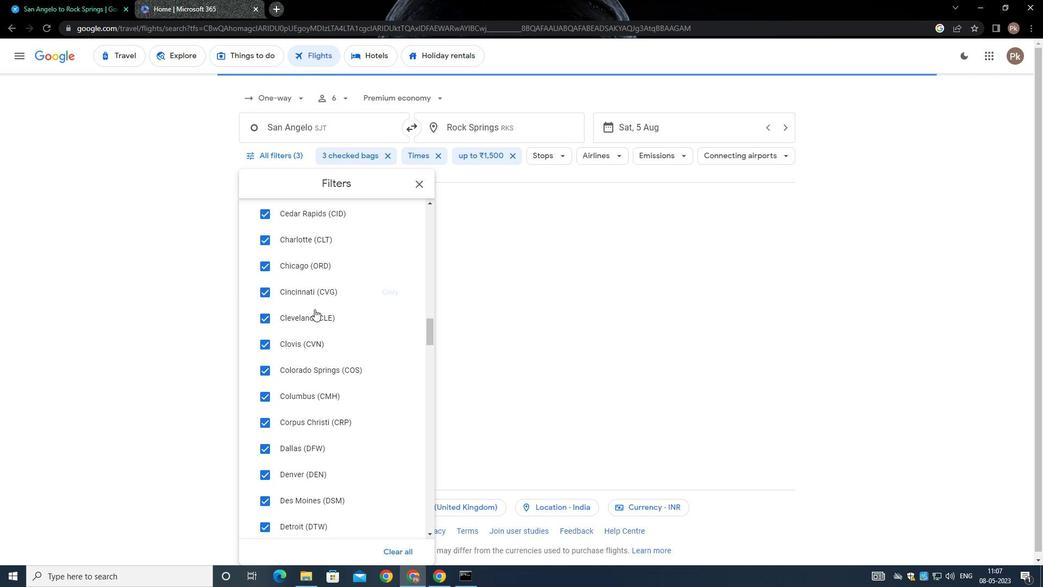 
Action: Mouse moved to (307, 312)
Screenshot: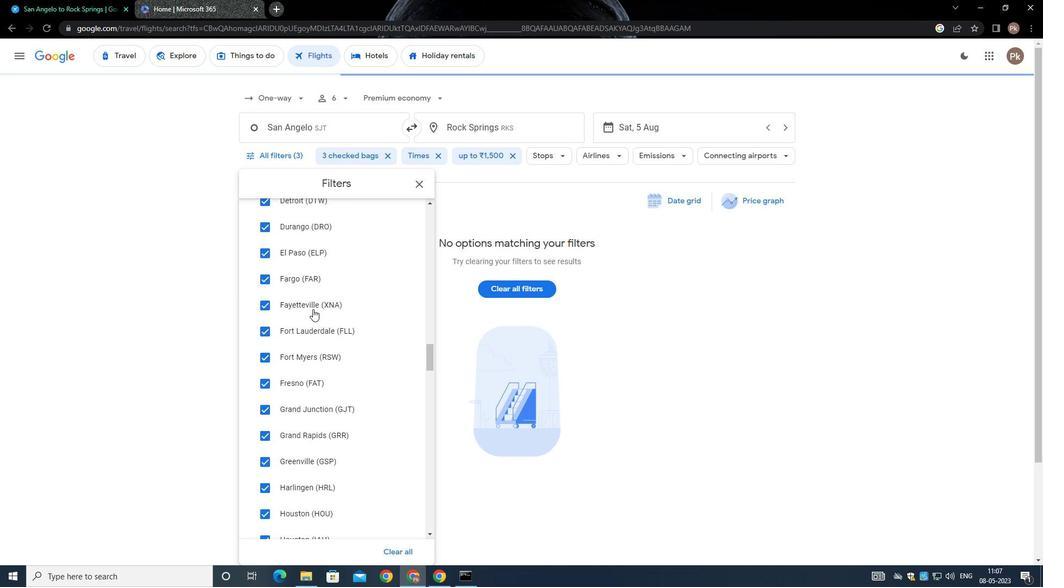 
Action: Mouse scrolled (307, 311) with delta (0, 0)
Screenshot: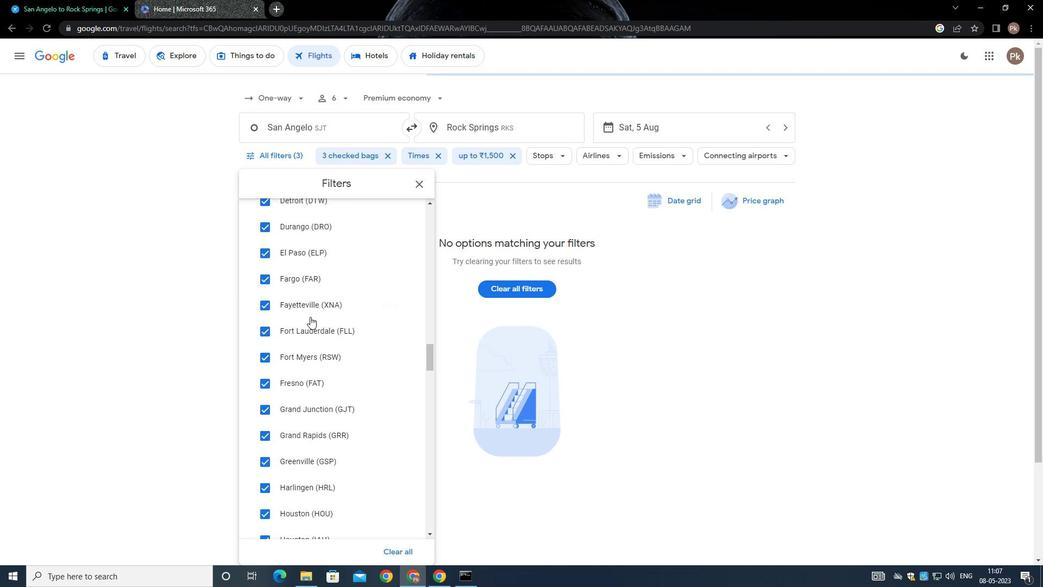 
Action: Mouse scrolled (307, 311) with delta (0, 0)
Screenshot: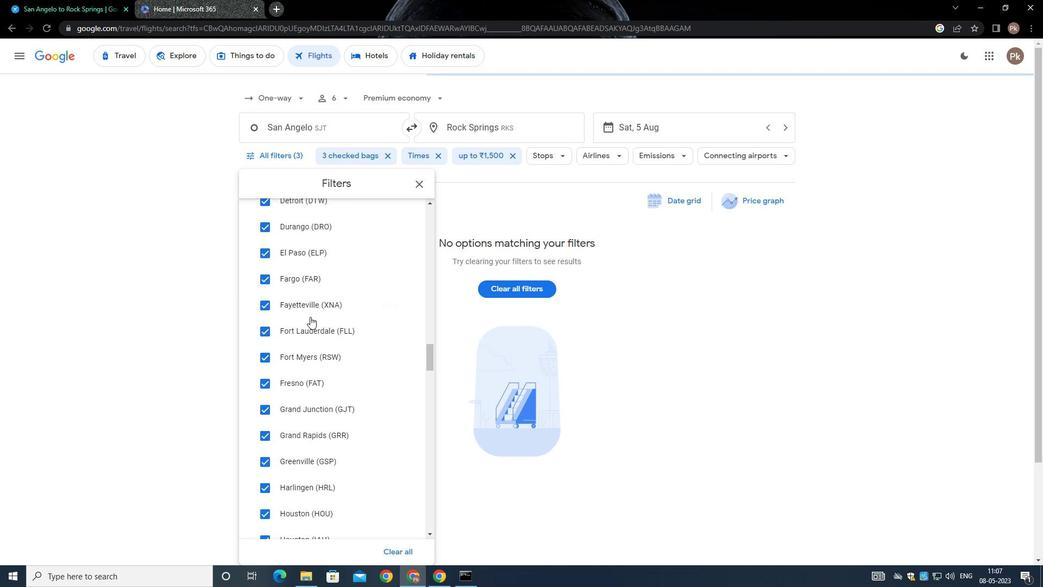 
Action: Mouse scrolled (307, 311) with delta (0, 0)
Screenshot: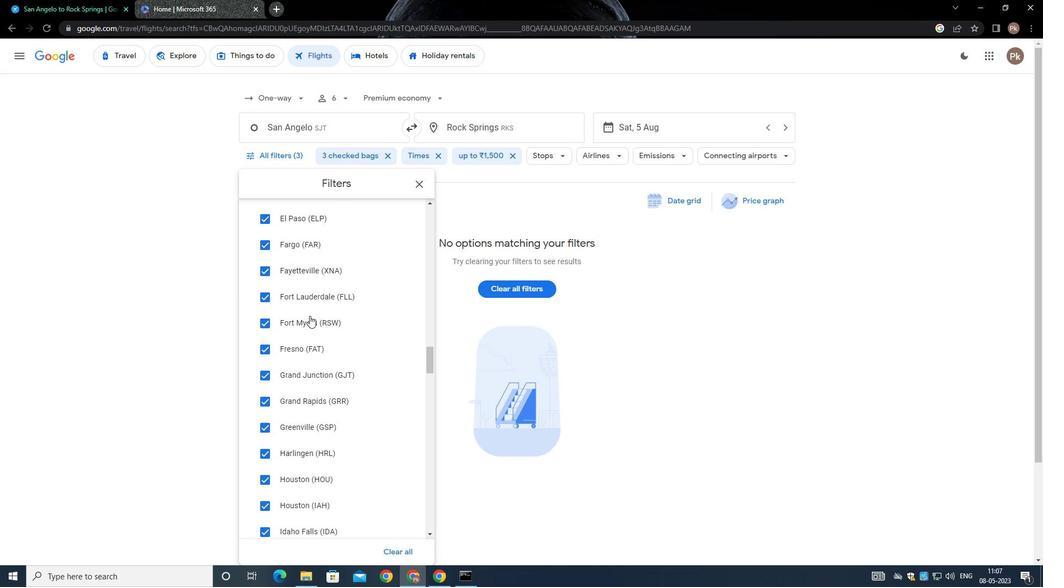 
Action: Mouse scrolled (307, 310) with delta (0, -1)
Screenshot: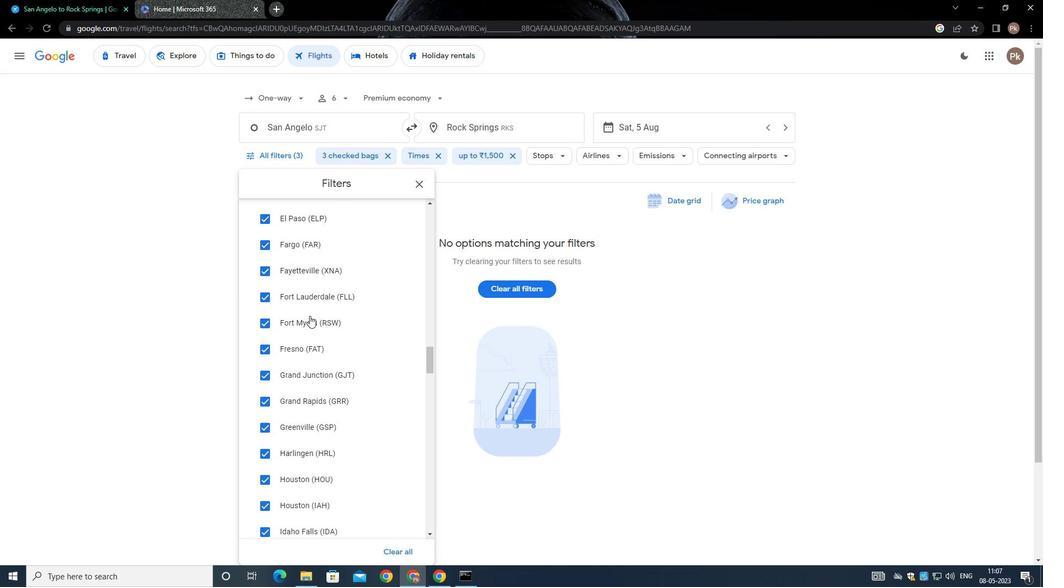 
Action: Mouse scrolled (307, 311) with delta (0, 0)
Screenshot: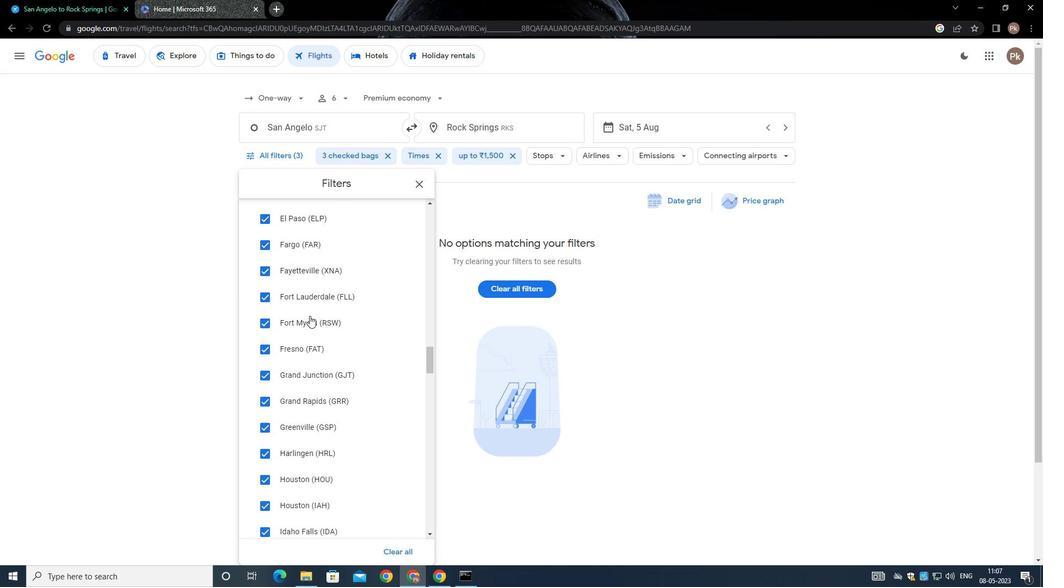 
Action: Mouse moved to (307, 310)
Screenshot: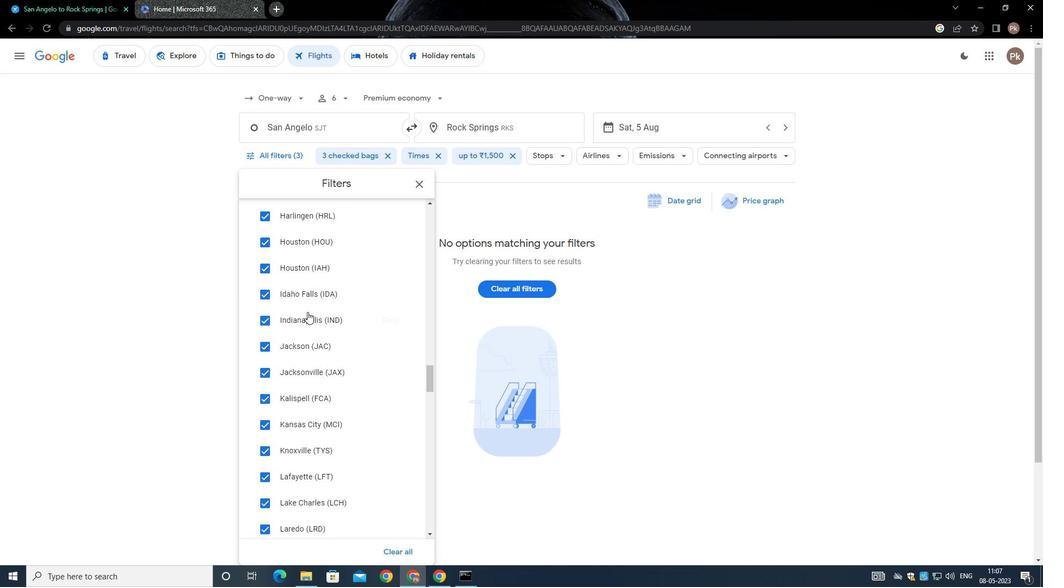 
Action: Mouse scrolled (307, 309) with delta (0, 0)
Screenshot: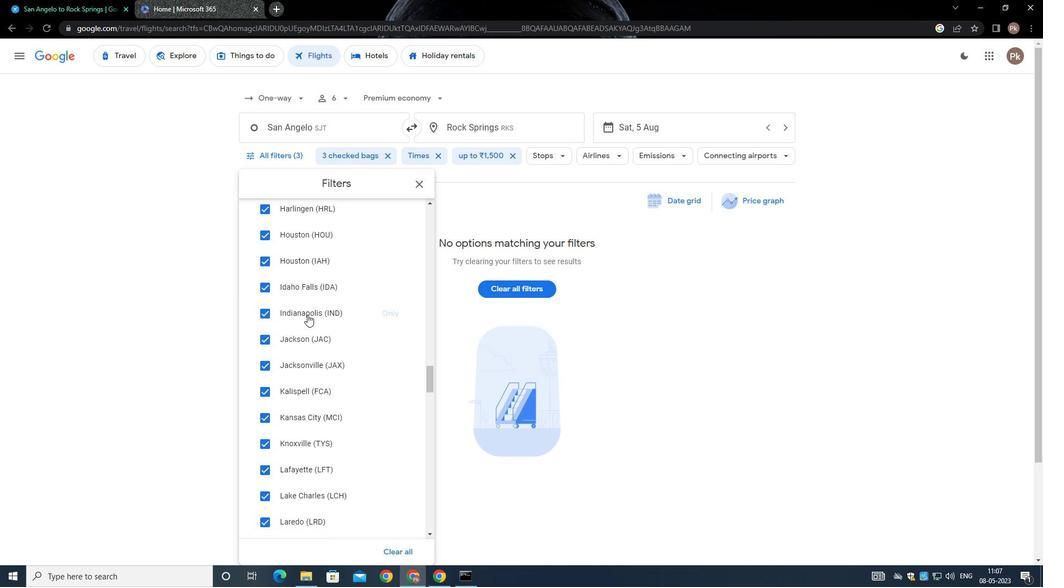 
Action: Mouse scrolled (307, 309) with delta (0, 0)
Screenshot: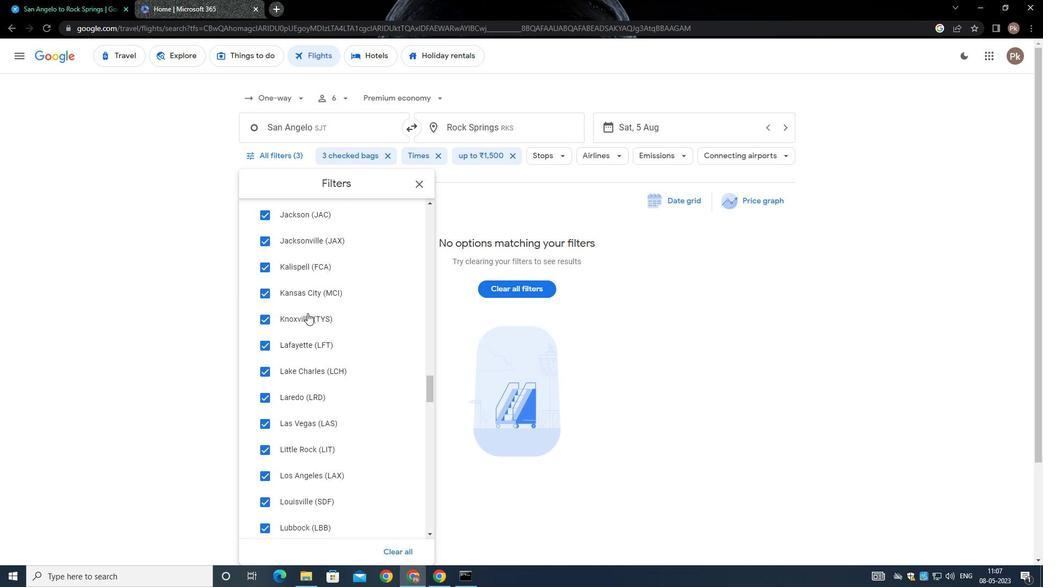 
Action: Mouse scrolled (307, 309) with delta (0, 0)
Screenshot: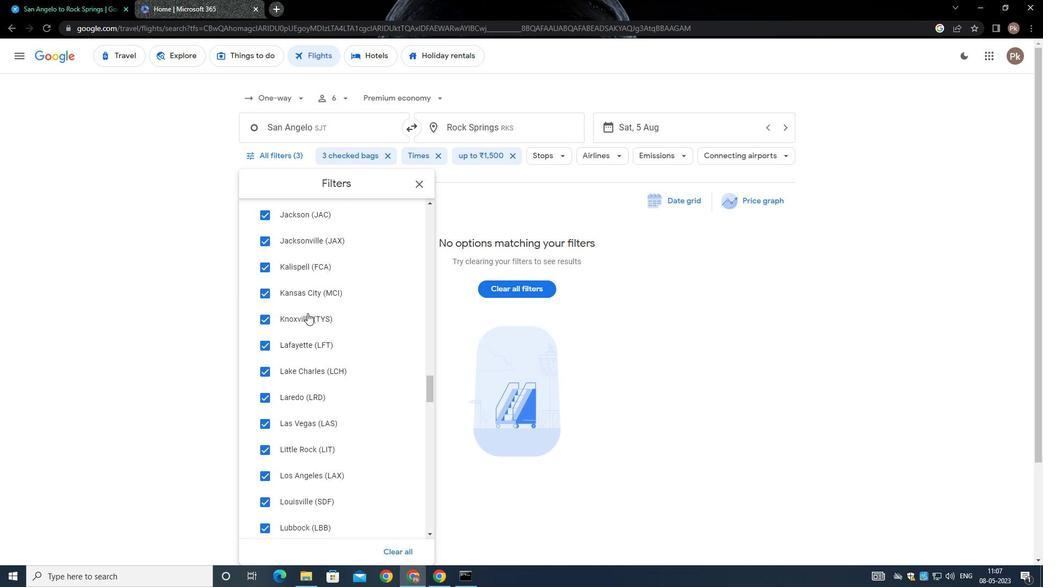 
Action: Mouse scrolled (307, 309) with delta (0, 0)
Screenshot: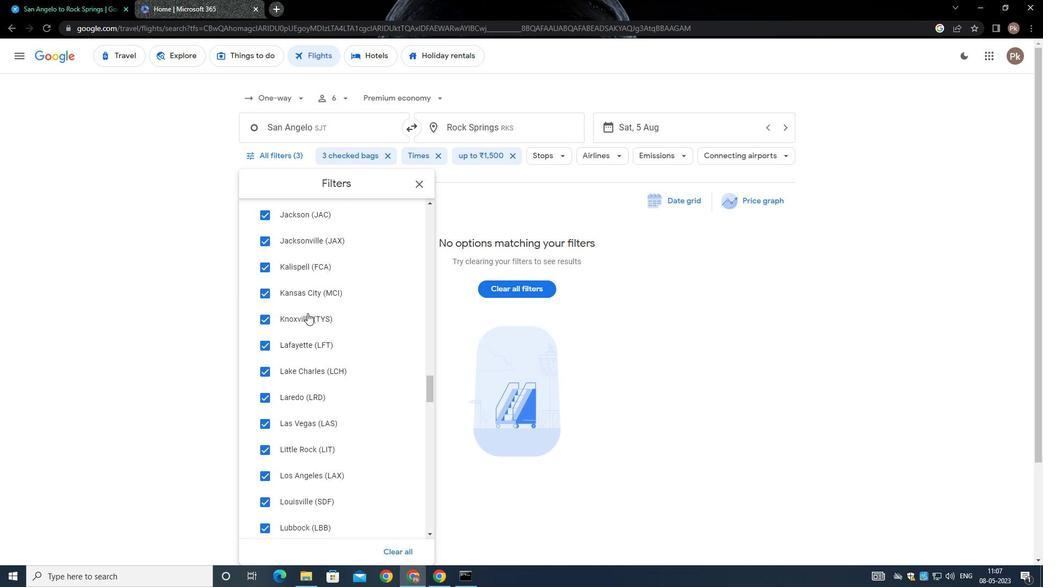 
Action: Mouse scrolled (307, 309) with delta (0, 0)
Screenshot: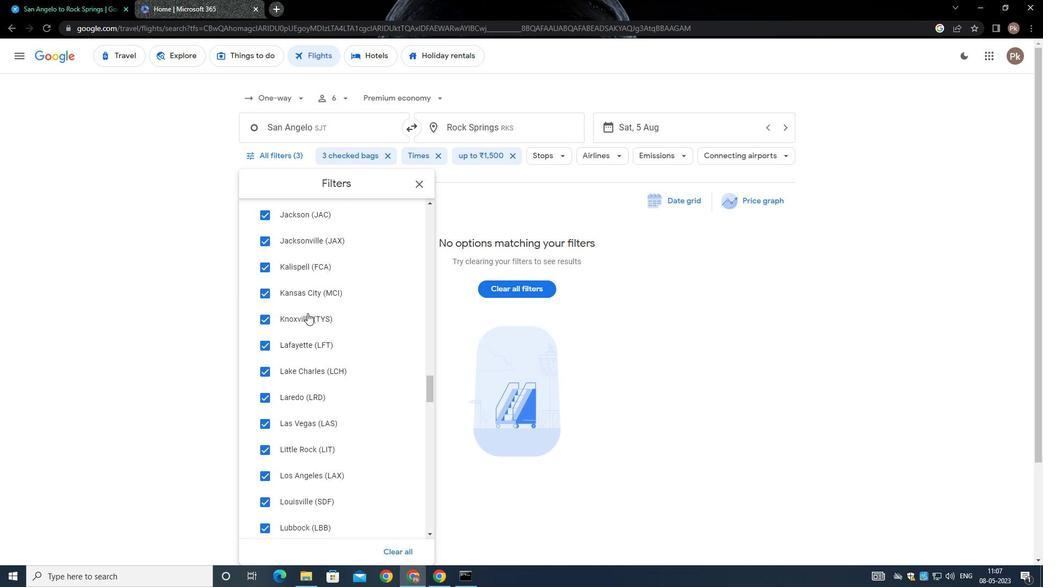 
Action: Mouse moved to (307, 306)
Screenshot: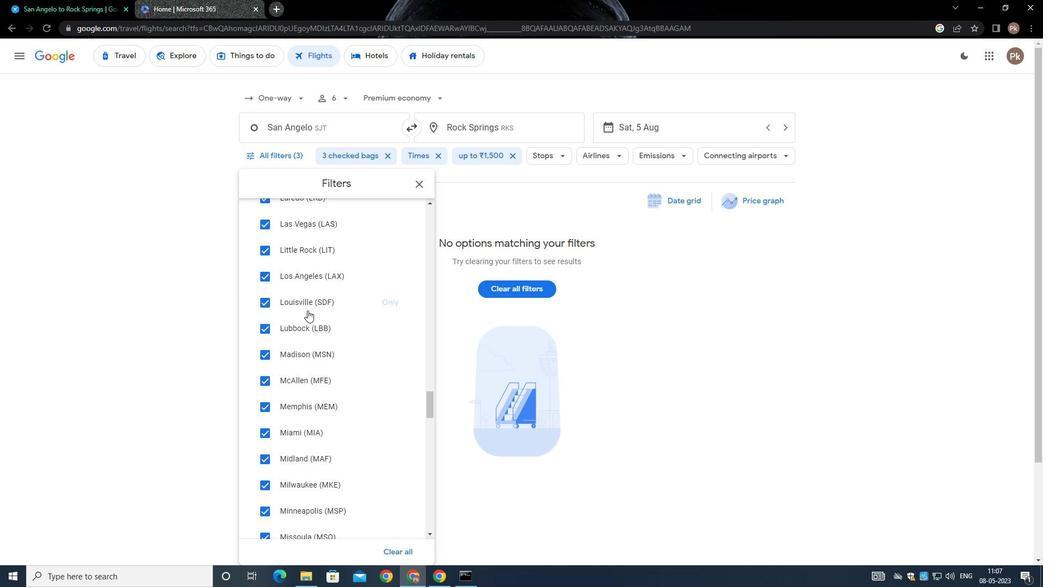 
Action: Mouse scrolled (307, 306) with delta (0, 0)
Screenshot: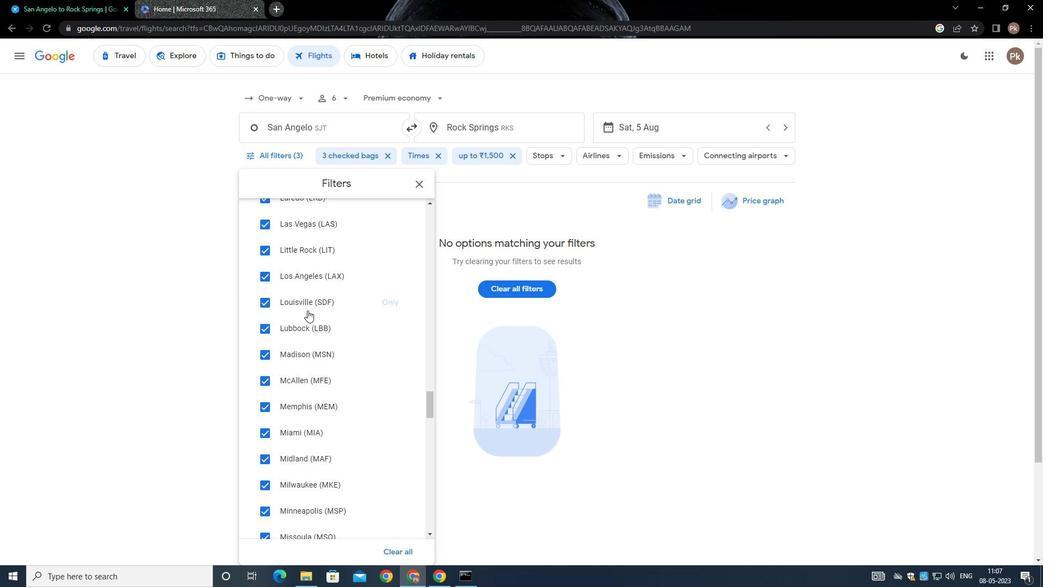 
Action: Mouse moved to (307, 306)
Screenshot: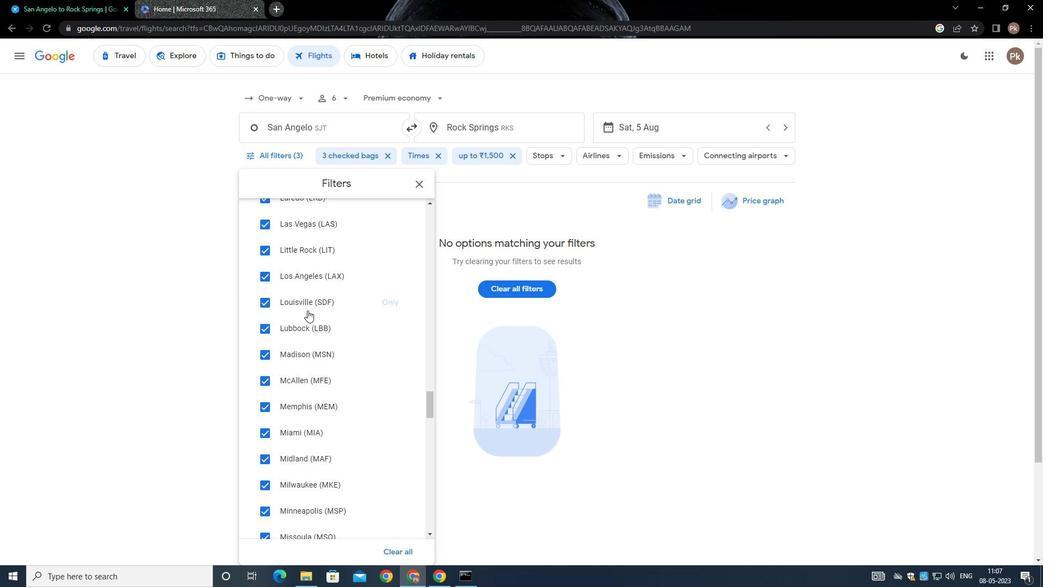 
Action: Mouse scrolled (307, 306) with delta (0, 0)
Screenshot: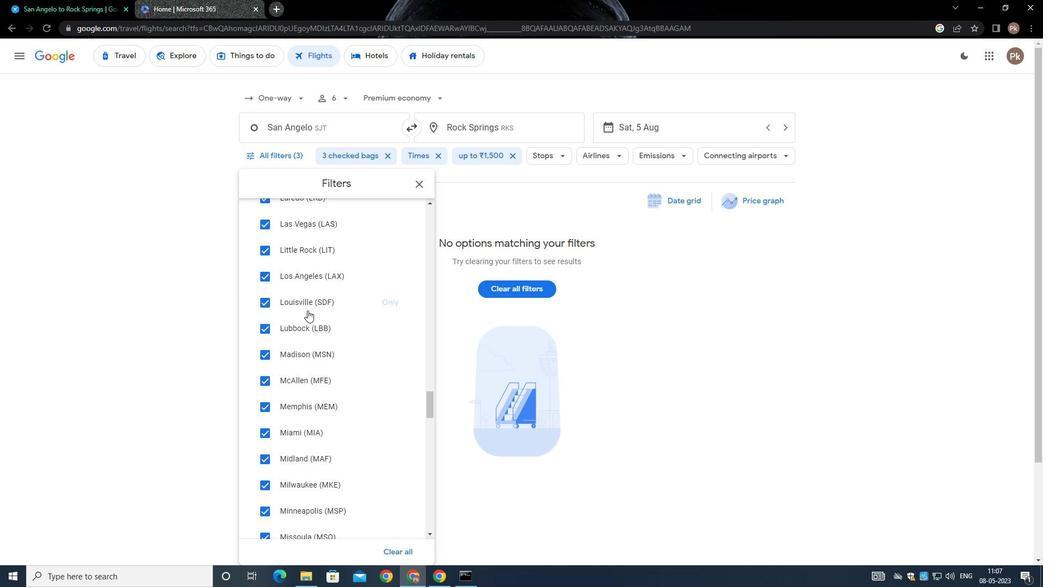 
Action: Mouse moved to (307, 307)
Screenshot: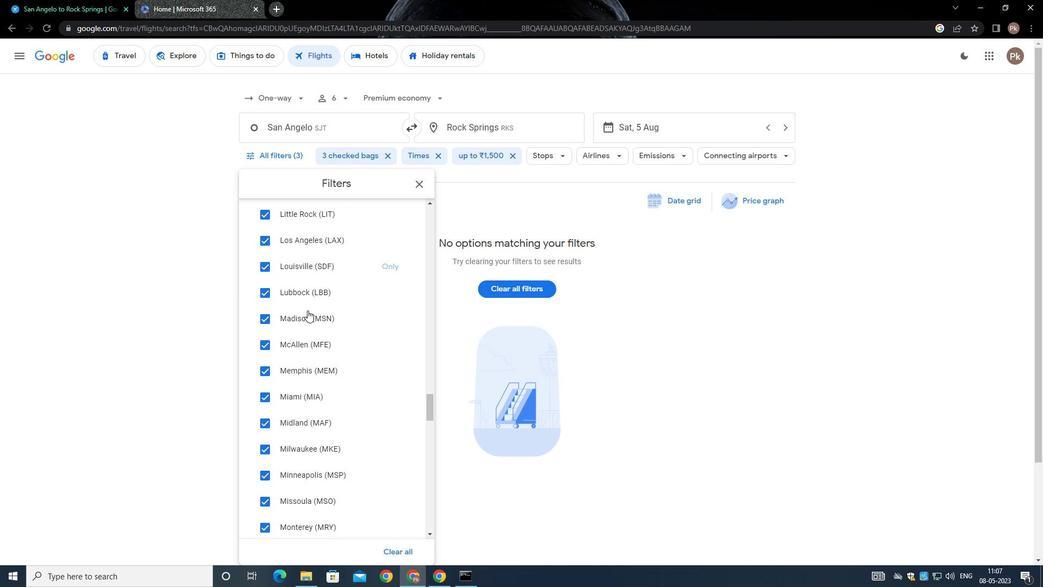 
Action: Mouse scrolled (307, 306) with delta (0, -1)
Screenshot: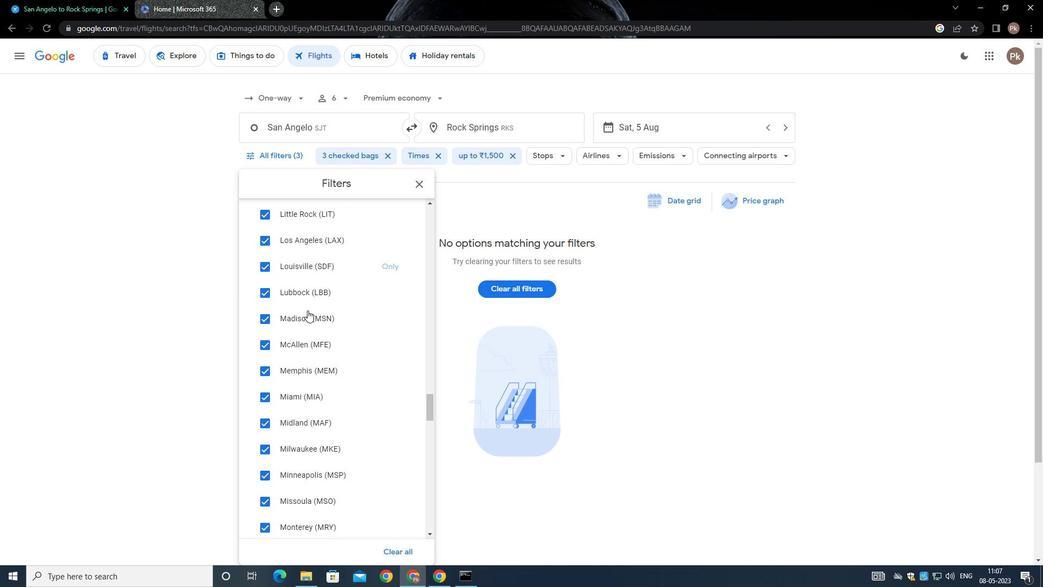 
Action: Mouse scrolled (307, 306) with delta (0, 0)
Screenshot: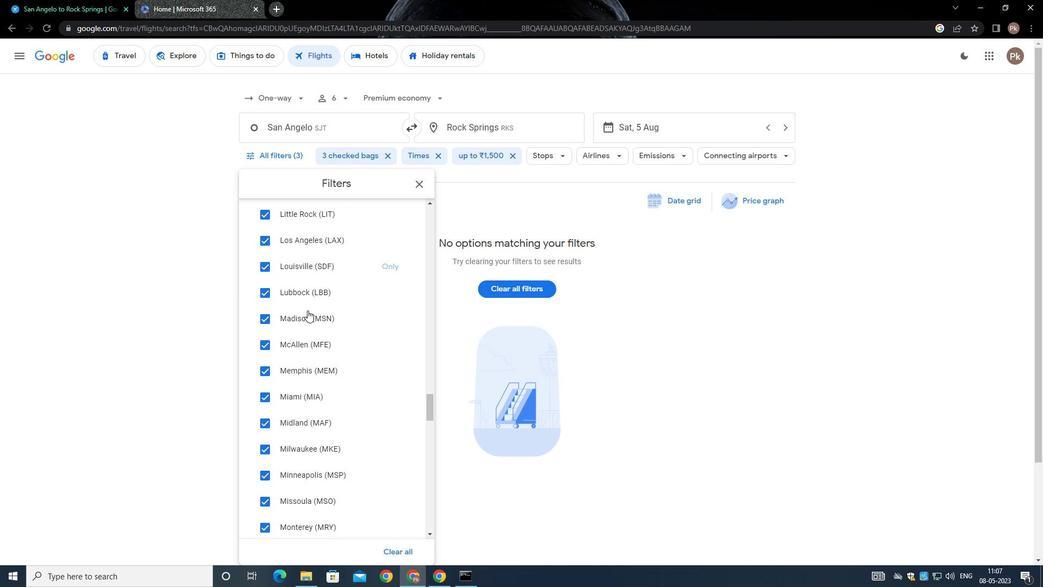 
Action: Mouse scrolled (307, 306) with delta (0, 0)
Screenshot: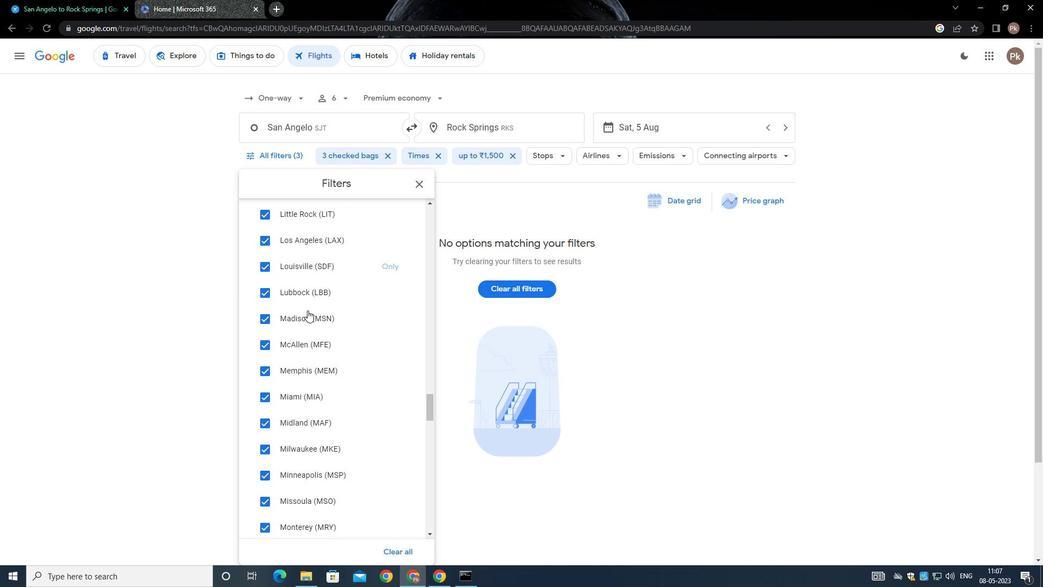 
Action: Mouse moved to (307, 308)
Screenshot: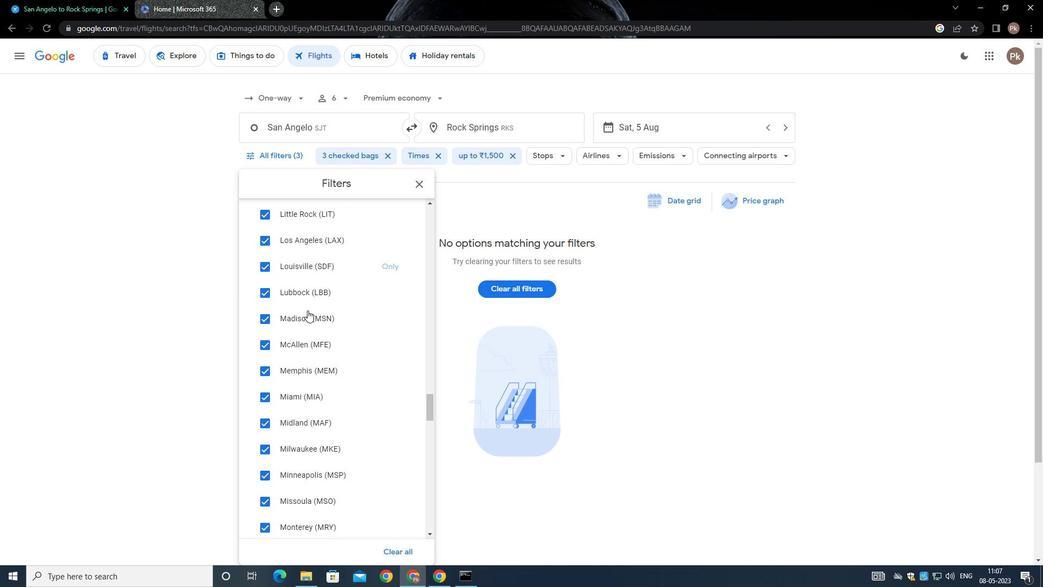 
Action: Mouse scrolled (307, 307) with delta (0, 0)
Screenshot: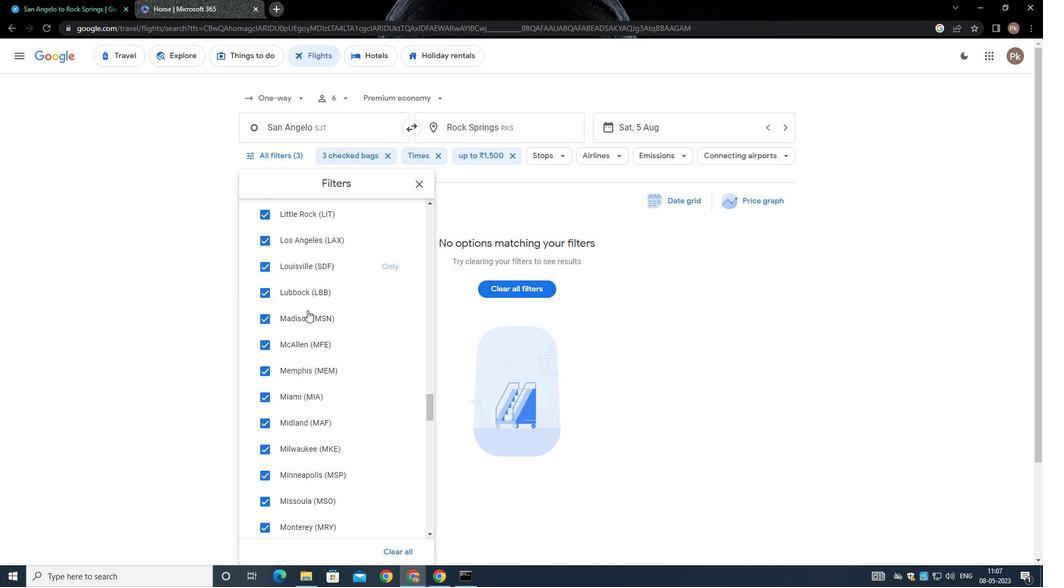 
Action: Mouse moved to (307, 309)
Screenshot: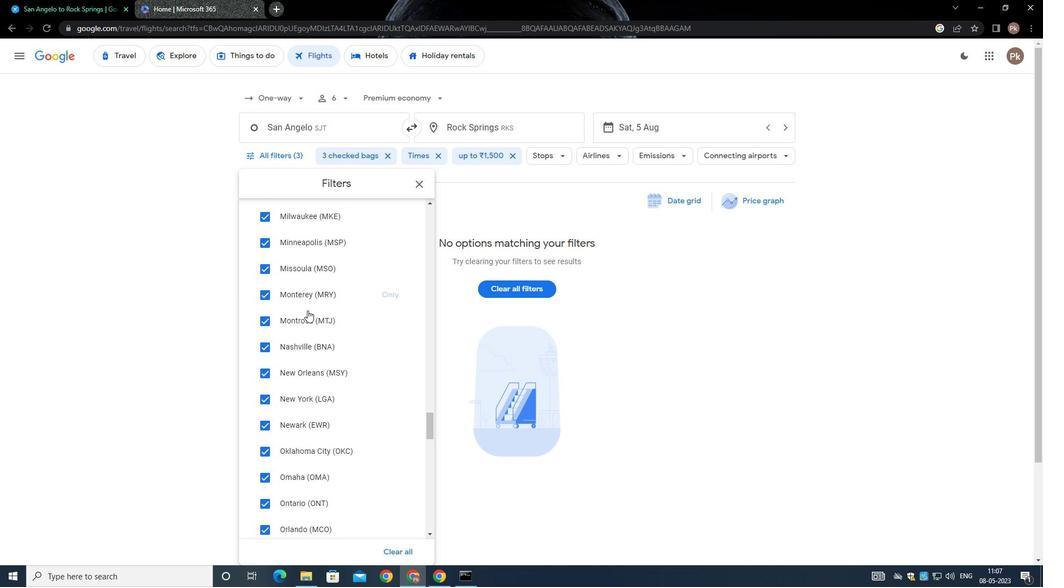 
Action: Mouse scrolled (307, 308) with delta (0, 0)
Screenshot: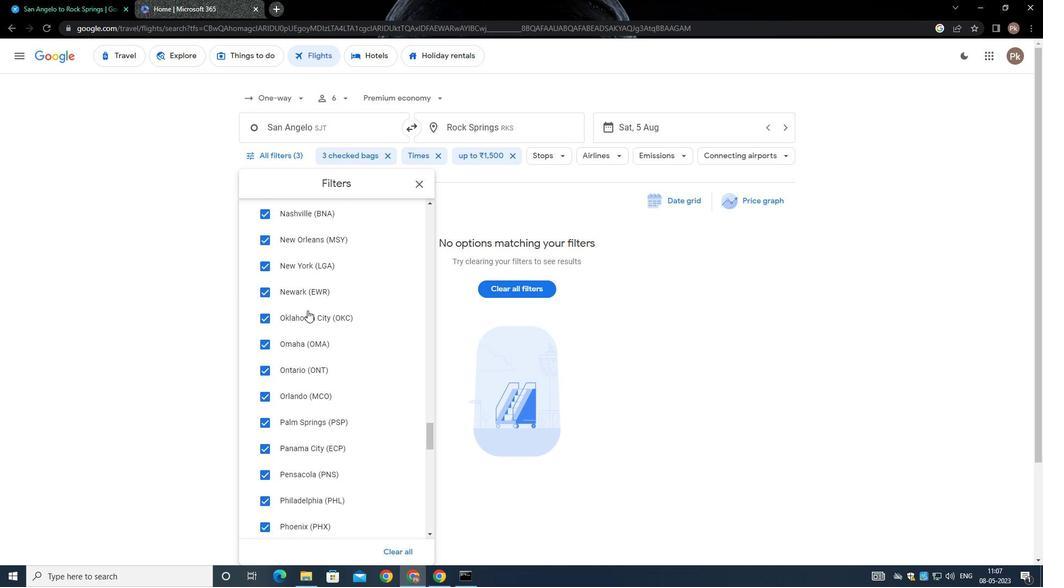 
Action: Mouse scrolled (307, 308) with delta (0, -1)
Screenshot: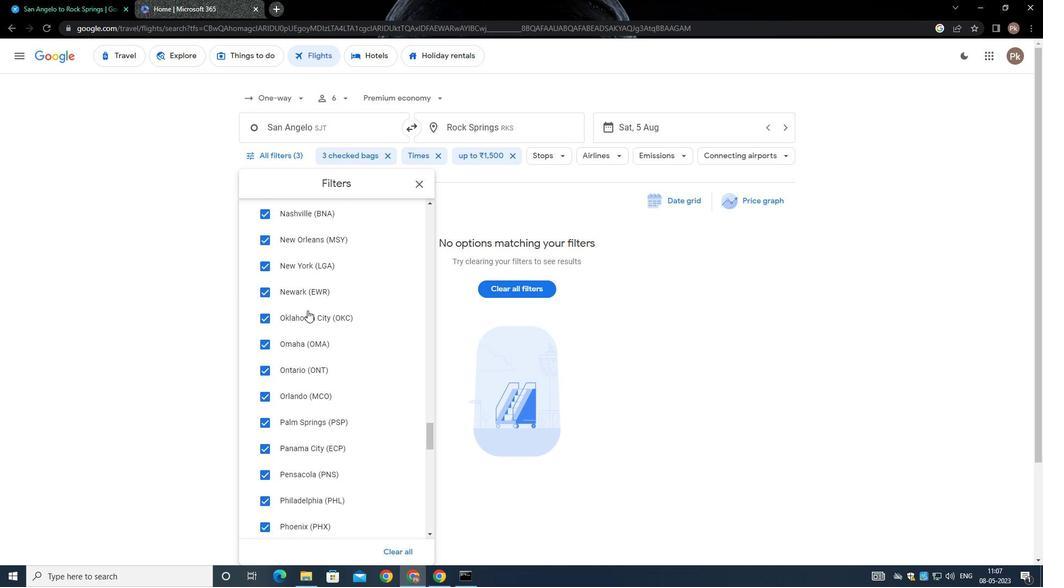 
Action: Mouse scrolled (307, 308) with delta (0, 0)
Screenshot: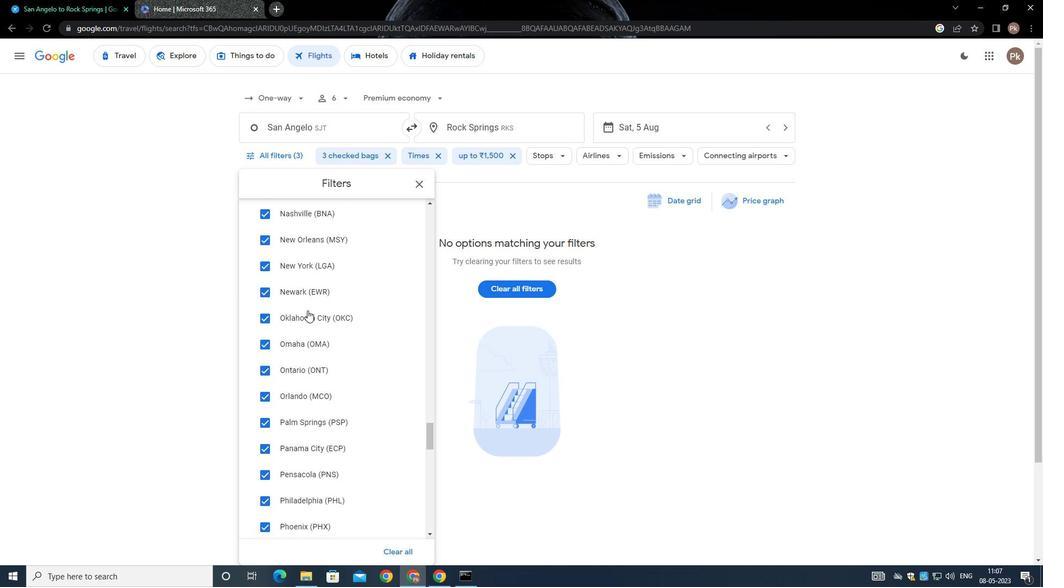
Action: Mouse scrolled (307, 308) with delta (0, -1)
Screenshot: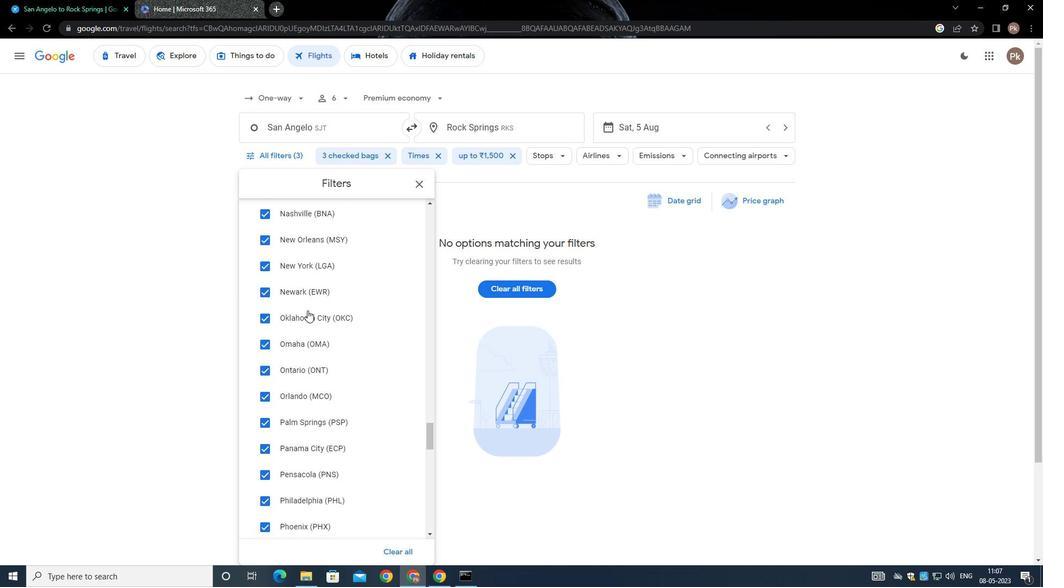 
Action: Mouse scrolled (307, 308) with delta (0, 0)
Screenshot: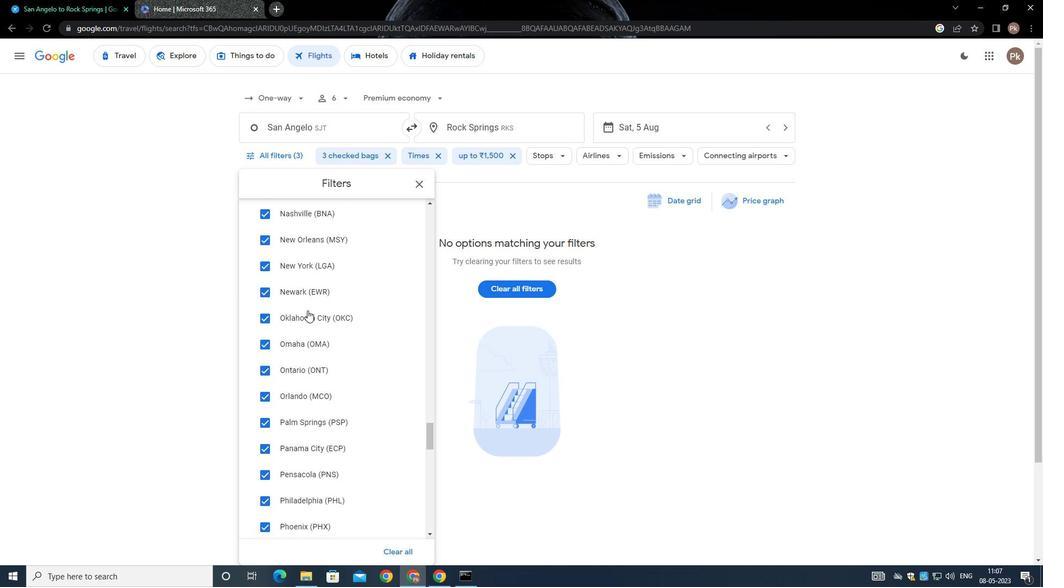 
Action: Mouse scrolled (307, 308) with delta (0, 0)
Screenshot: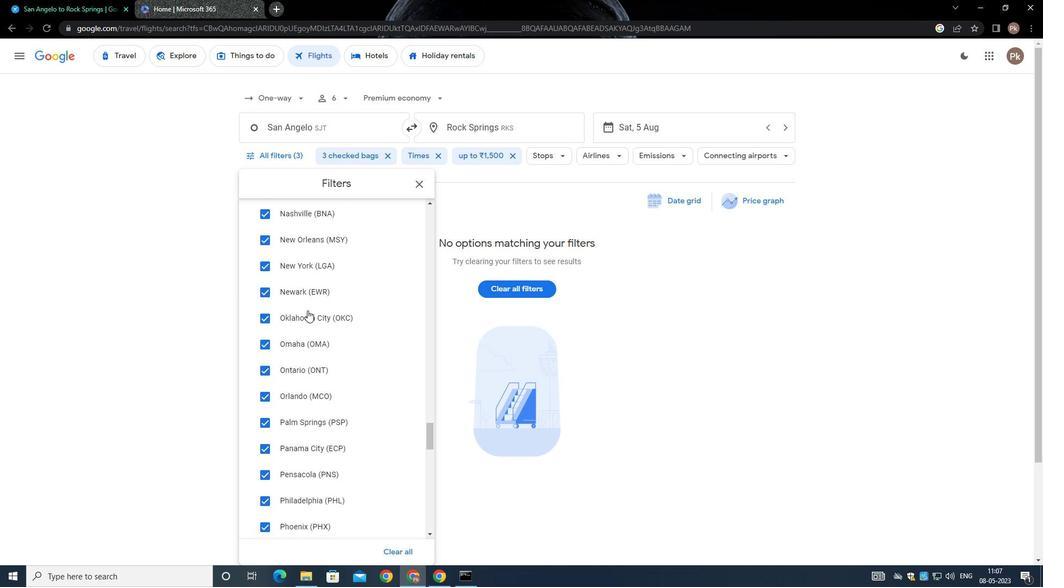 
Action: Mouse moved to (307, 310)
Screenshot: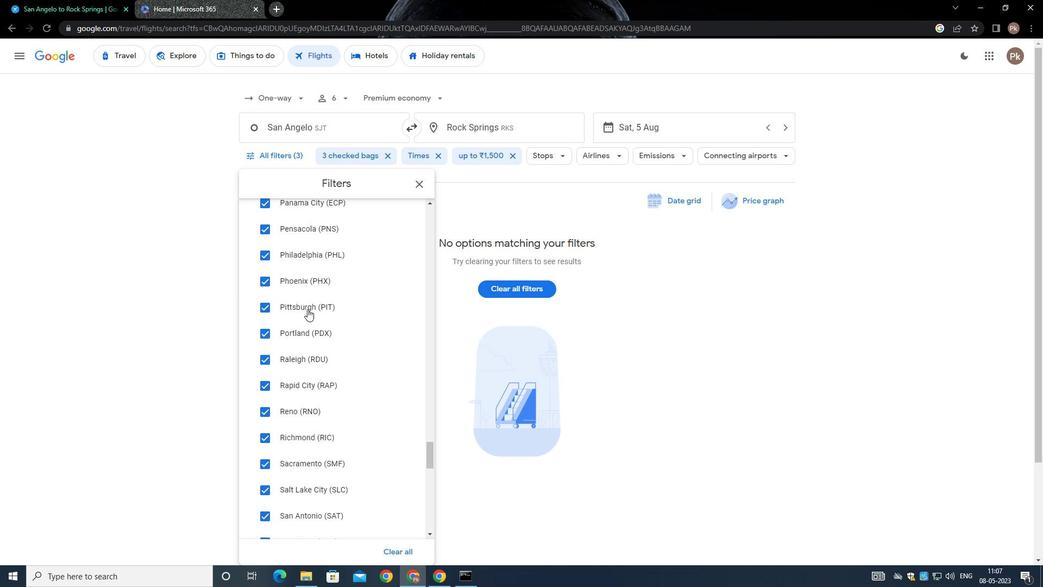 
Action: Mouse scrolled (307, 309) with delta (0, 0)
Screenshot: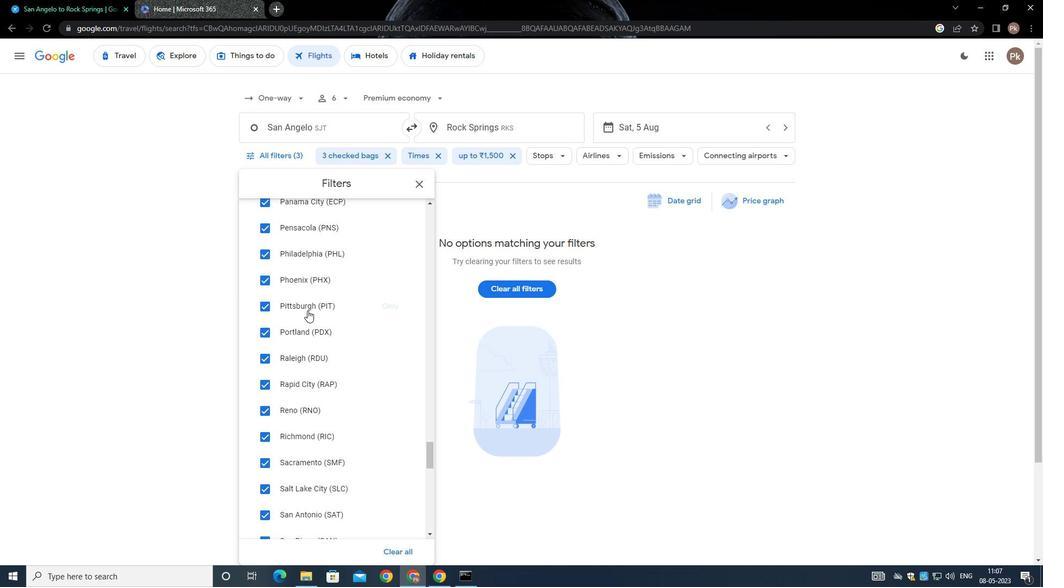 
Action: Mouse scrolled (307, 309) with delta (0, 0)
Screenshot: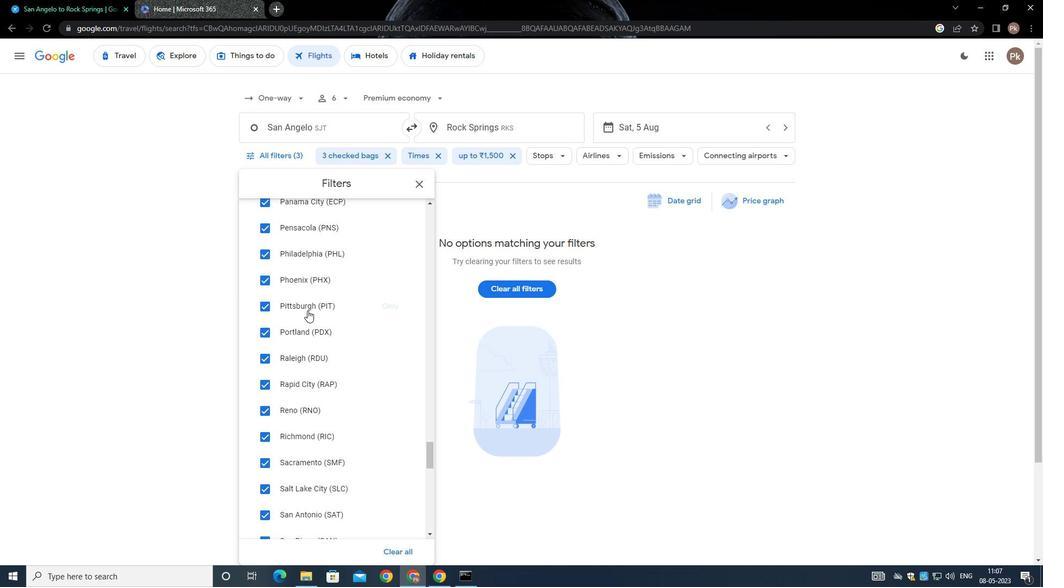 
Action: Mouse scrolled (307, 309) with delta (0, 0)
Screenshot: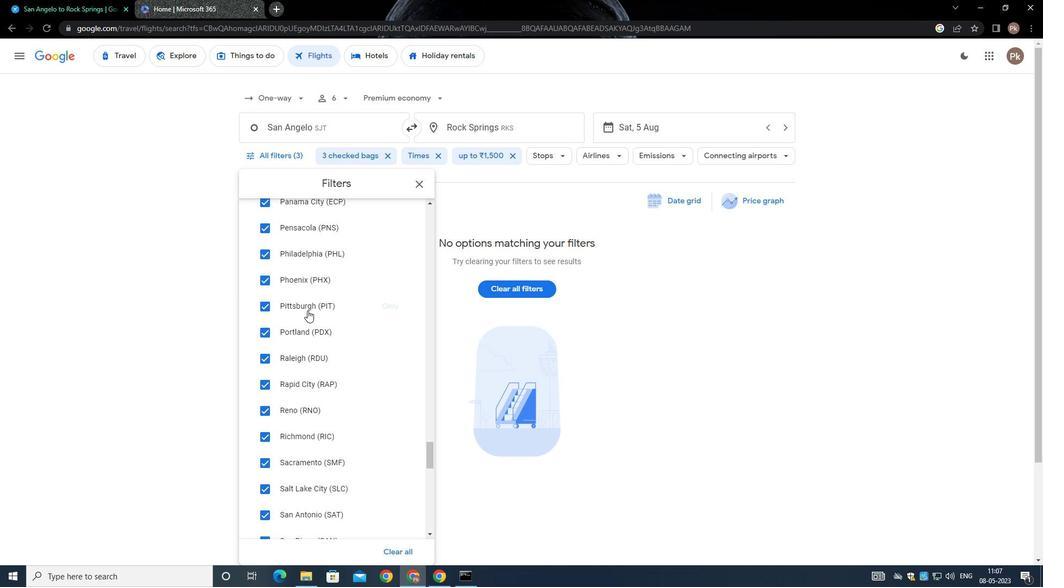 
Action: Mouse scrolled (307, 309) with delta (0, 0)
Screenshot: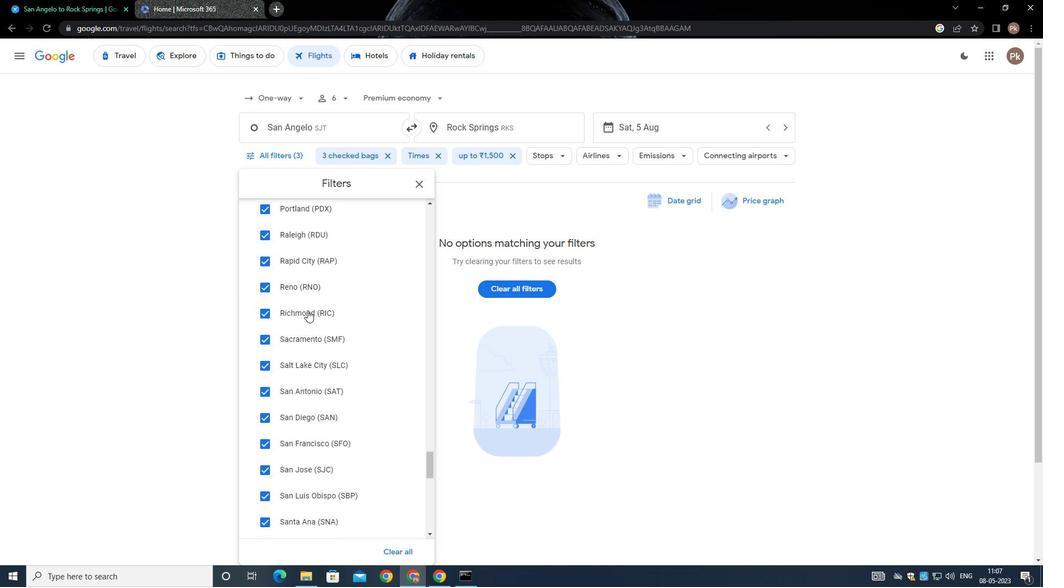 
Action: Mouse scrolled (307, 309) with delta (0, 0)
Screenshot: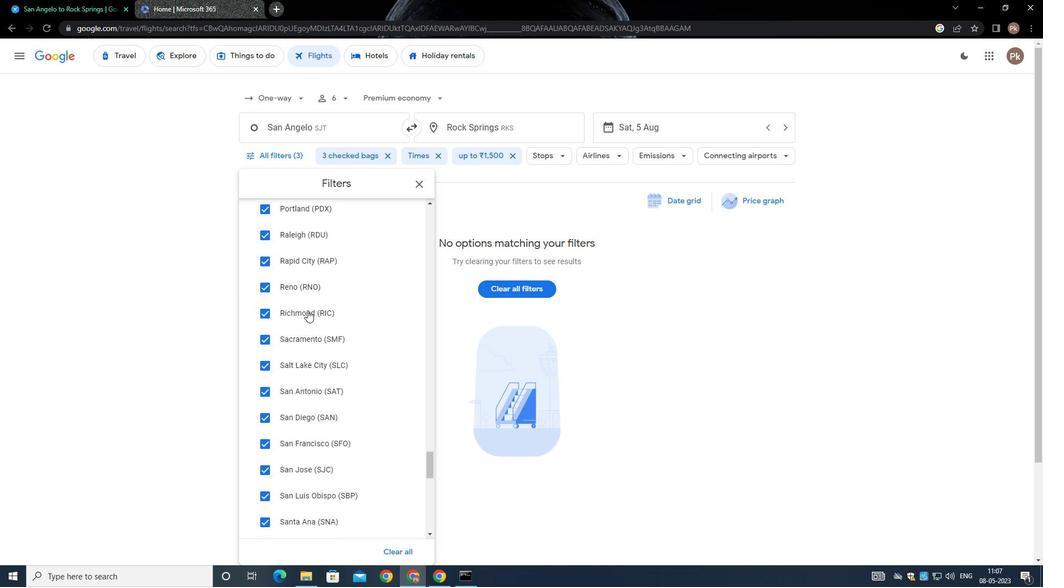 
Action: Mouse scrolled (307, 309) with delta (0, 0)
Screenshot: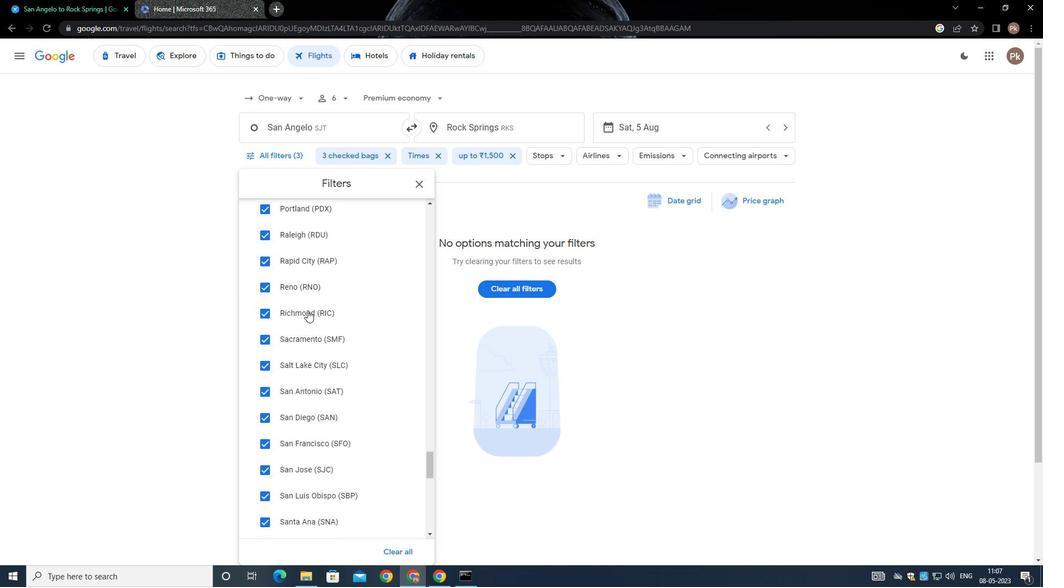 
Action: Mouse moved to (307, 307)
Screenshot: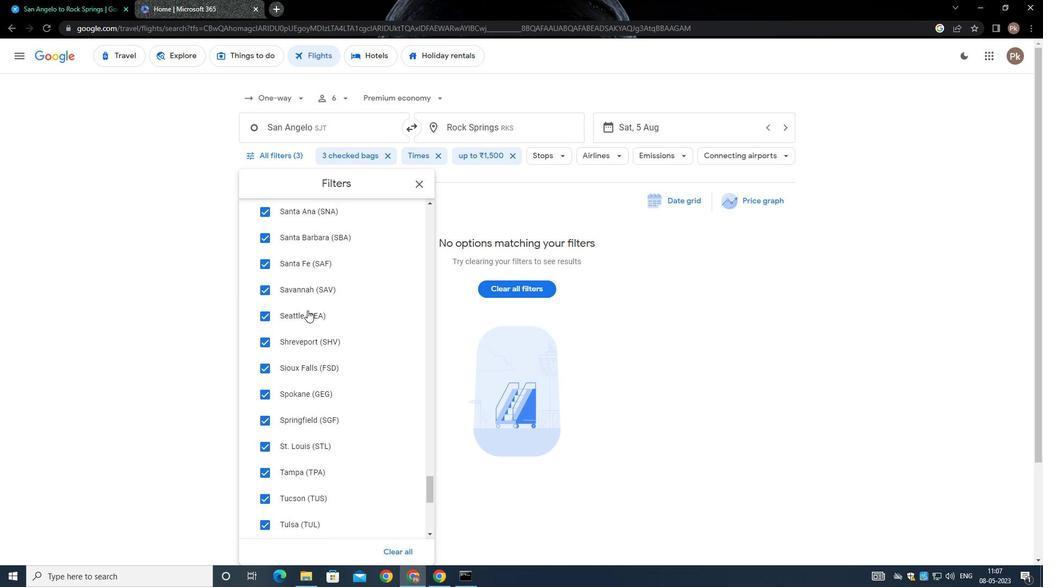 
Action: Mouse scrolled (307, 307) with delta (0, 0)
Screenshot: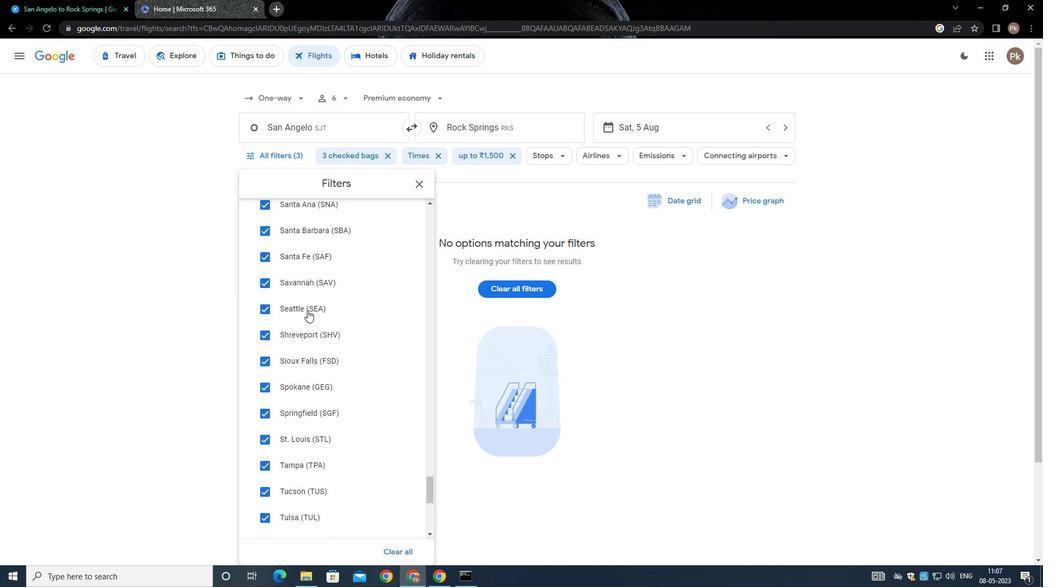 
Action: Mouse scrolled (307, 306) with delta (0, -1)
Screenshot: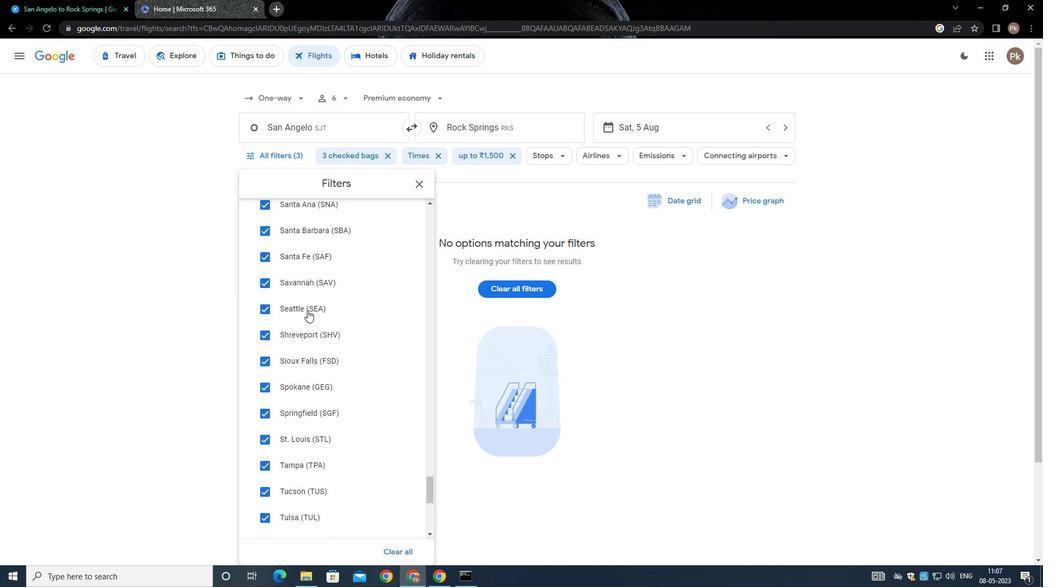 
Action: Mouse scrolled (307, 307) with delta (0, 0)
Screenshot: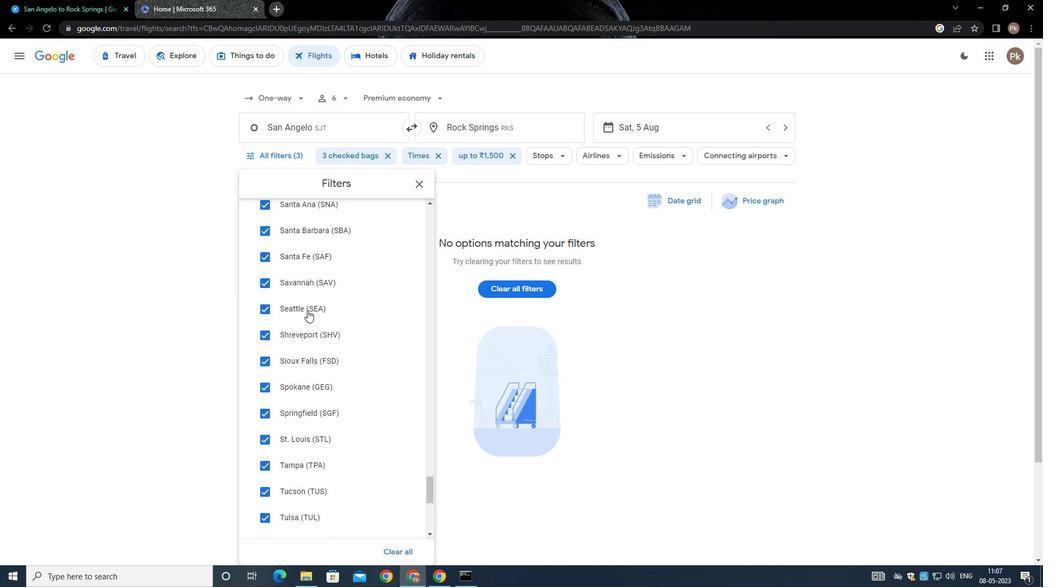 
Action: Mouse scrolled (307, 306) with delta (0, -1)
Screenshot: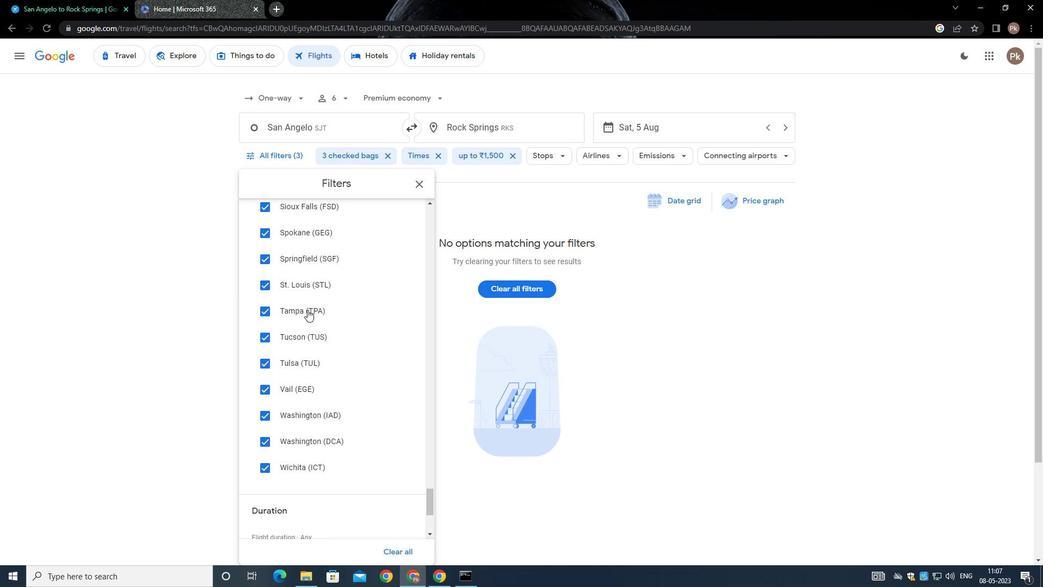 
Action: Mouse scrolled (307, 307) with delta (0, 0)
Screenshot: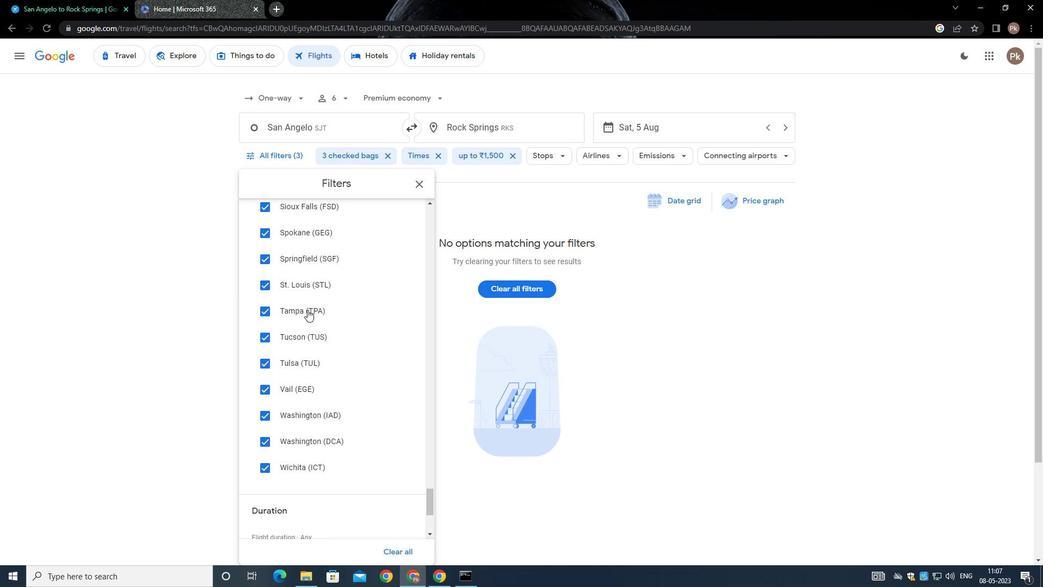 
Action: Mouse moved to (307, 307)
Screenshot: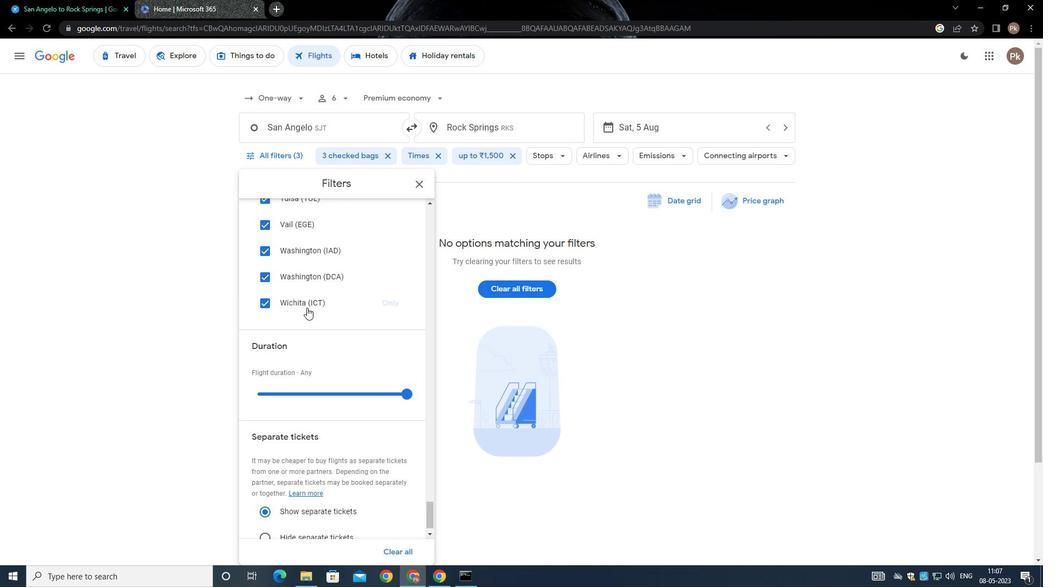 
Action: Mouse scrolled (307, 306) with delta (0, 0)
Screenshot: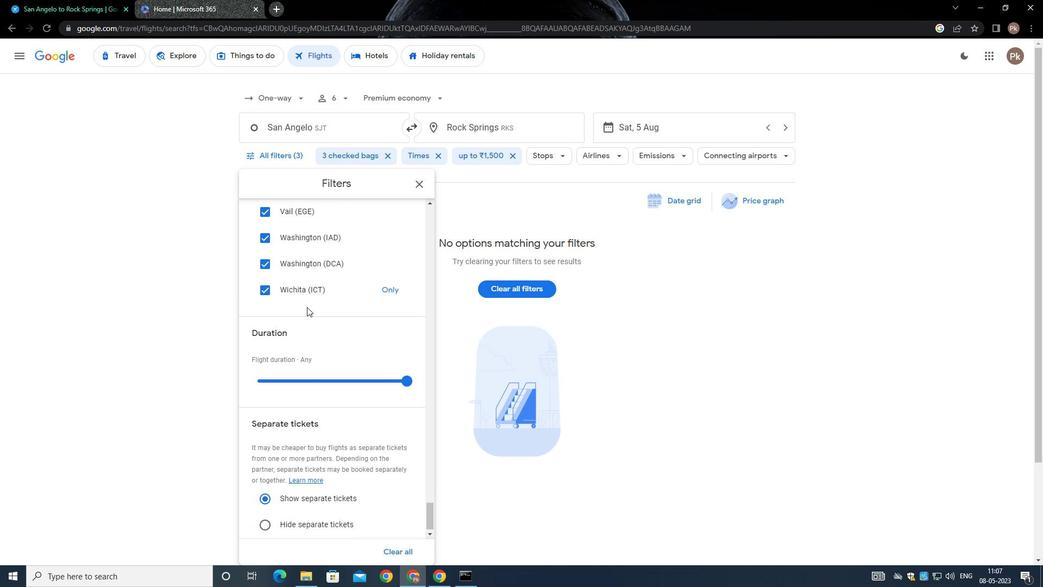 
